 Task: Create new Company, with domain: 'boozallen.com' and type: 'Other'. Add new contact for this company, with mail Id: 'Mohan_Rao@boozallen.com', First Name: Mohan, Last name:  Rao, Job Title: 'Front-End Developer', Phone Number: '(702) 555-7890'. Change life cycle stage to  Lead and lead status to  In Progress. Logged in from softage.10@softage.net
Action: Mouse moved to (89, 71)
Screenshot: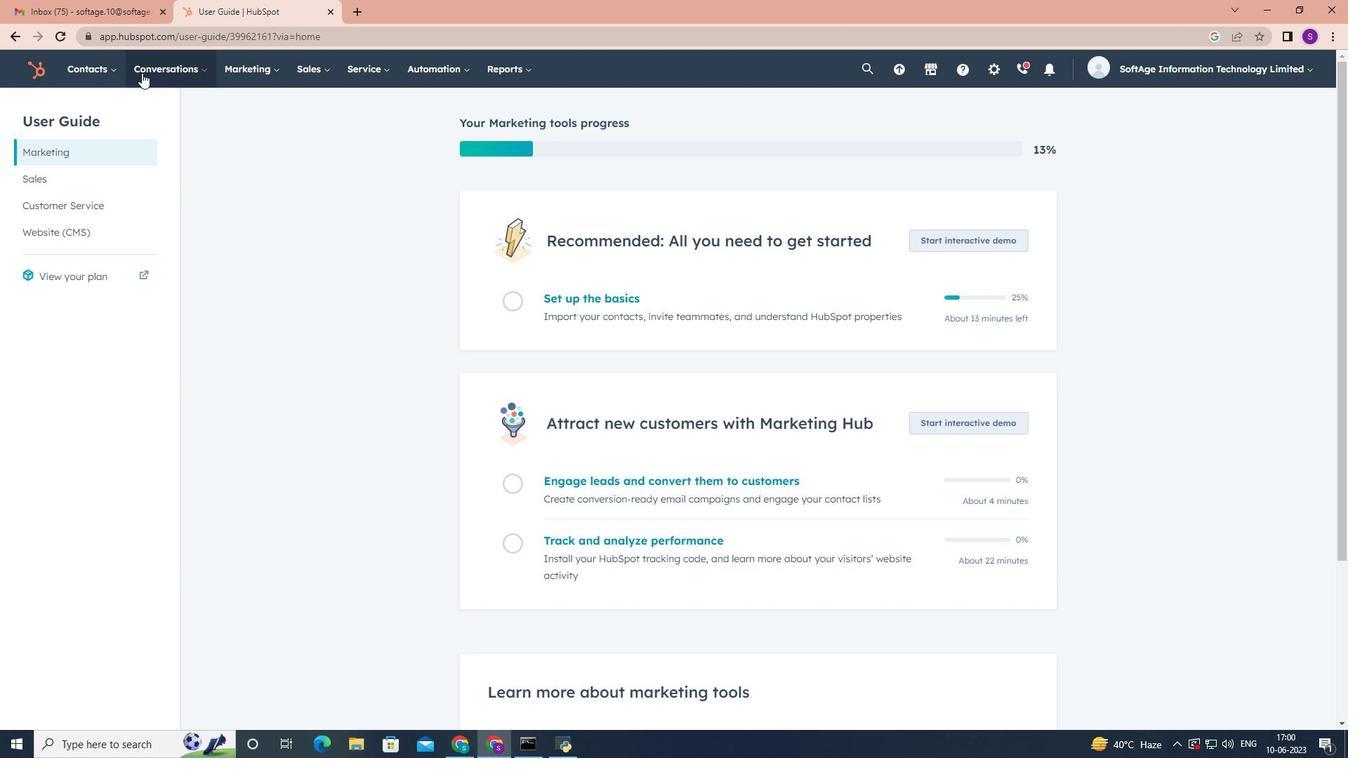 
Action: Mouse pressed left at (89, 71)
Screenshot: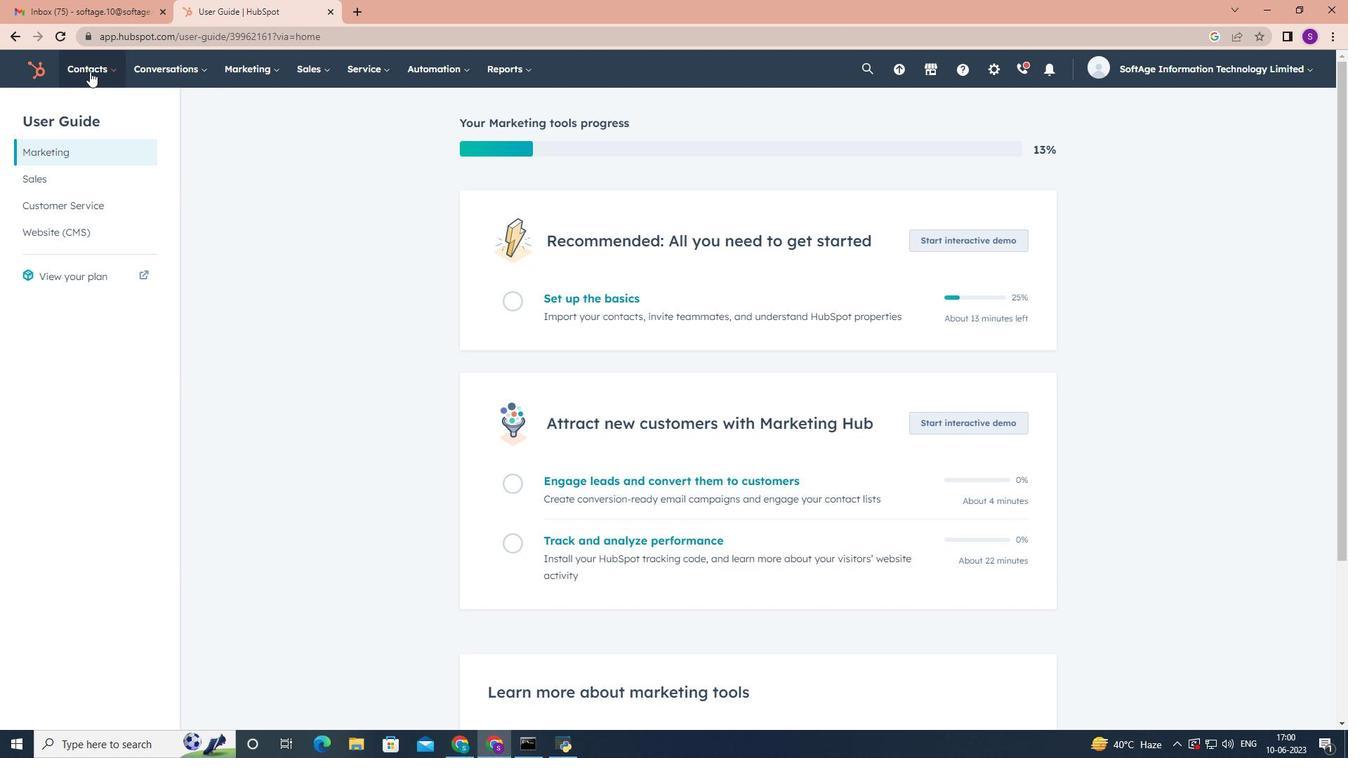 
Action: Mouse moved to (112, 141)
Screenshot: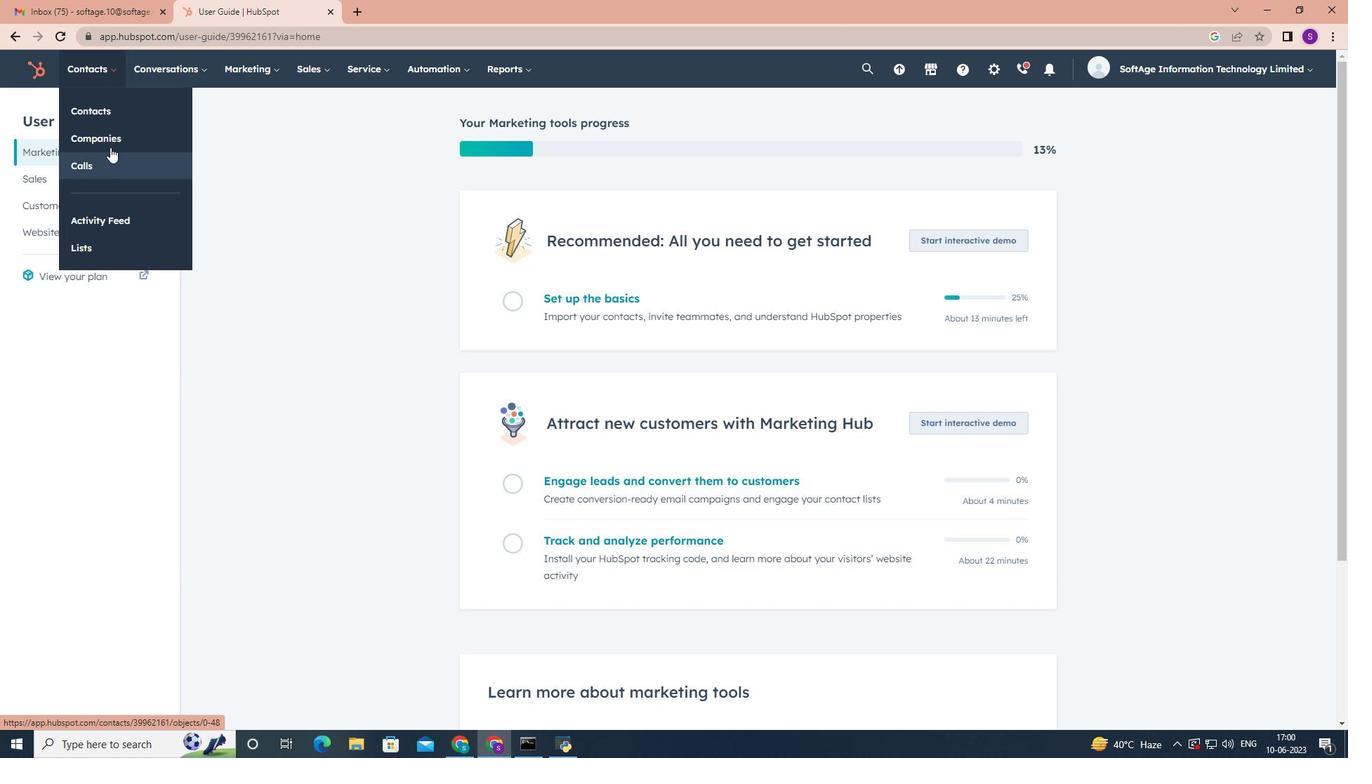 
Action: Mouse pressed left at (112, 141)
Screenshot: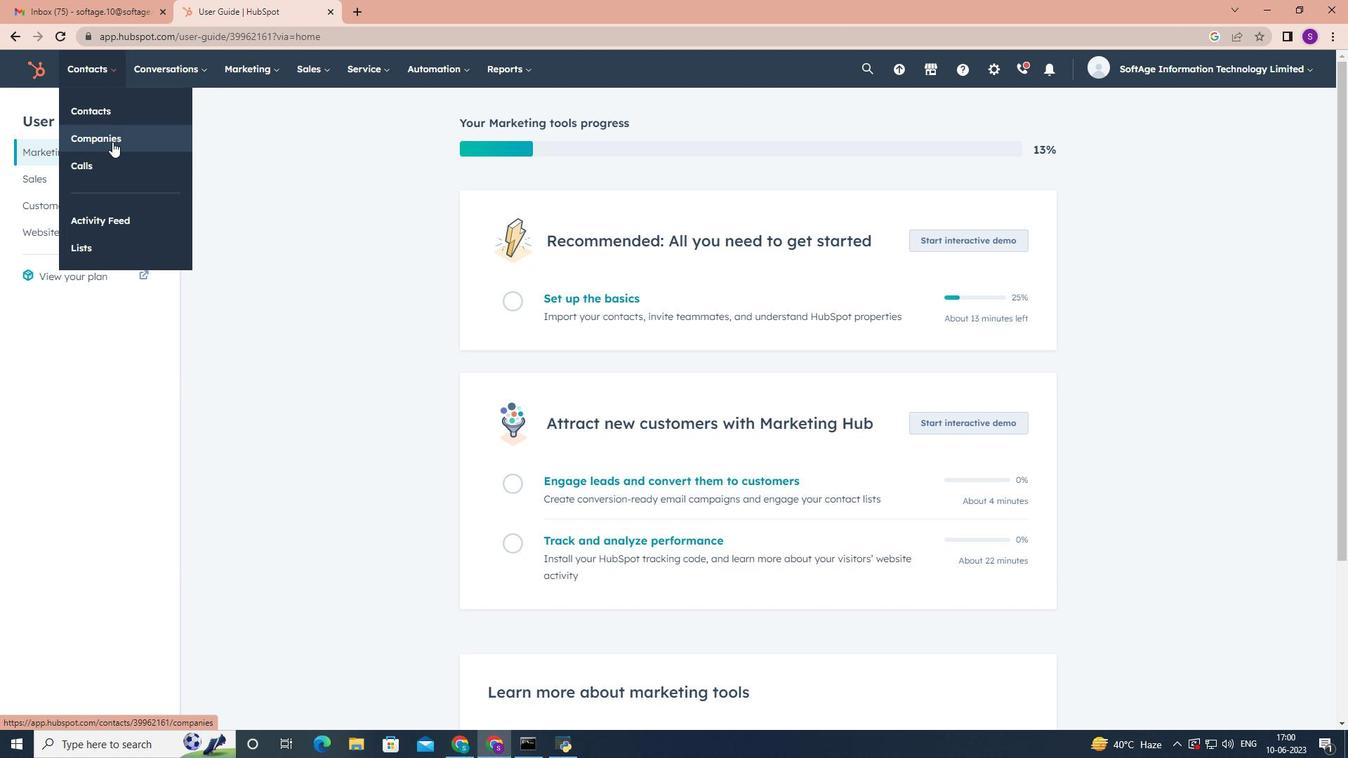 
Action: Mouse moved to (1248, 117)
Screenshot: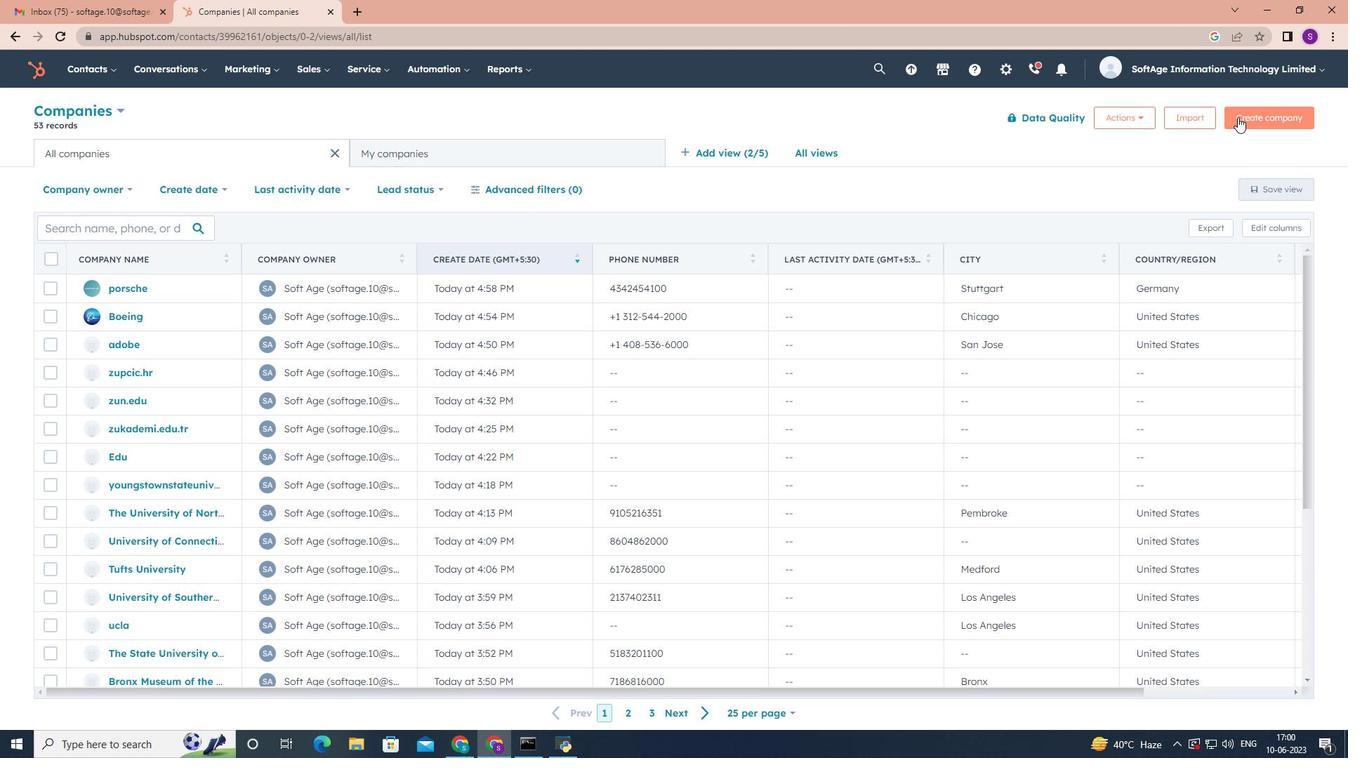 
Action: Mouse pressed left at (1248, 117)
Screenshot: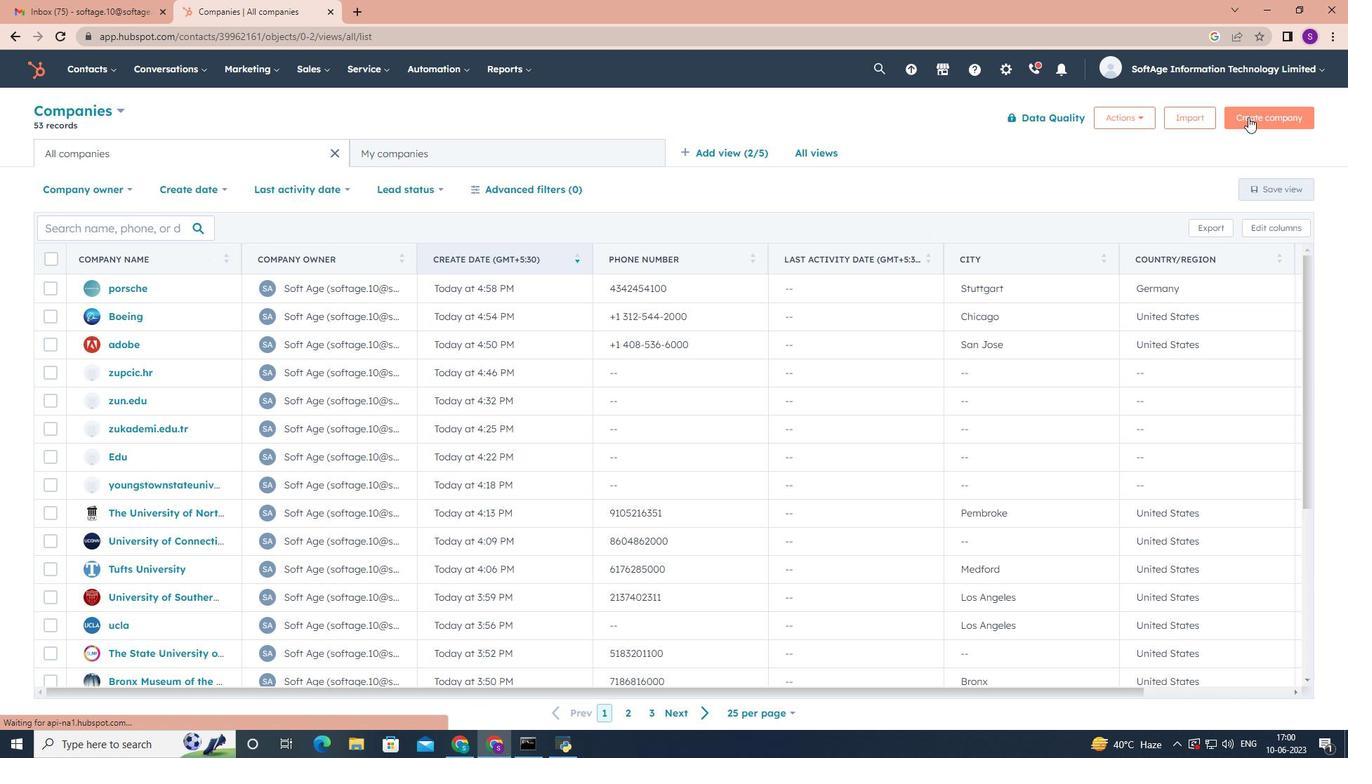 
Action: Mouse moved to (1076, 186)
Screenshot: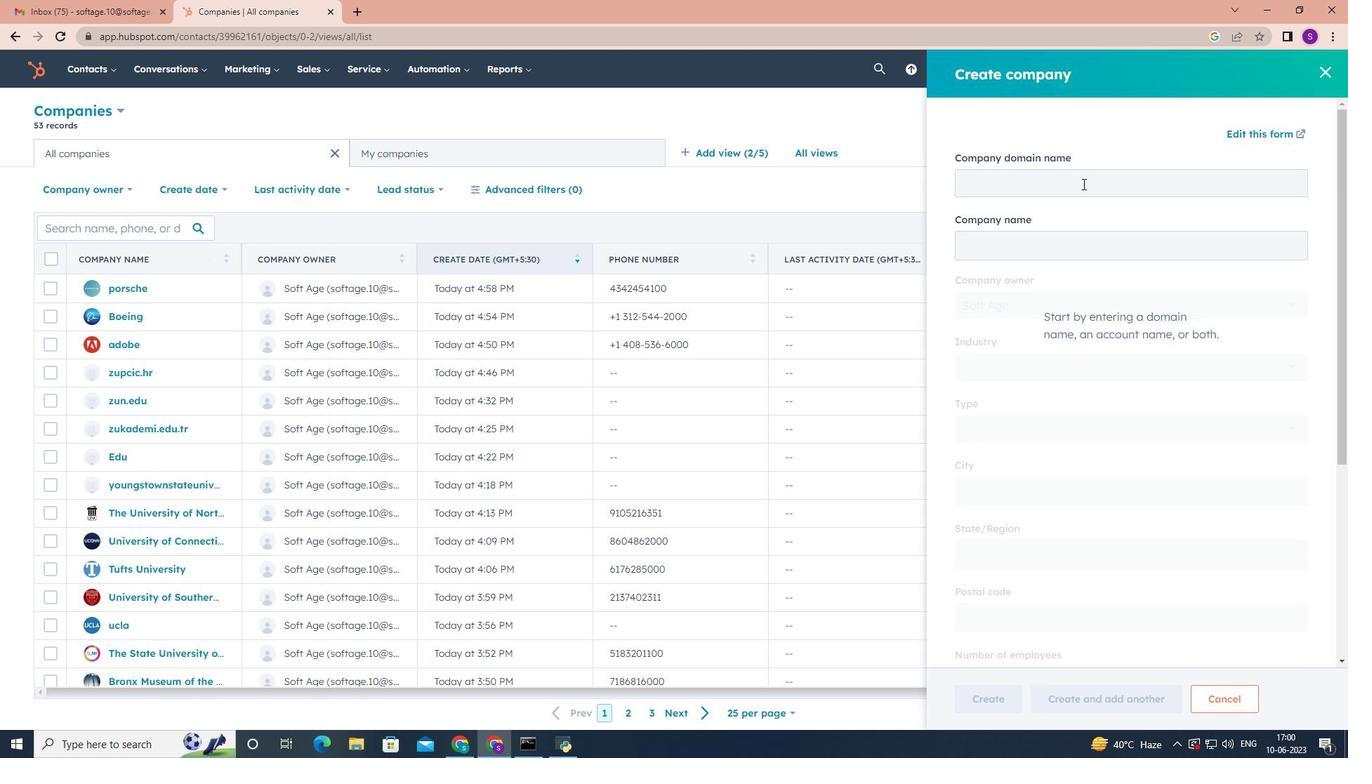 
Action: Mouse pressed left at (1076, 186)
Screenshot: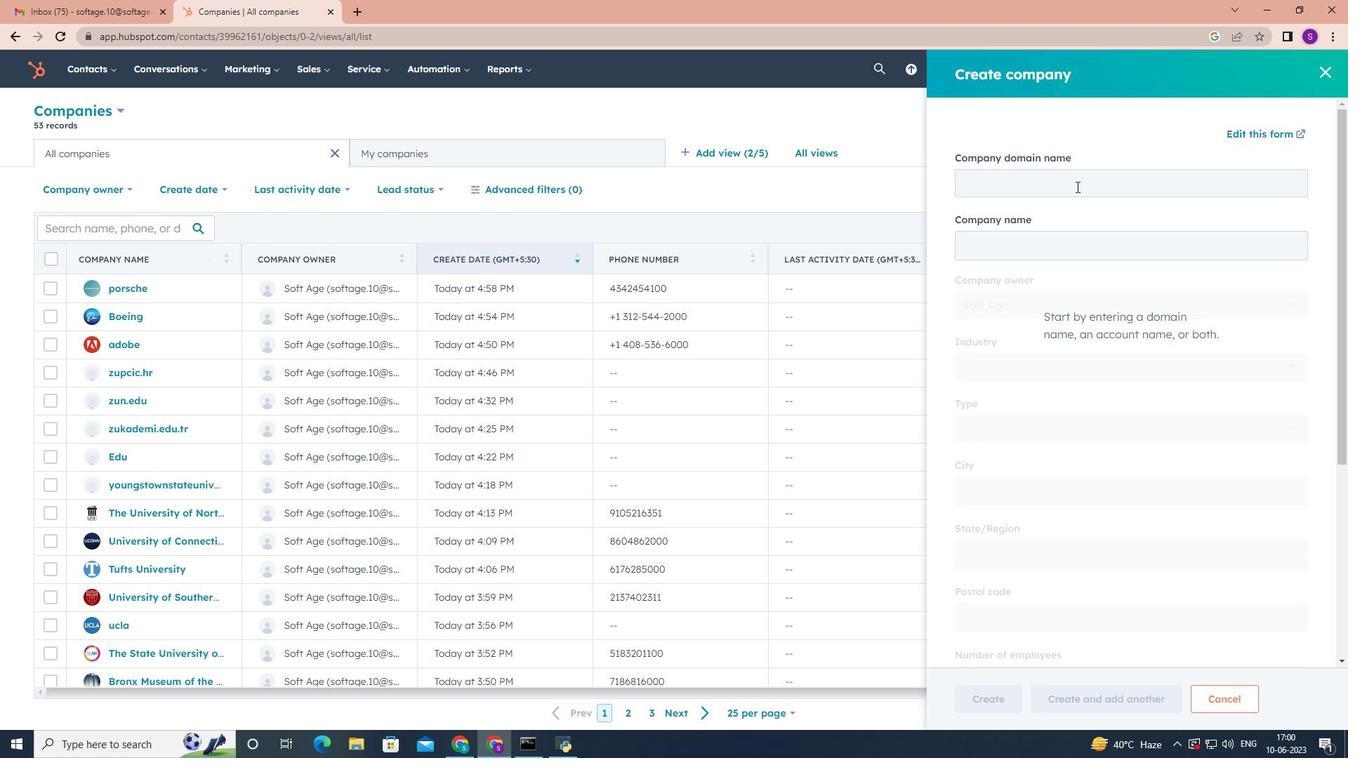 
Action: Key pressed boozallen.com
Screenshot: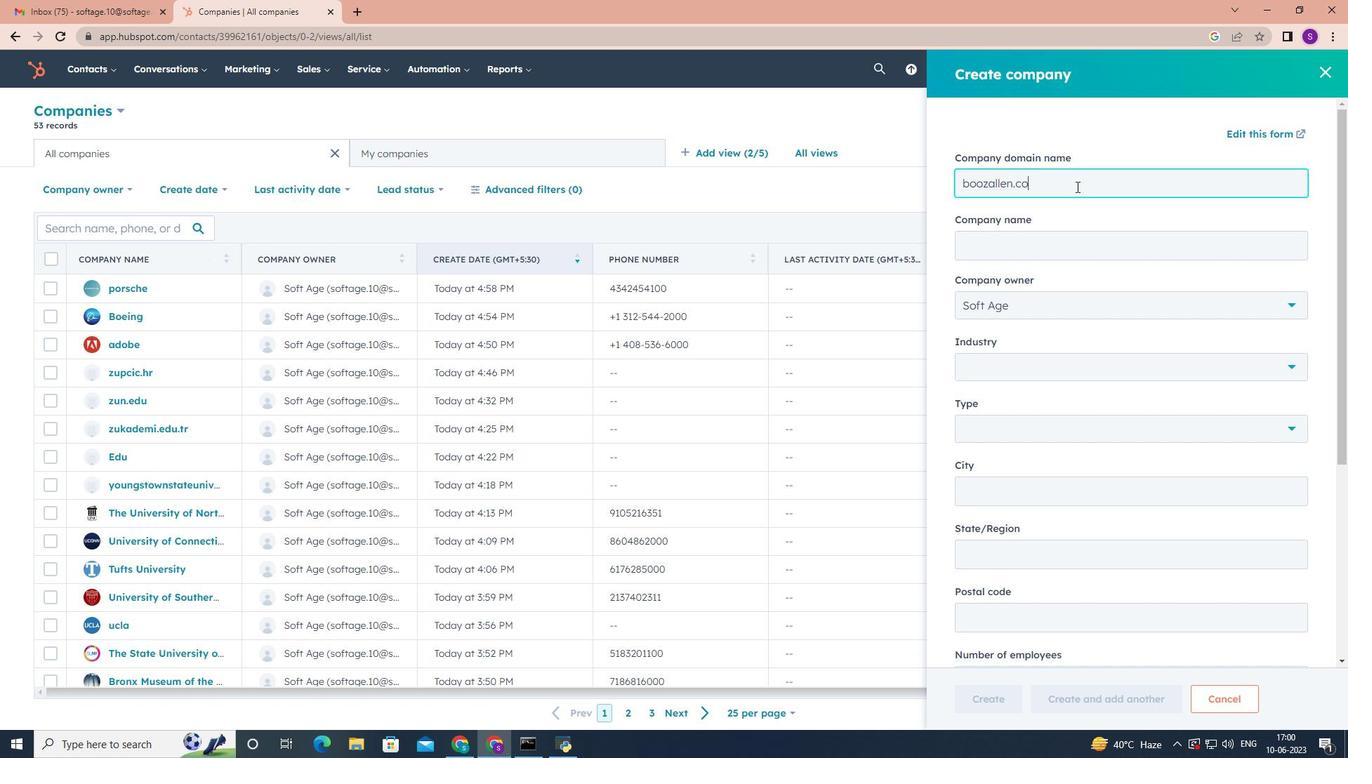 
Action: Mouse moved to (1085, 233)
Screenshot: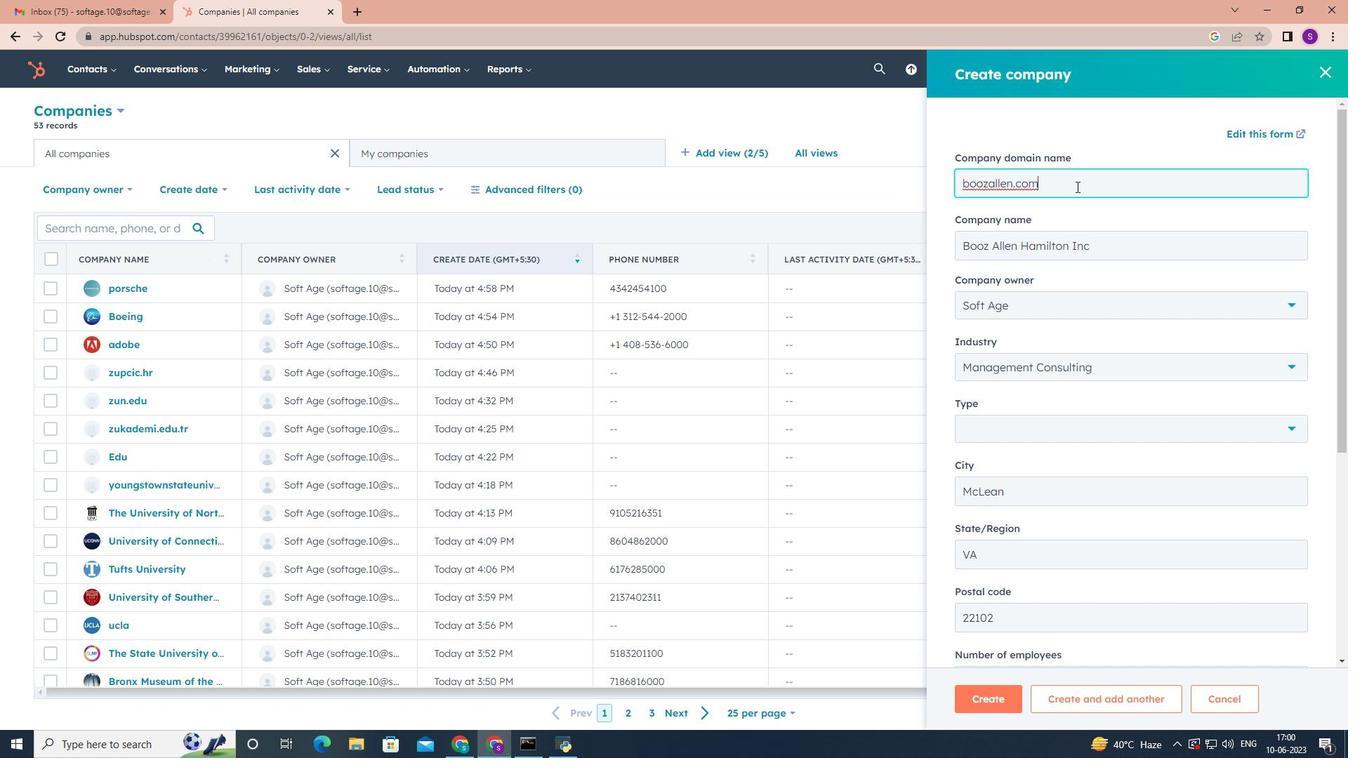 
Action: Mouse scrolled (1085, 232) with delta (0, 0)
Screenshot: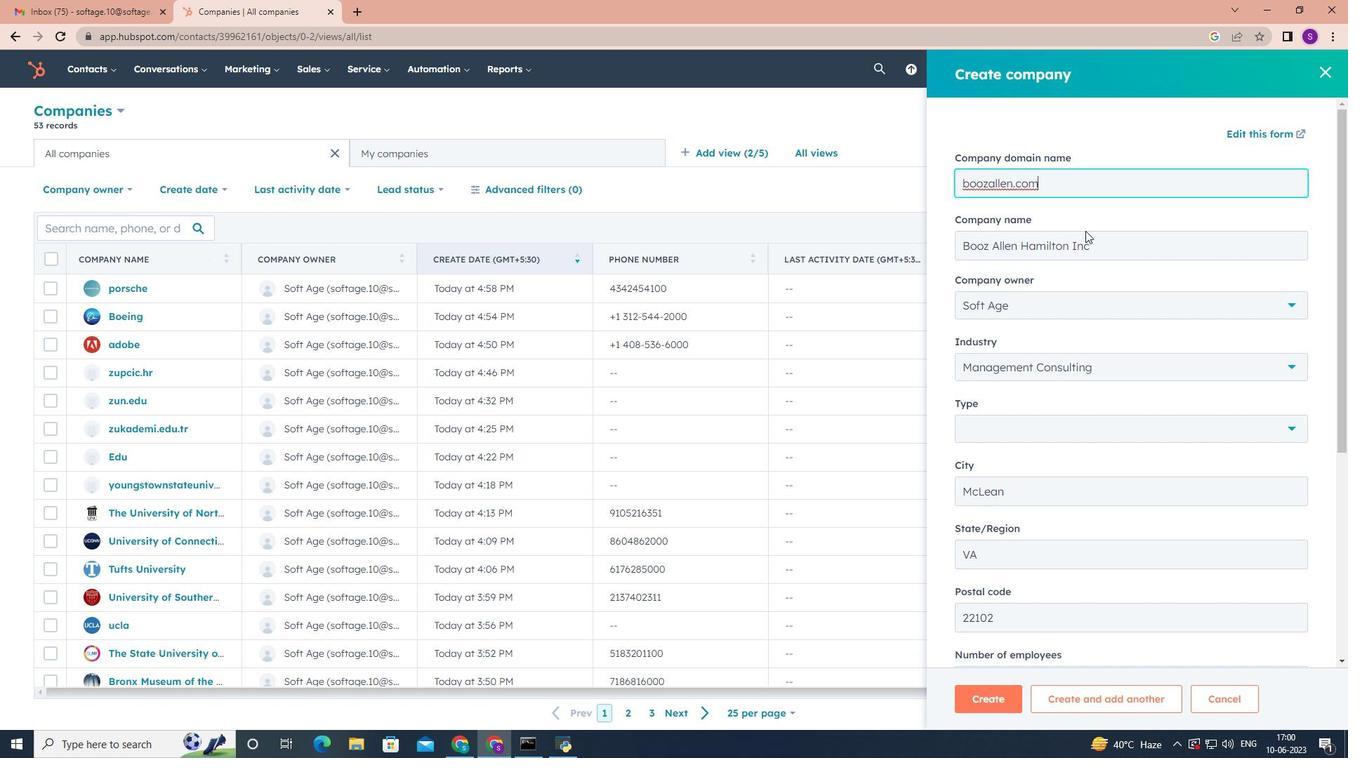 
Action: Mouse scrolled (1085, 232) with delta (0, 0)
Screenshot: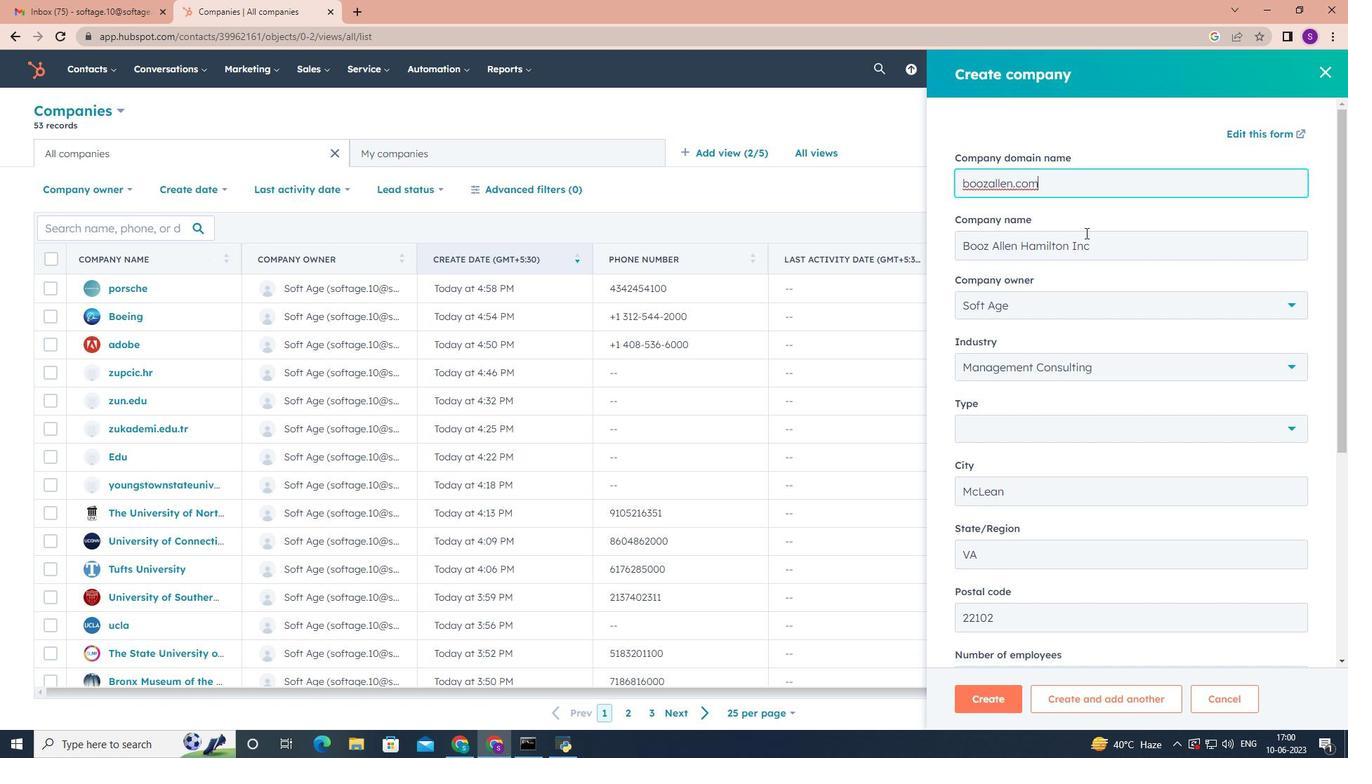
Action: Mouse moved to (1149, 286)
Screenshot: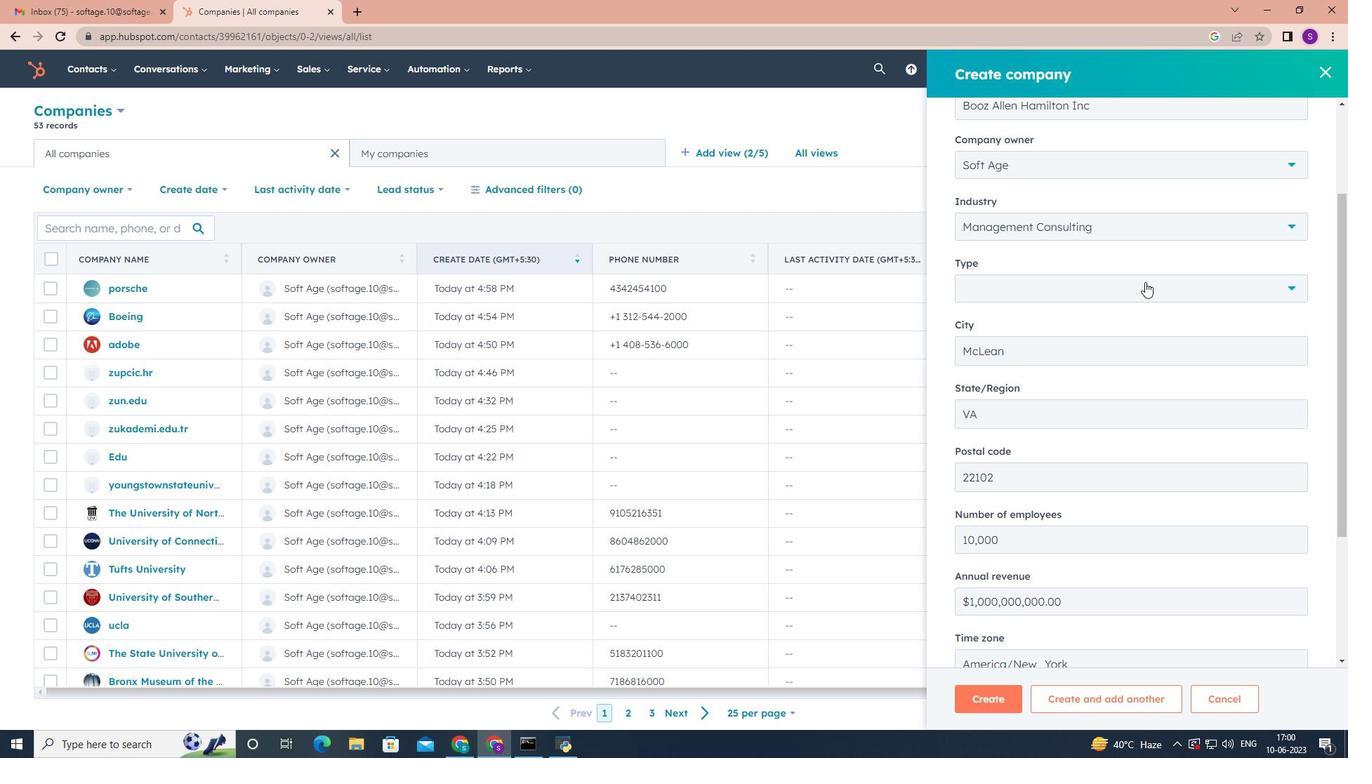 
Action: Mouse pressed left at (1149, 286)
Screenshot: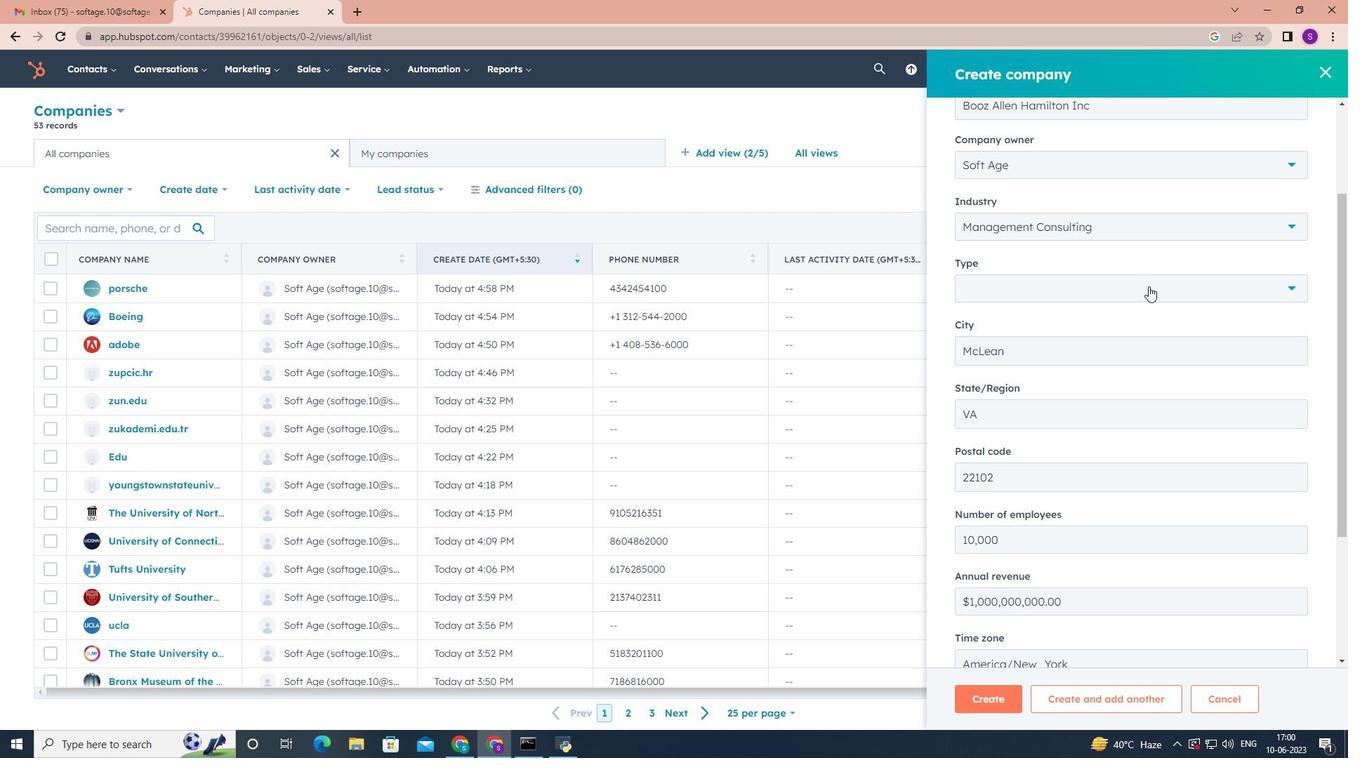 
Action: Mouse moved to (1030, 339)
Screenshot: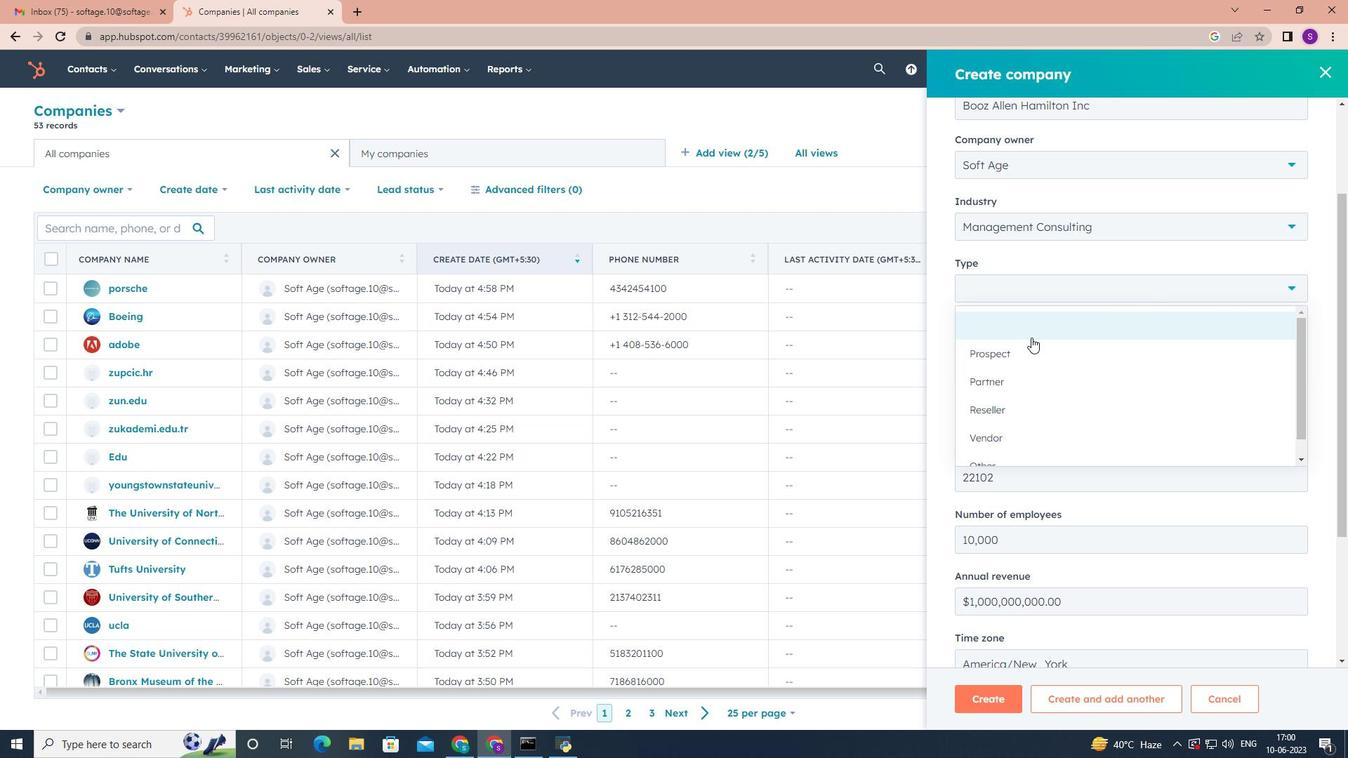 
Action: Mouse scrolled (1030, 338) with delta (0, 0)
Screenshot: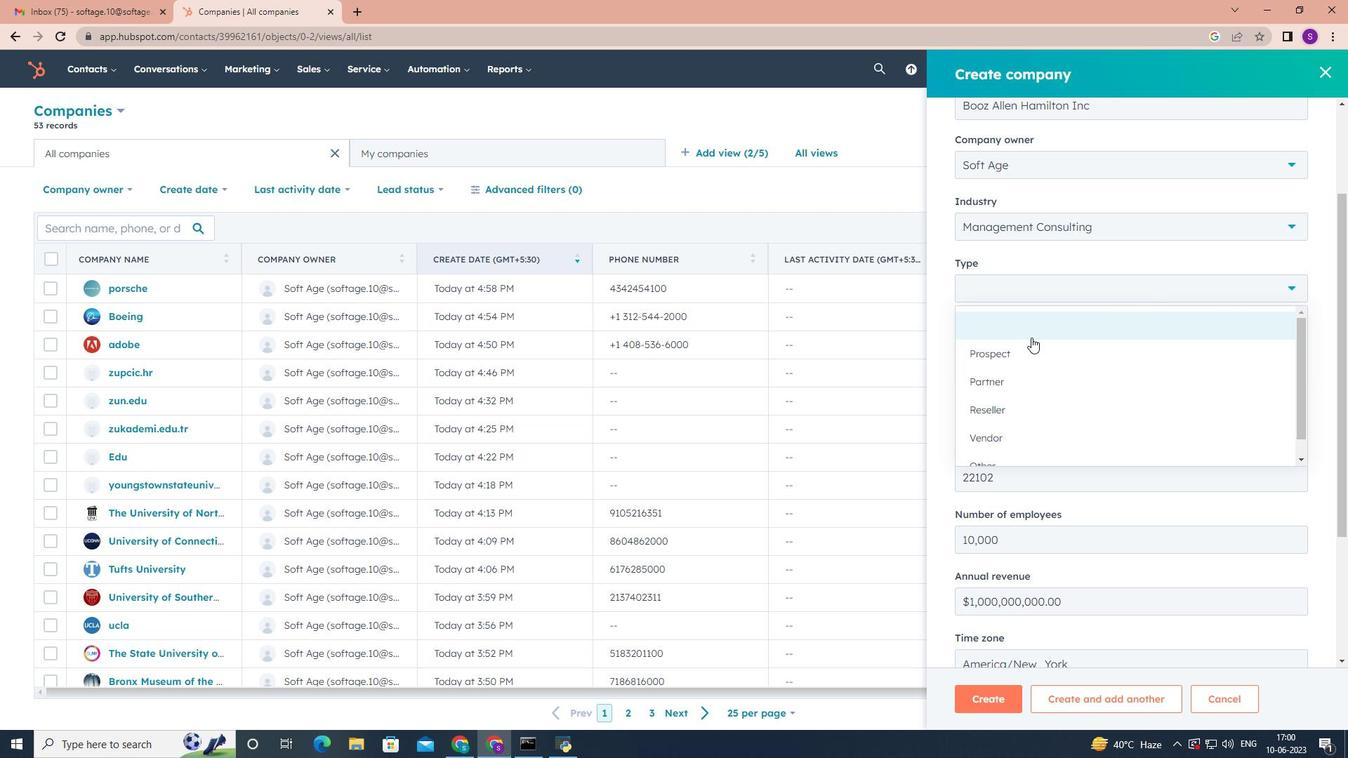 
Action: Mouse moved to (1030, 339)
Screenshot: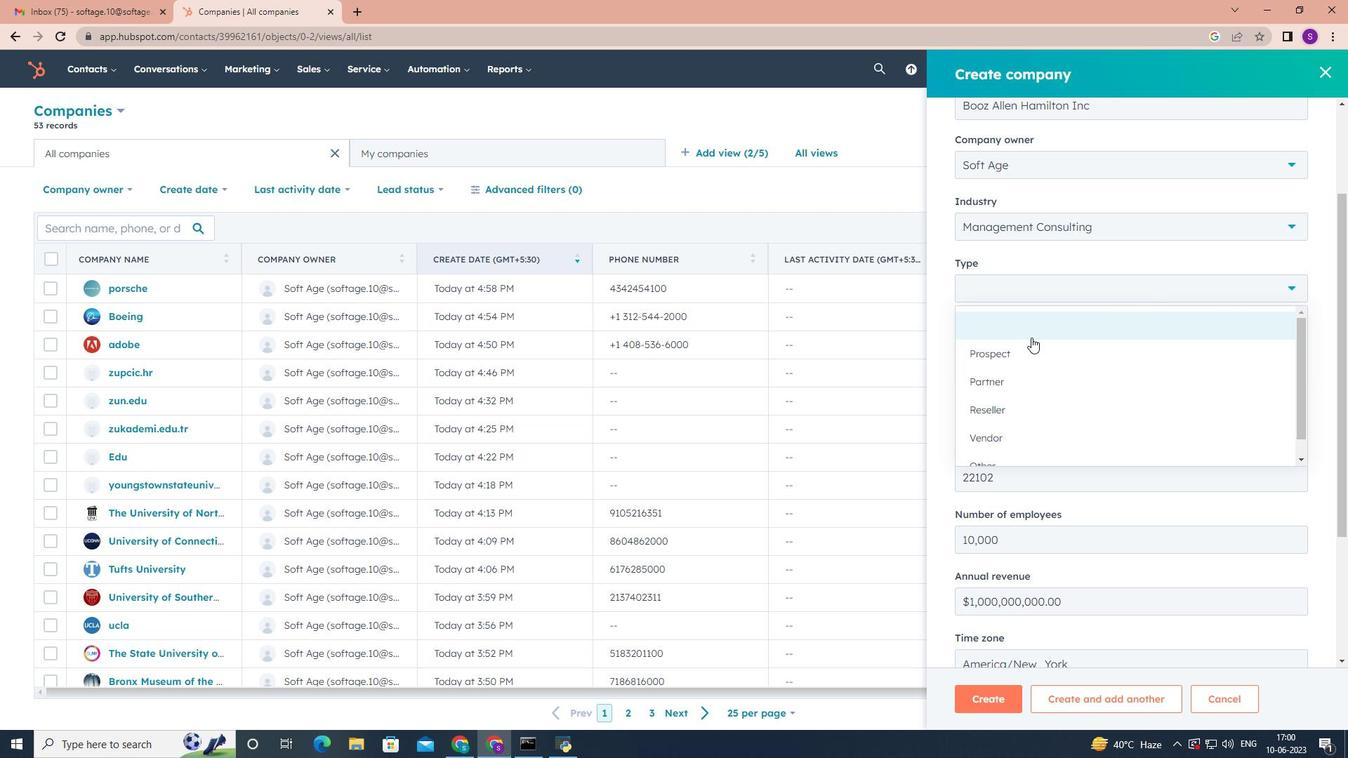 
Action: Mouse scrolled (1030, 338) with delta (0, 0)
Screenshot: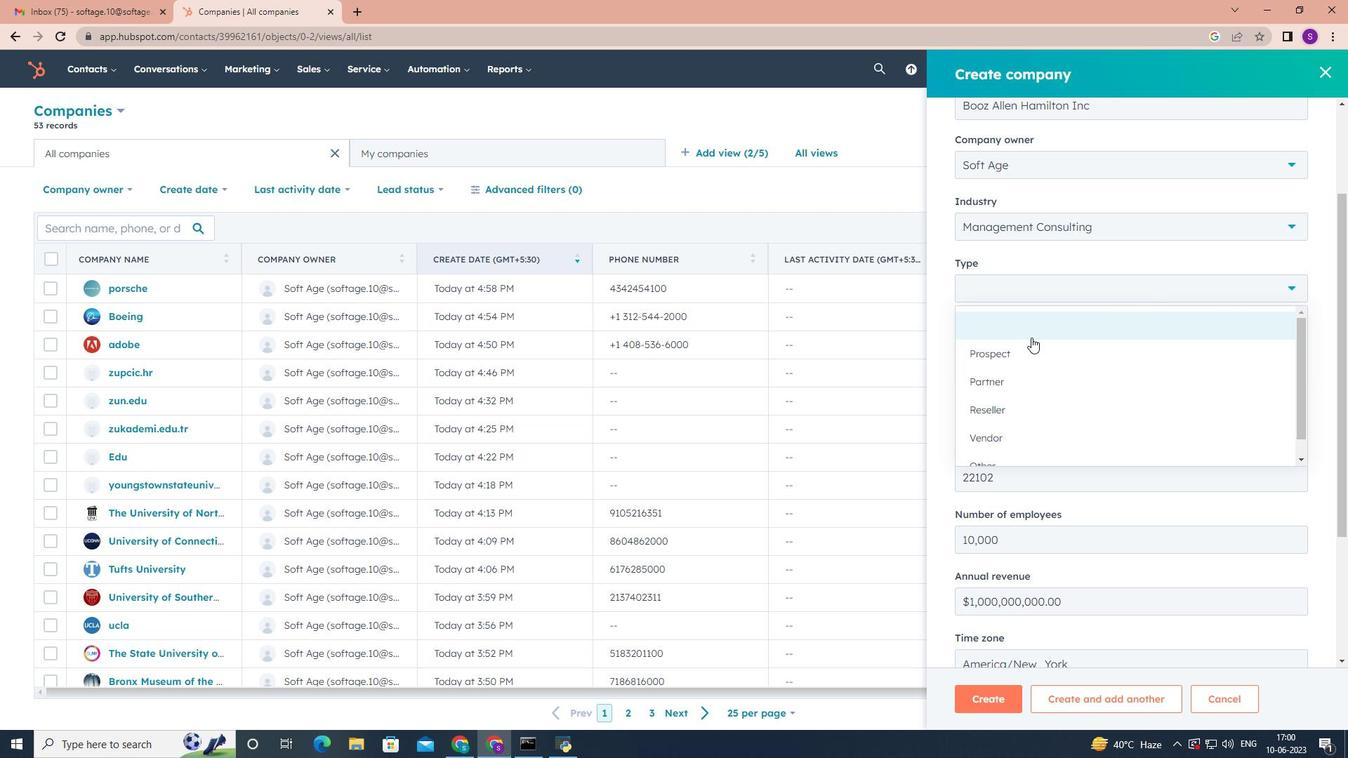 
Action: Mouse moved to (1030, 339)
Screenshot: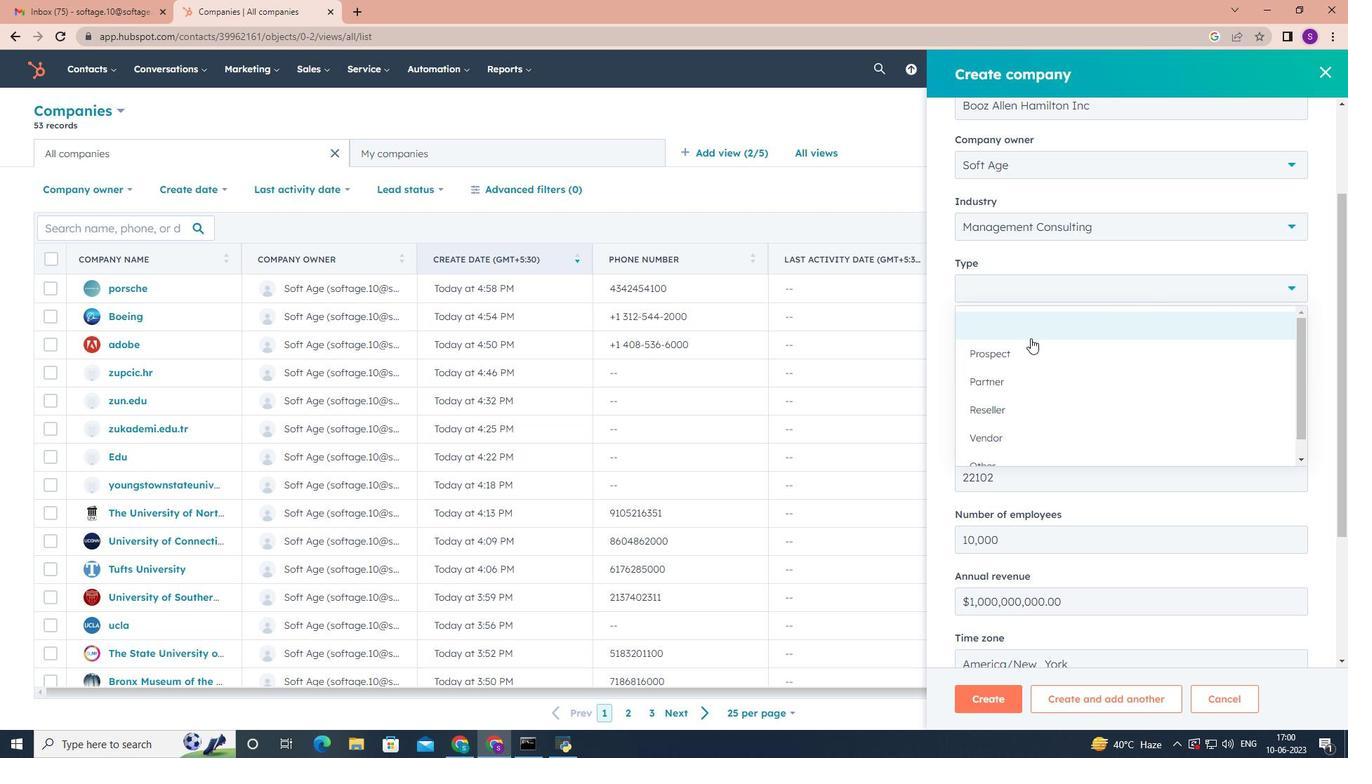 
Action: Mouse scrolled (1030, 339) with delta (0, 0)
Screenshot: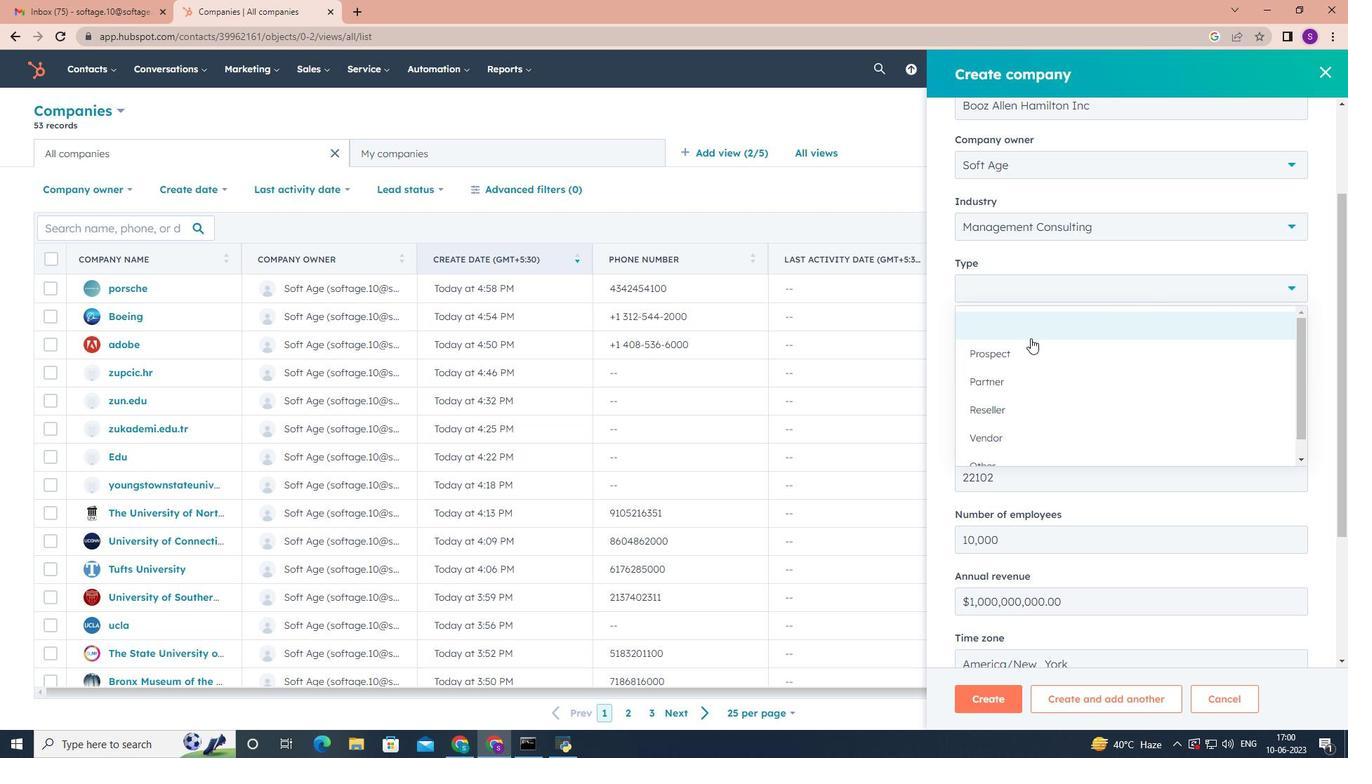 
Action: Mouse scrolled (1030, 339) with delta (0, 0)
Screenshot: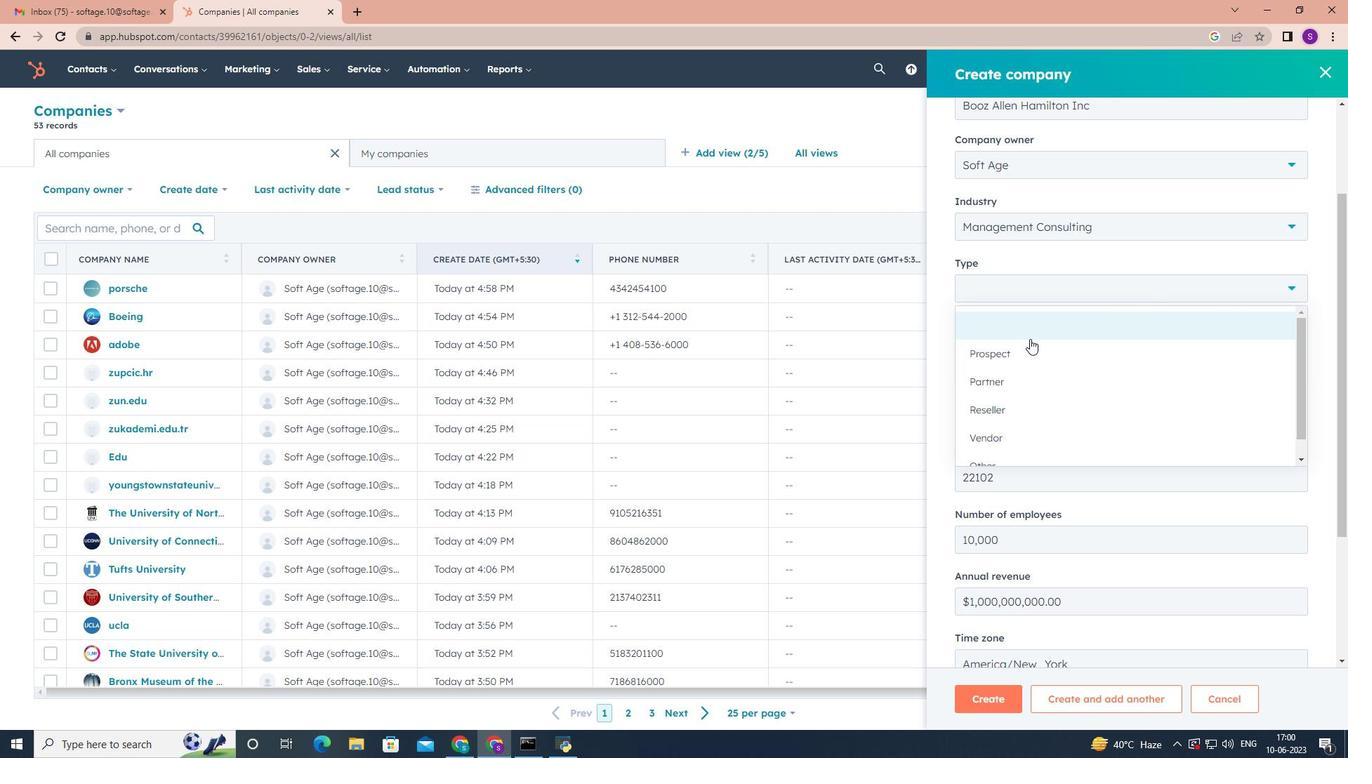 
Action: Mouse moved to (1030, 339)
Screenshot: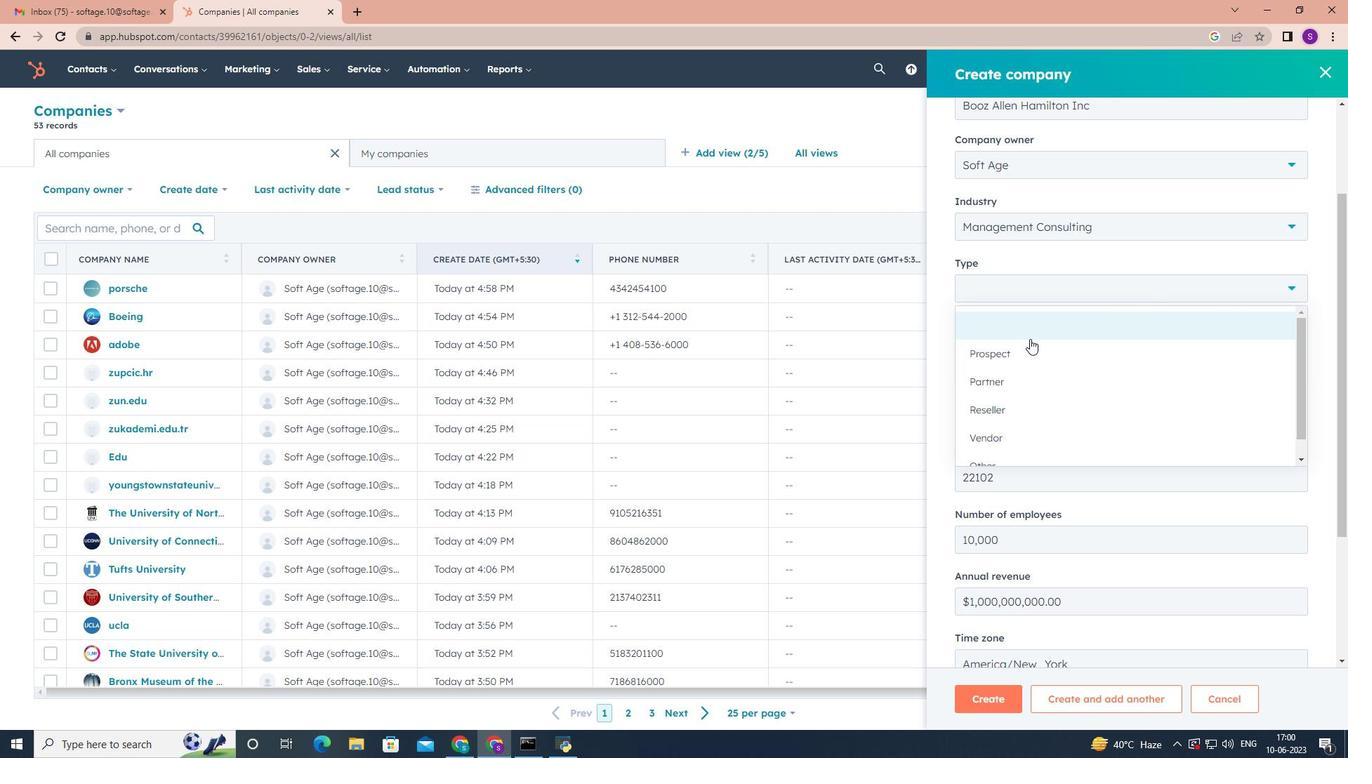 
Action: Mouse scrolled (1030, 339) with delta (0, 0)
Screenshot: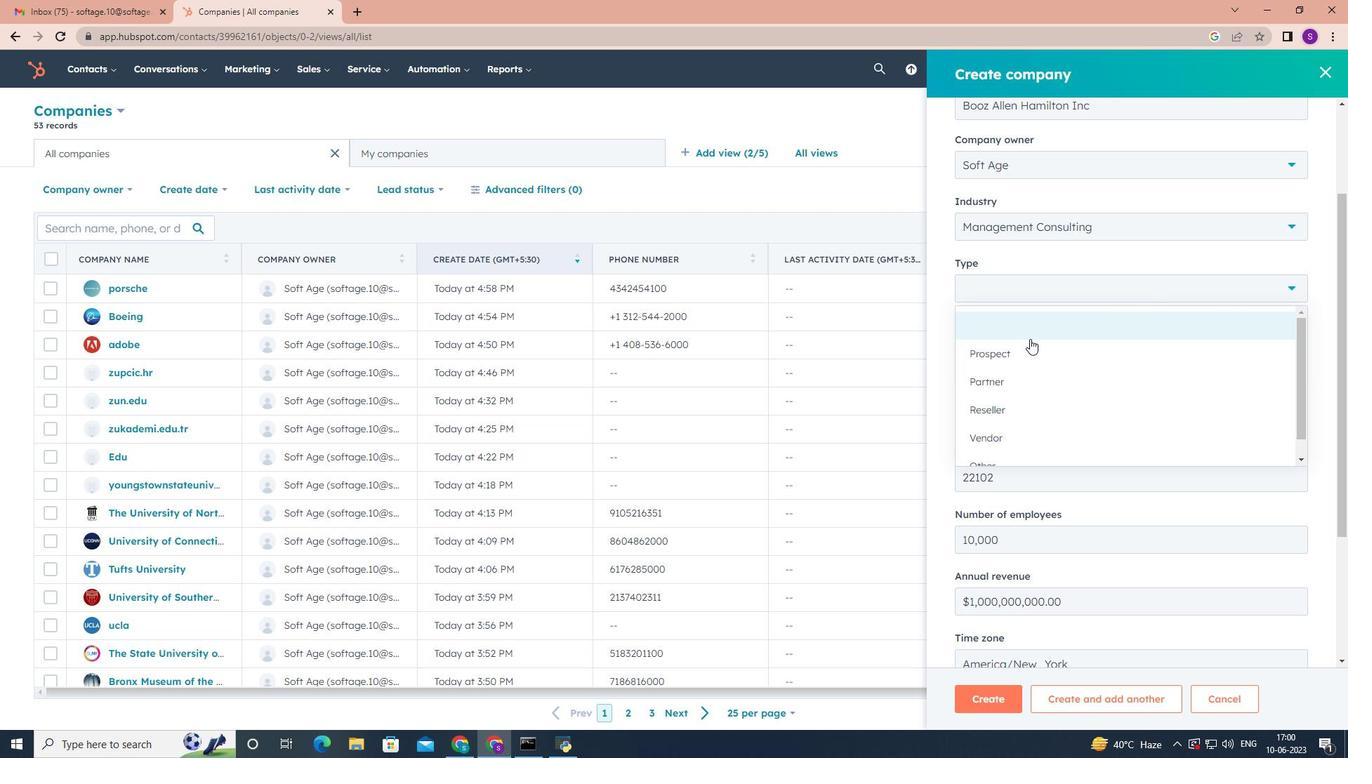 
Action: Mouse moved to (1010, 440)
Screenshot: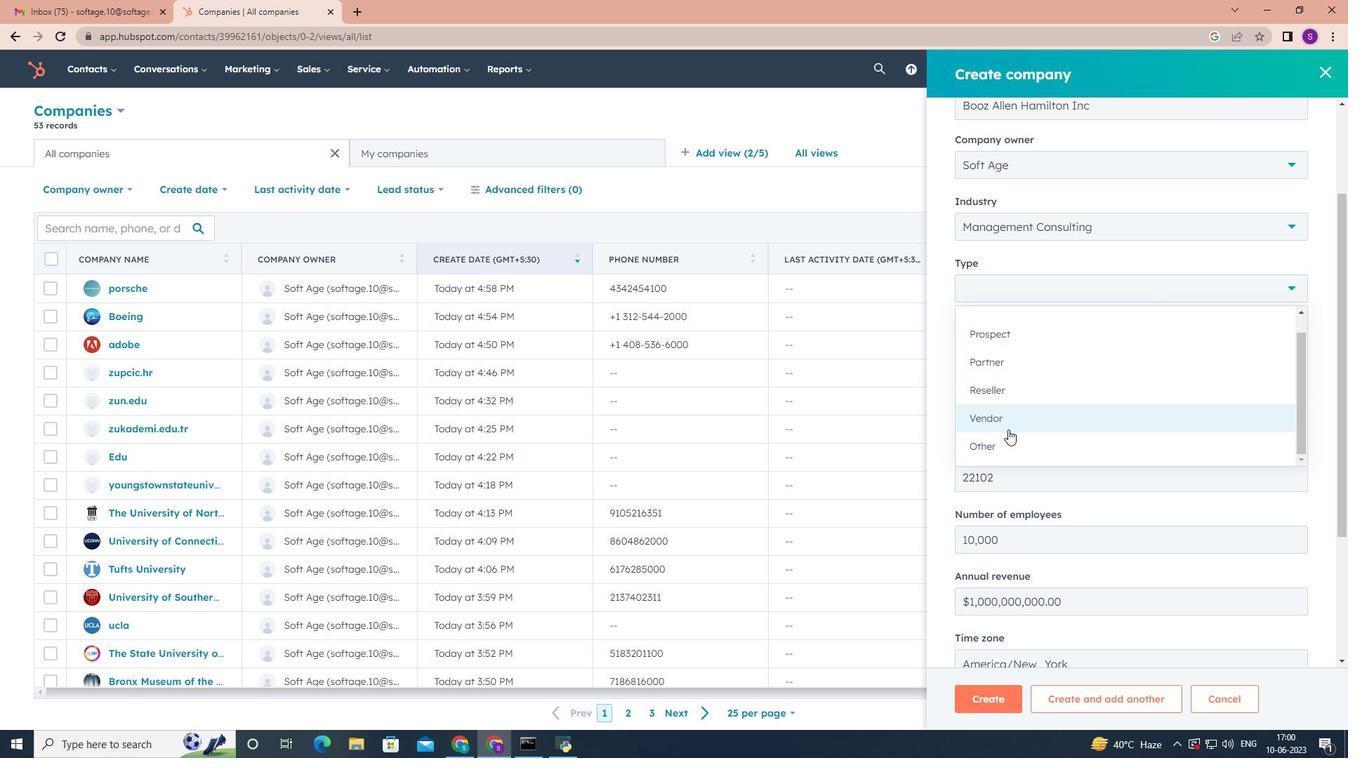 
Action: Mouse pressed left at (1010, 440)
Screenshot: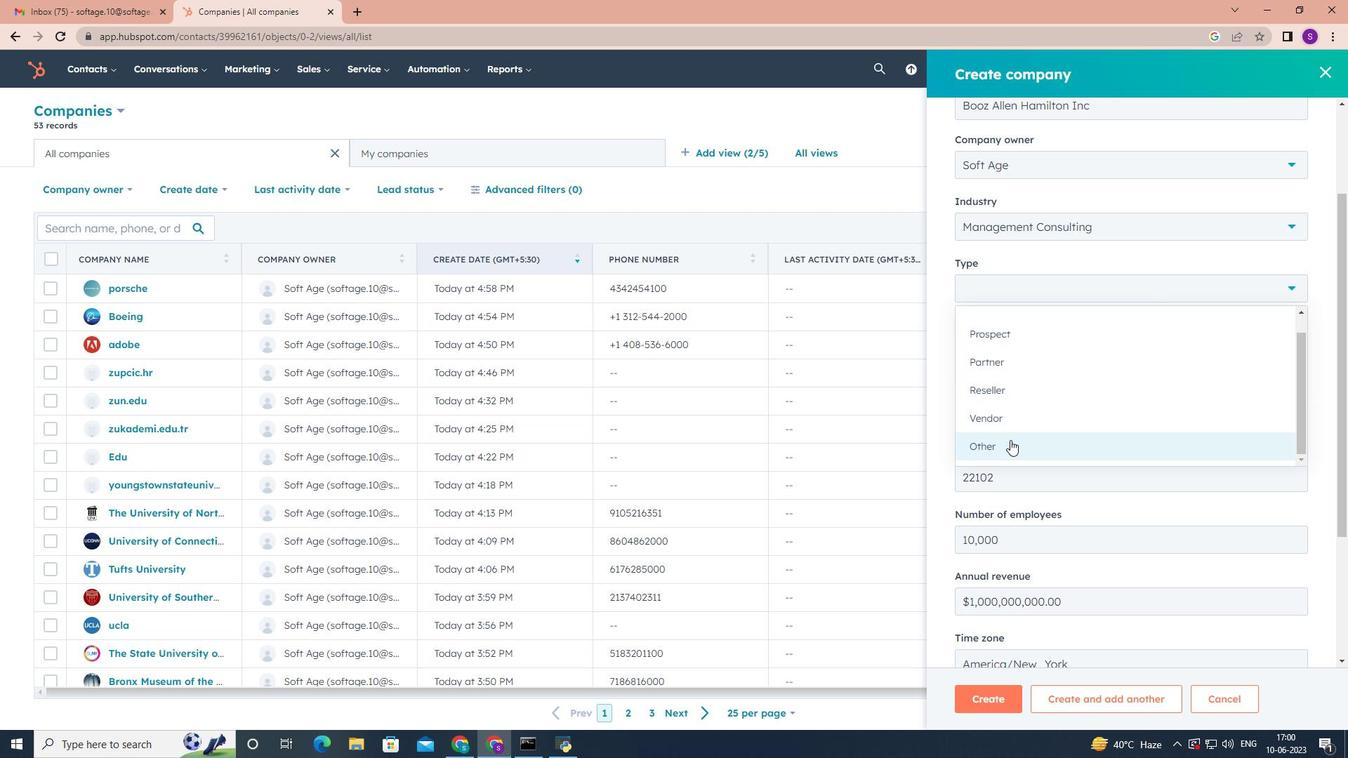 
Action: Mouse moved to (1022, 391)
Screenshot: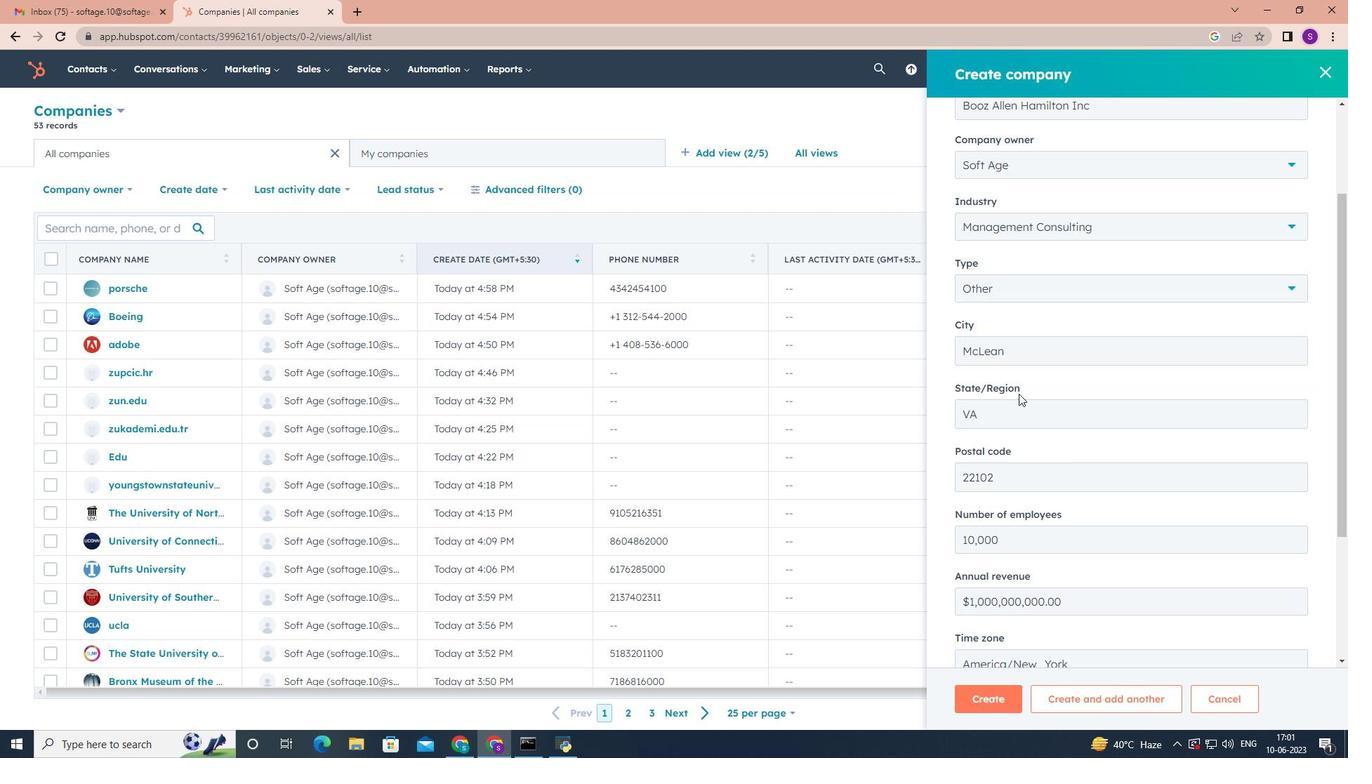 
Action: Mouse scrolled (1022, 391) with delta (0, 0)
Screenshot: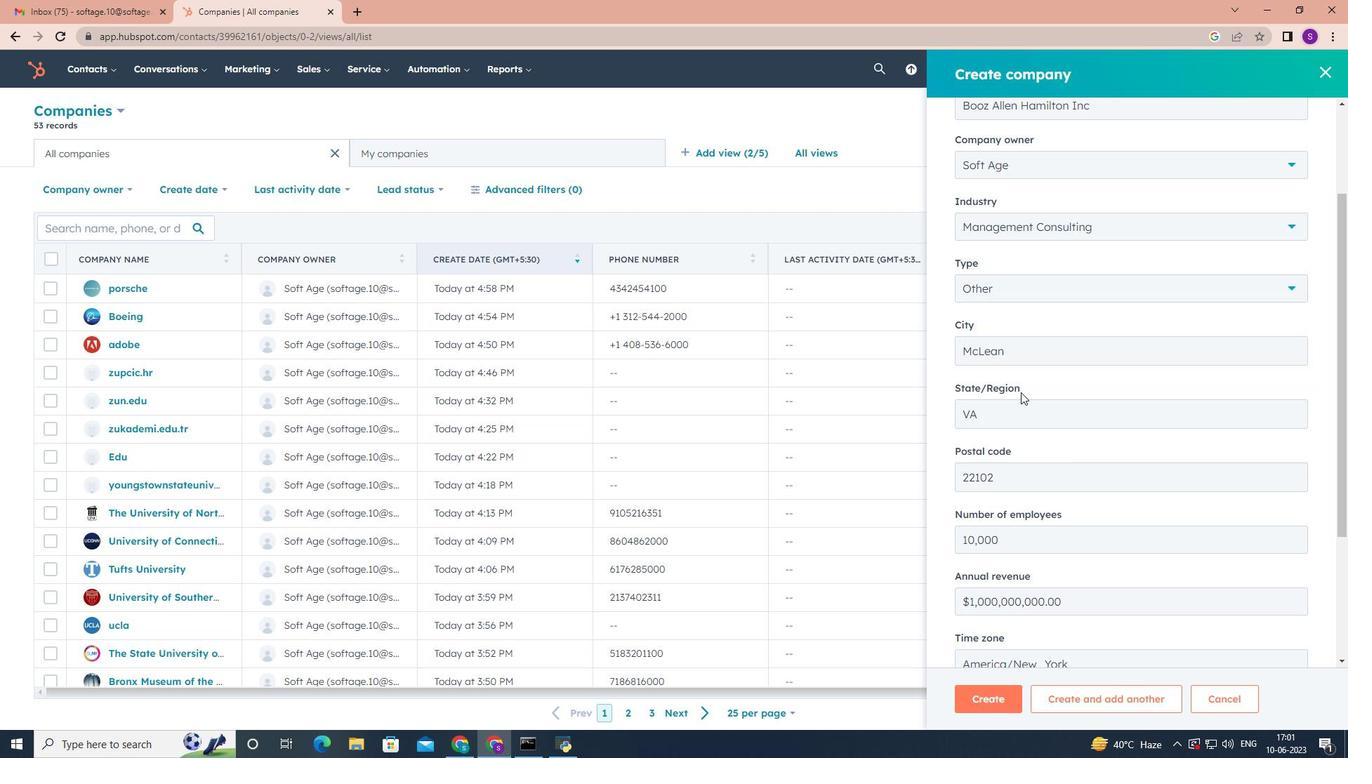 
Action: Mouse scrolled (1022, 391) with delta (0, 0)
Screenshot: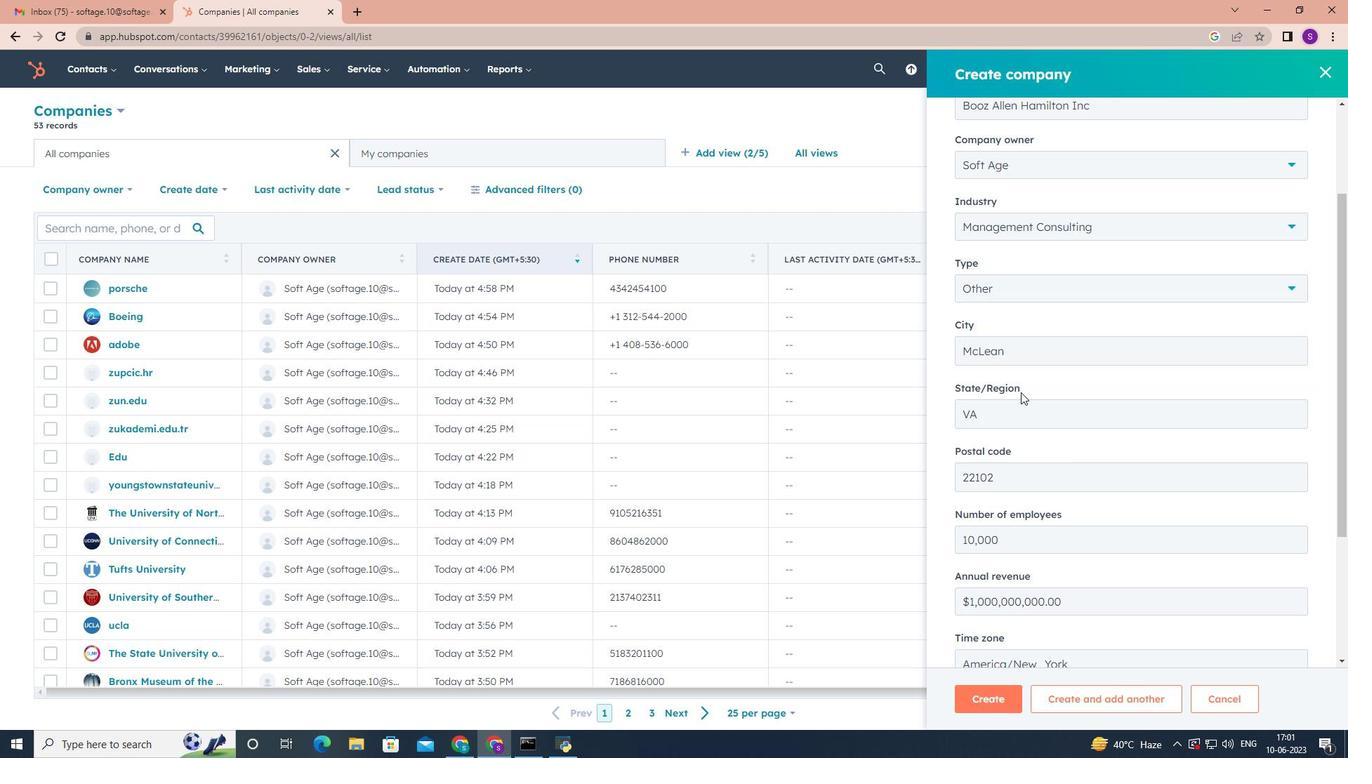 
Action: Mouse scrolled (1022, 391) with delta (0, 0)
Screenshot: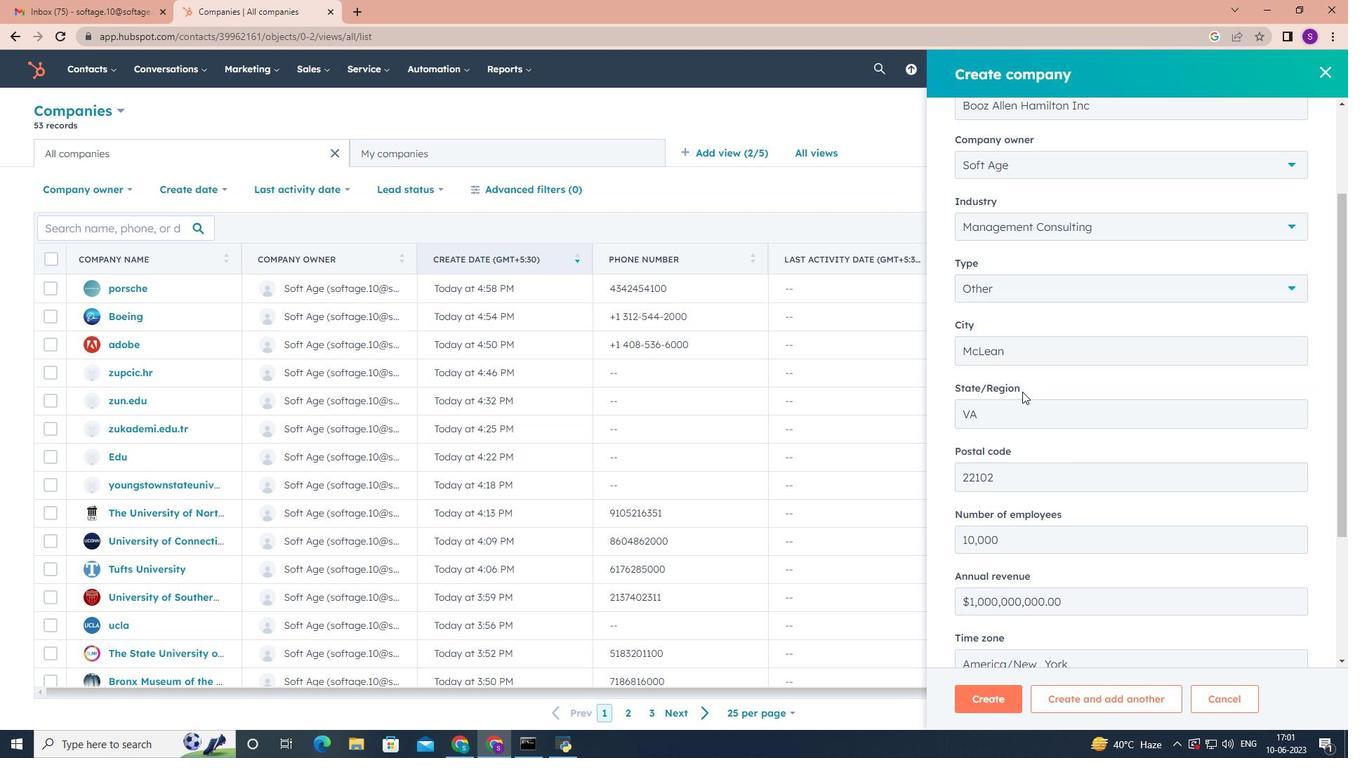 
Action: Mouse scrolled (1022, 391) with delta (0, 0)
Screenshot: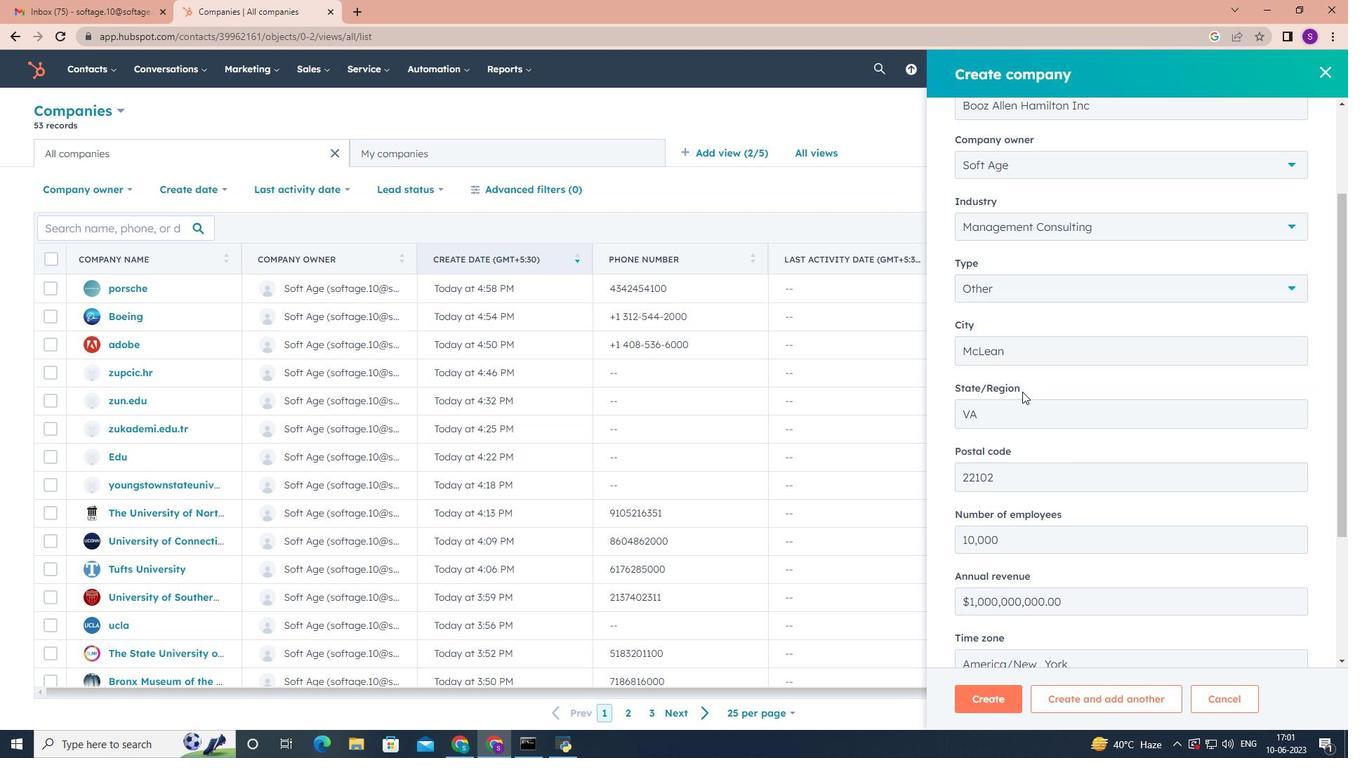 
Action: Mouse scrolled (1022, 391) with delta (0, 0)
Screenshot: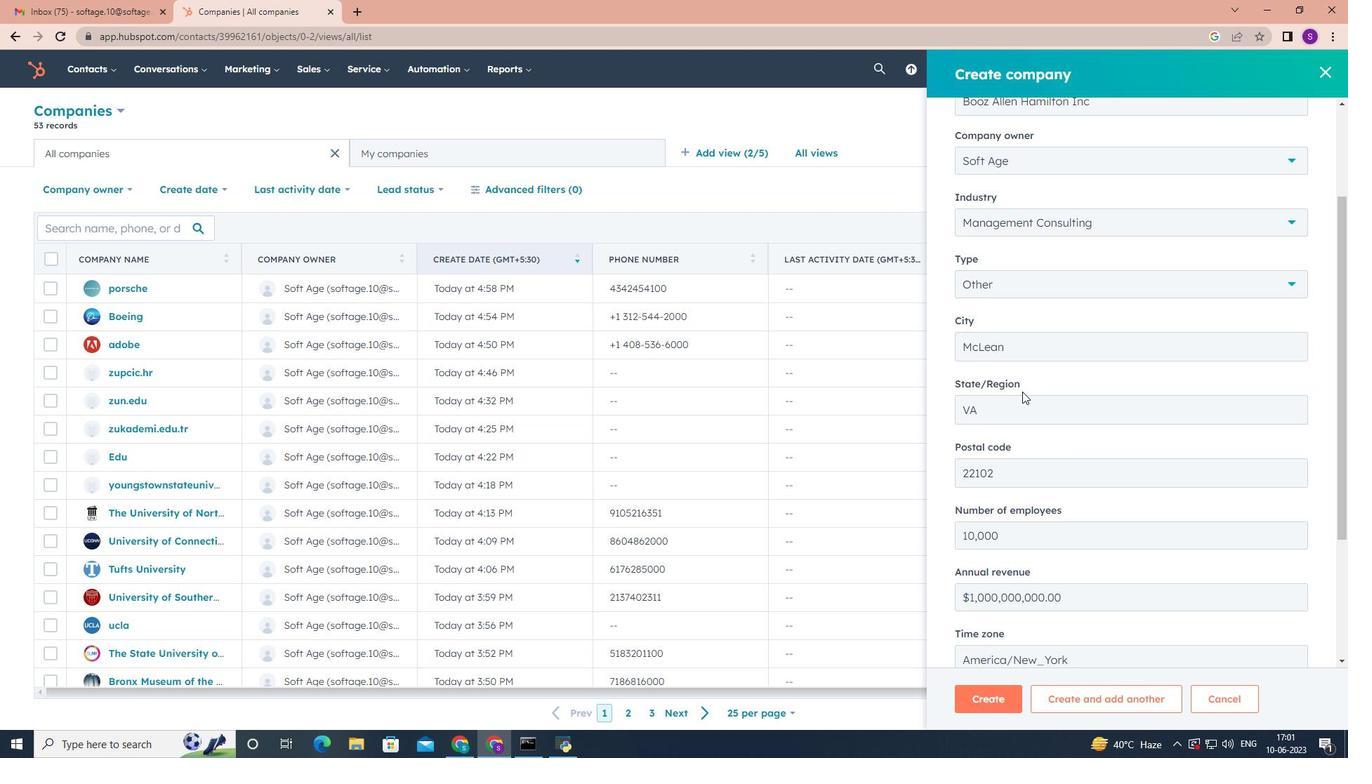 
Action: Mouse scrolled (1022, 391) with delta (0, 0)
Screenshot: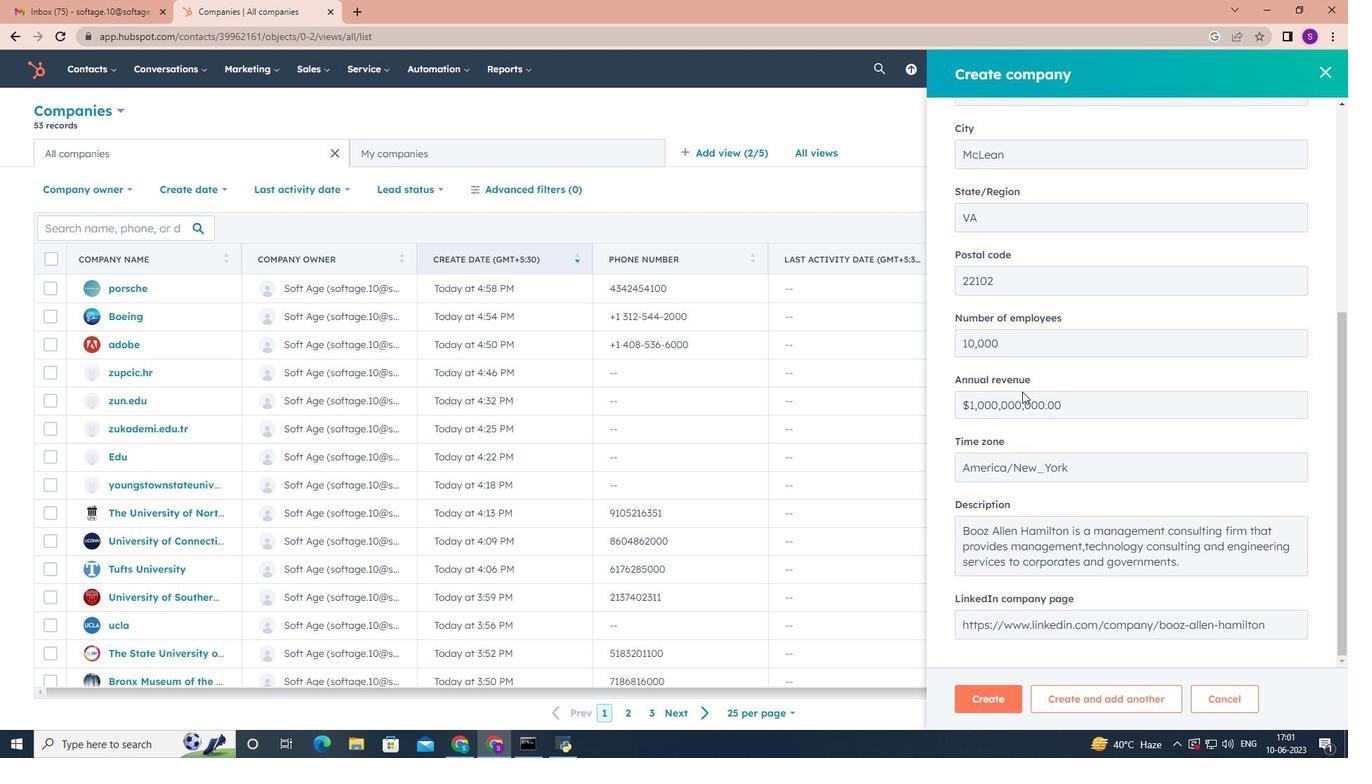 
Action: Mouse scrolled (1022, 391) with delta (0, 0)
Screenshot: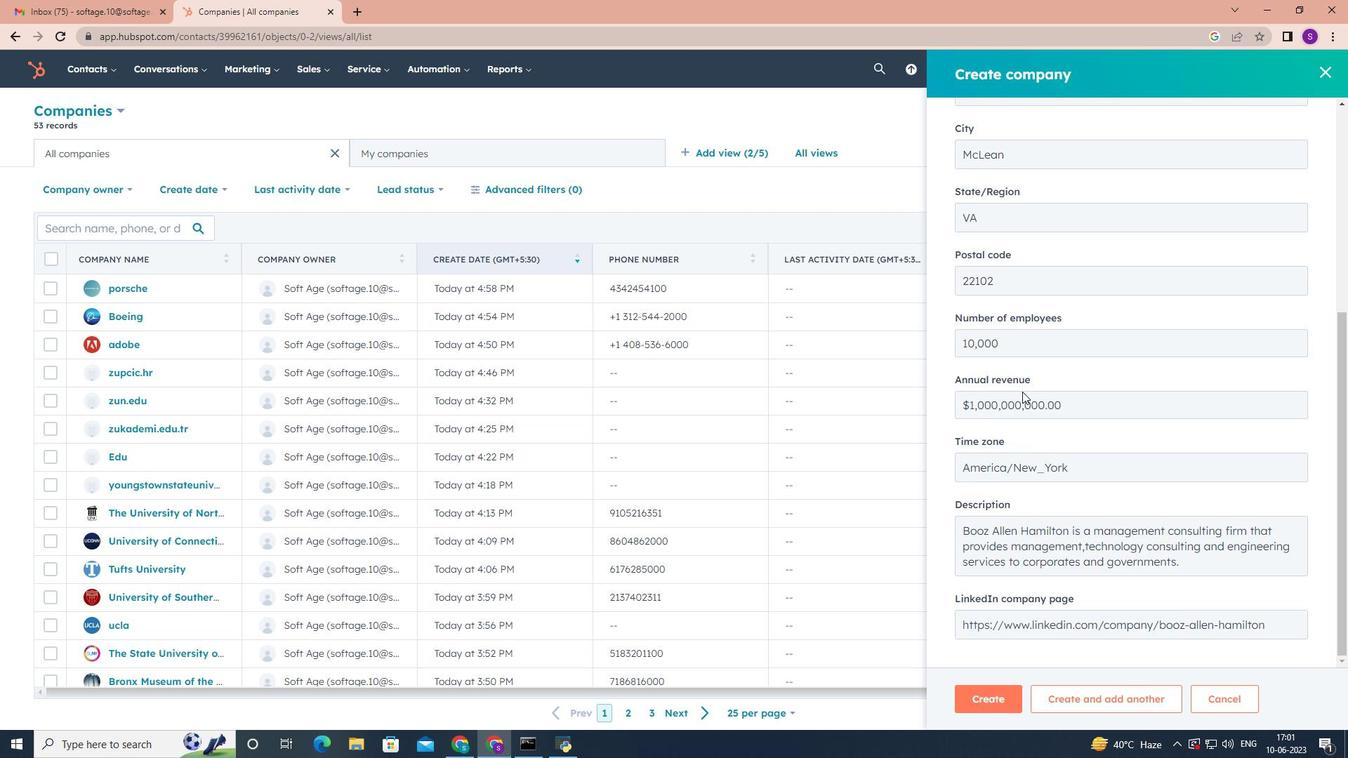 
Action: Mouse scrolled (1022, 392) with delta (0, 0)
Screenshot: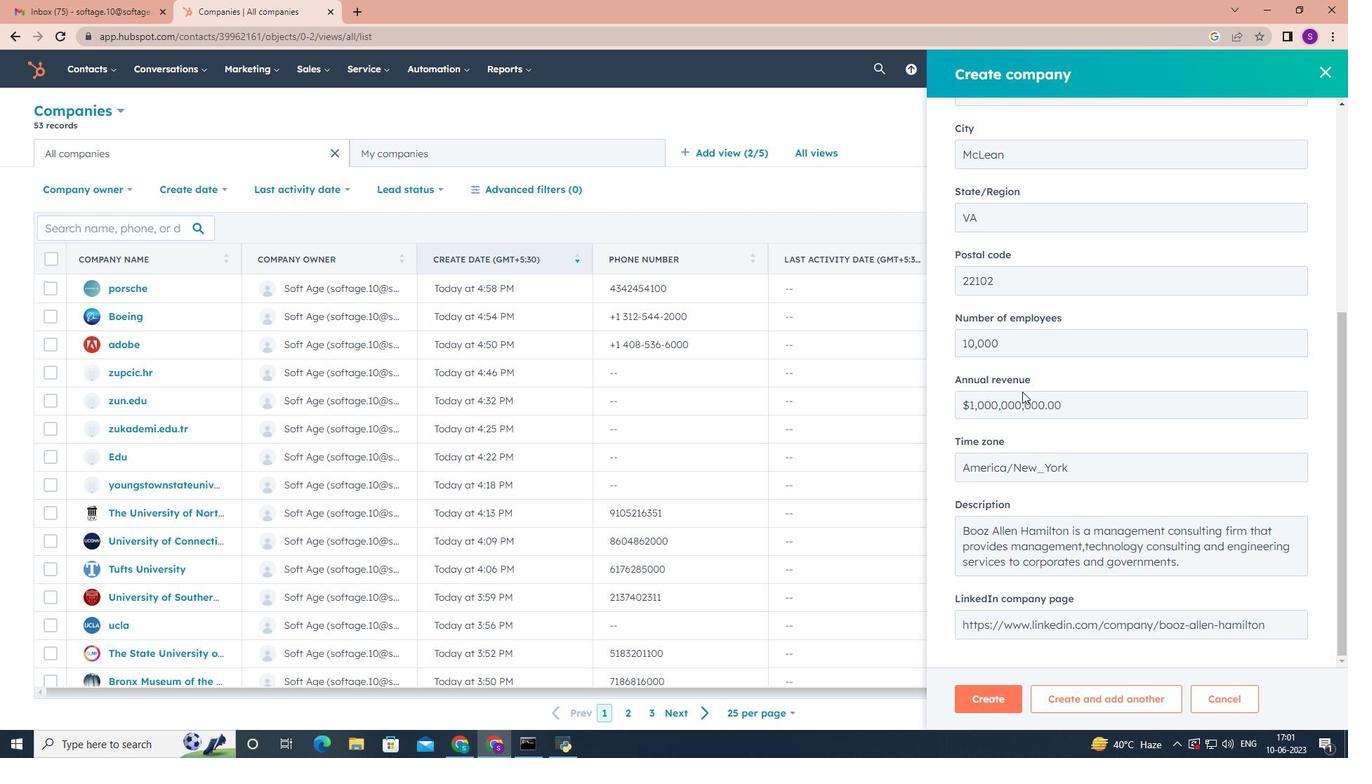 
Action: Mouse scrolled (1022, 391) with delta (0, 0)
Screenshot: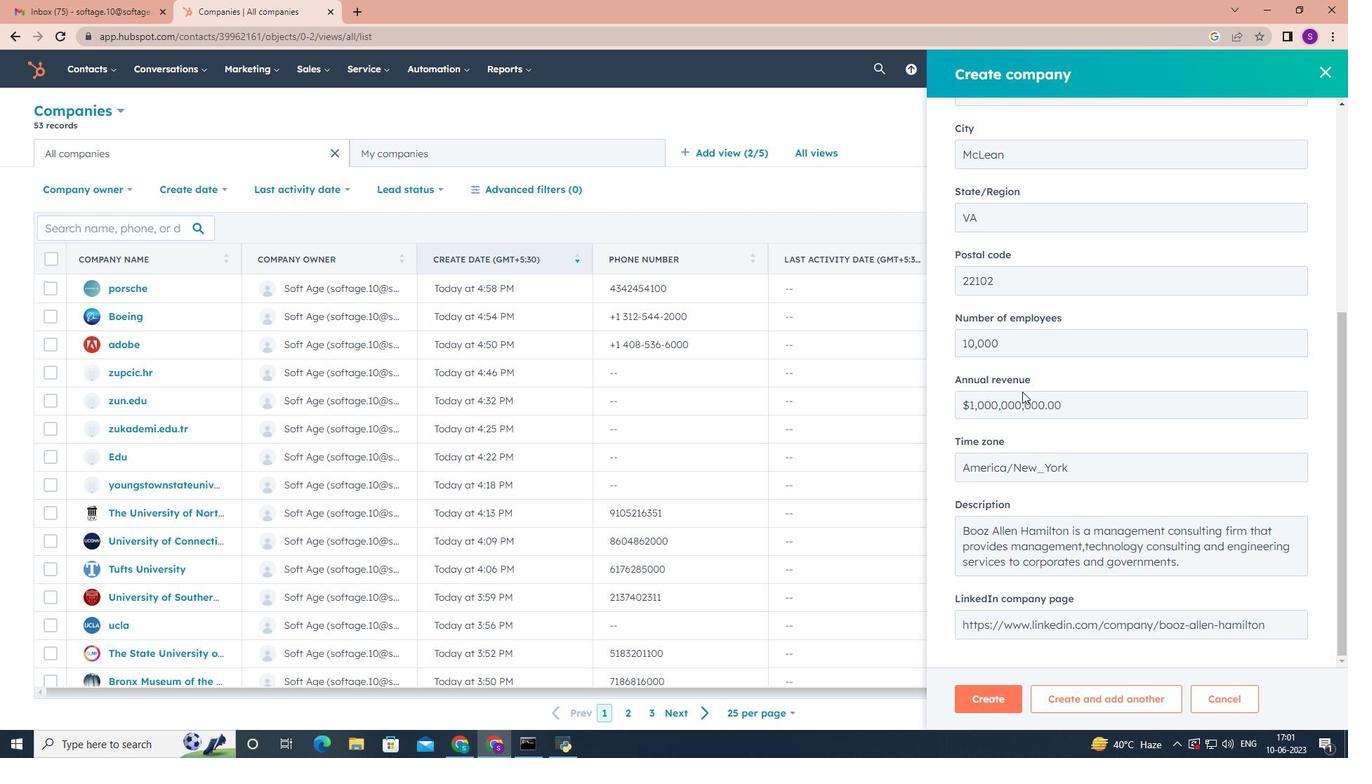 
Action: Mouse scrolled (1022, 391) with delta (0, 0)
Screenshot: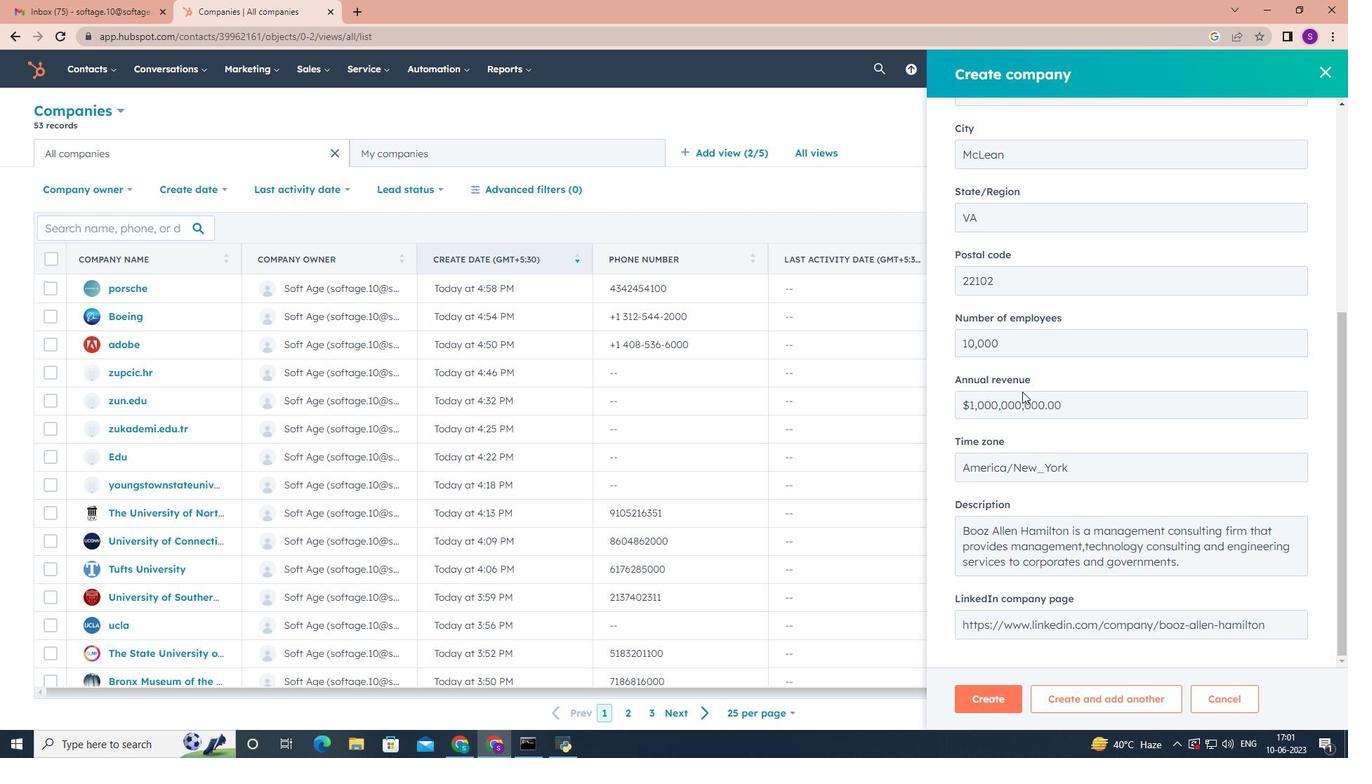 
Action: Mouse moved to (993, 697)
Screenshot: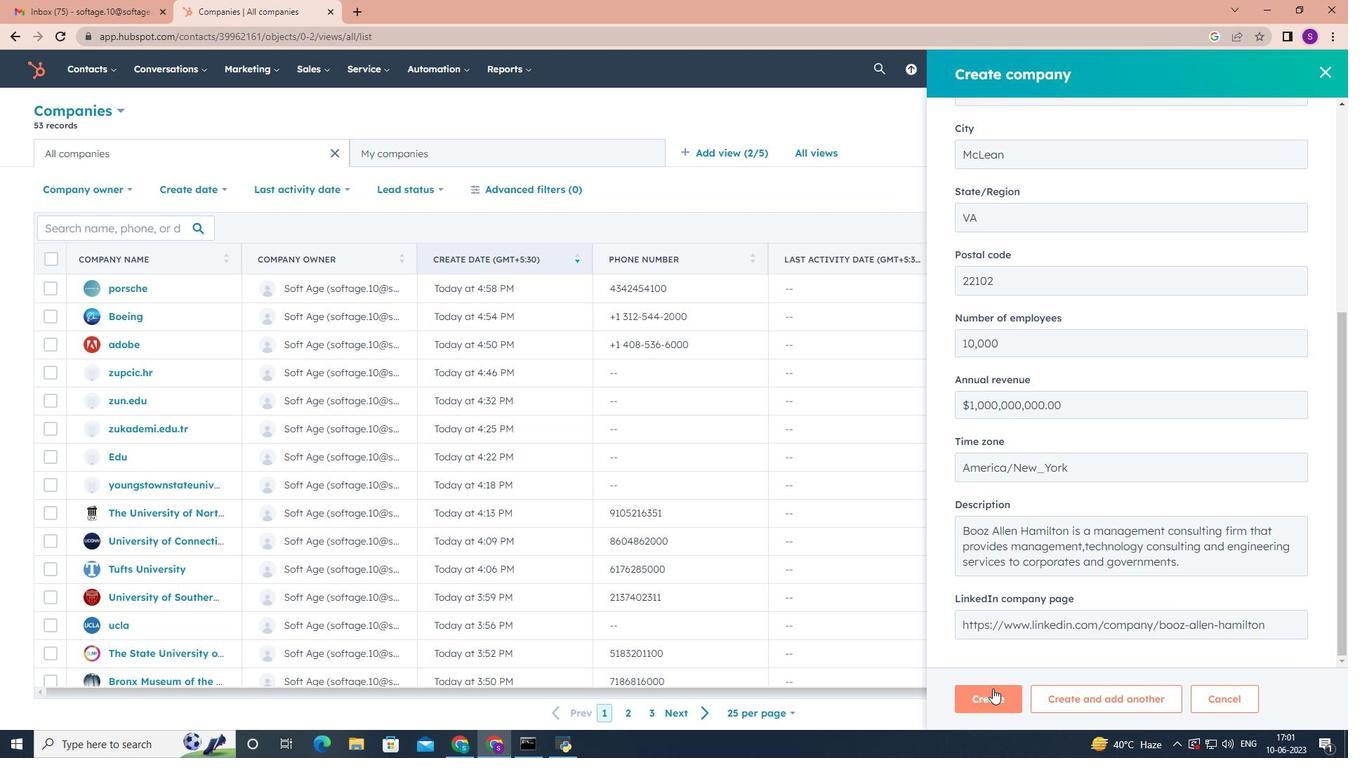 
Action: Mouse pressed left at (993, 697)
Screenshot: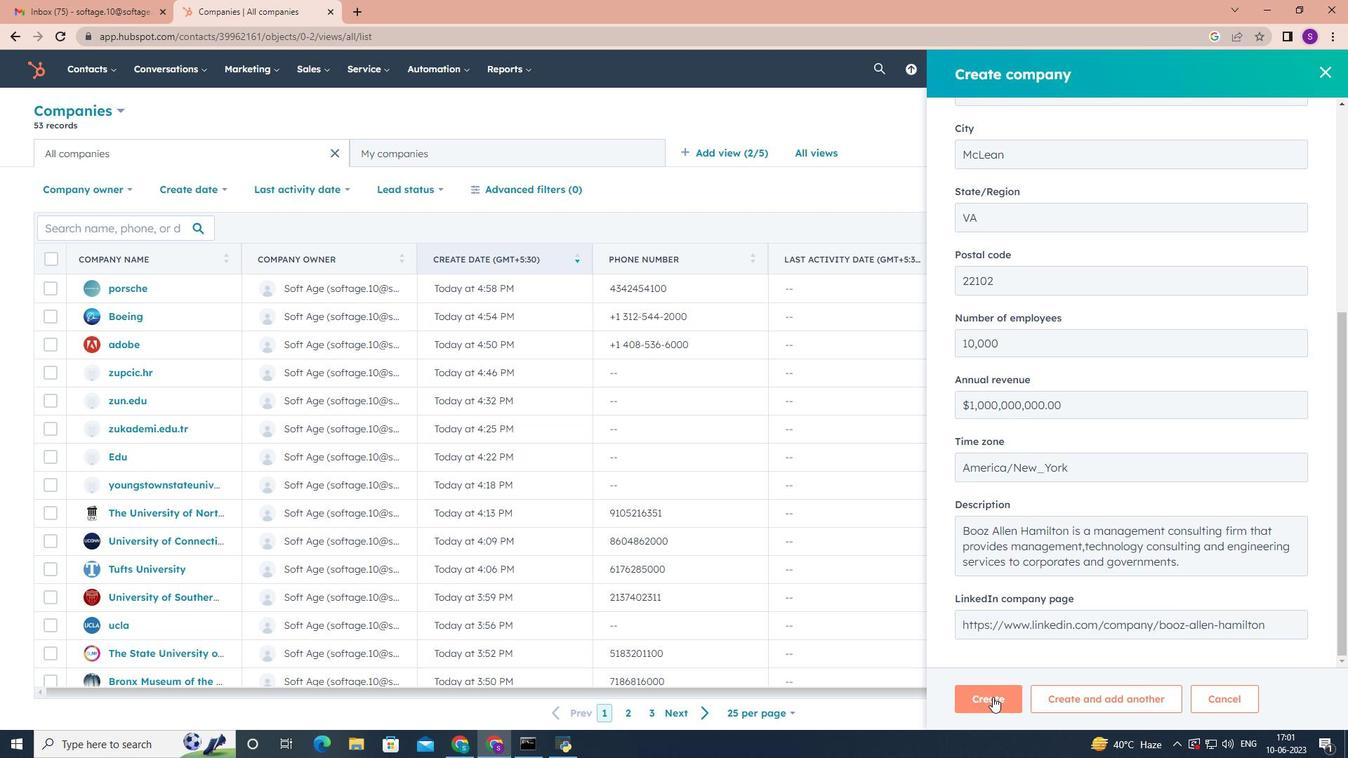 
Action: Mouse moved to (955, 453)
Screenshot: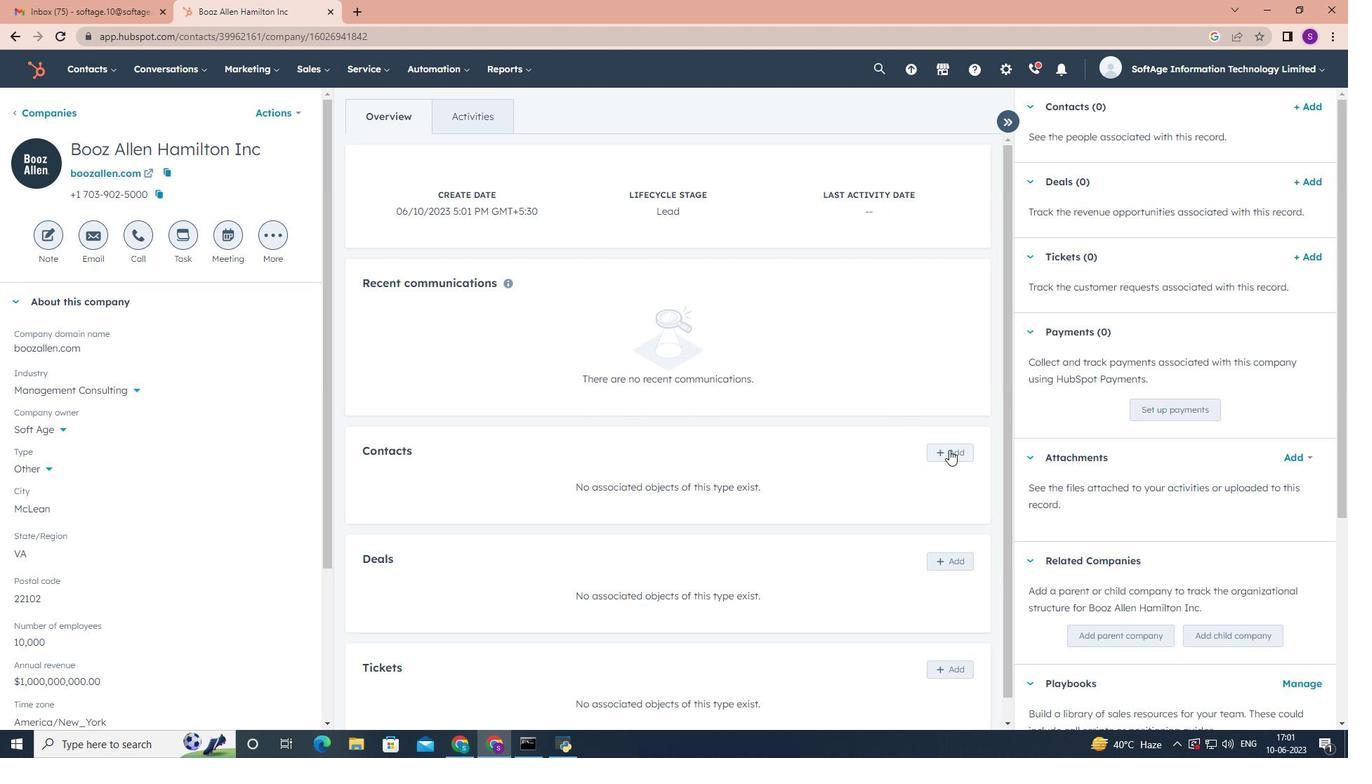 
Action: Mouse pressed left at (955, 453)
Screenshot: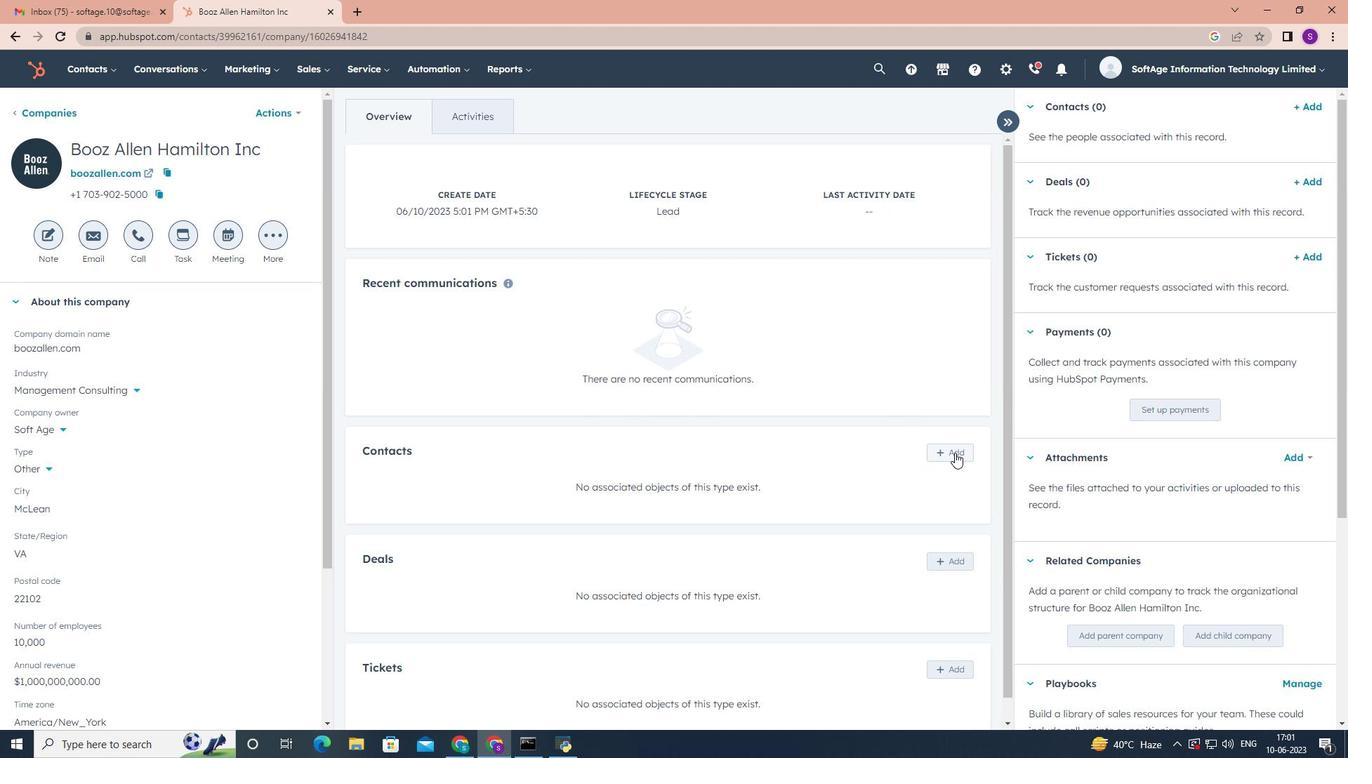 
Action: Mouse moved to (1073, 145)
Screenshot: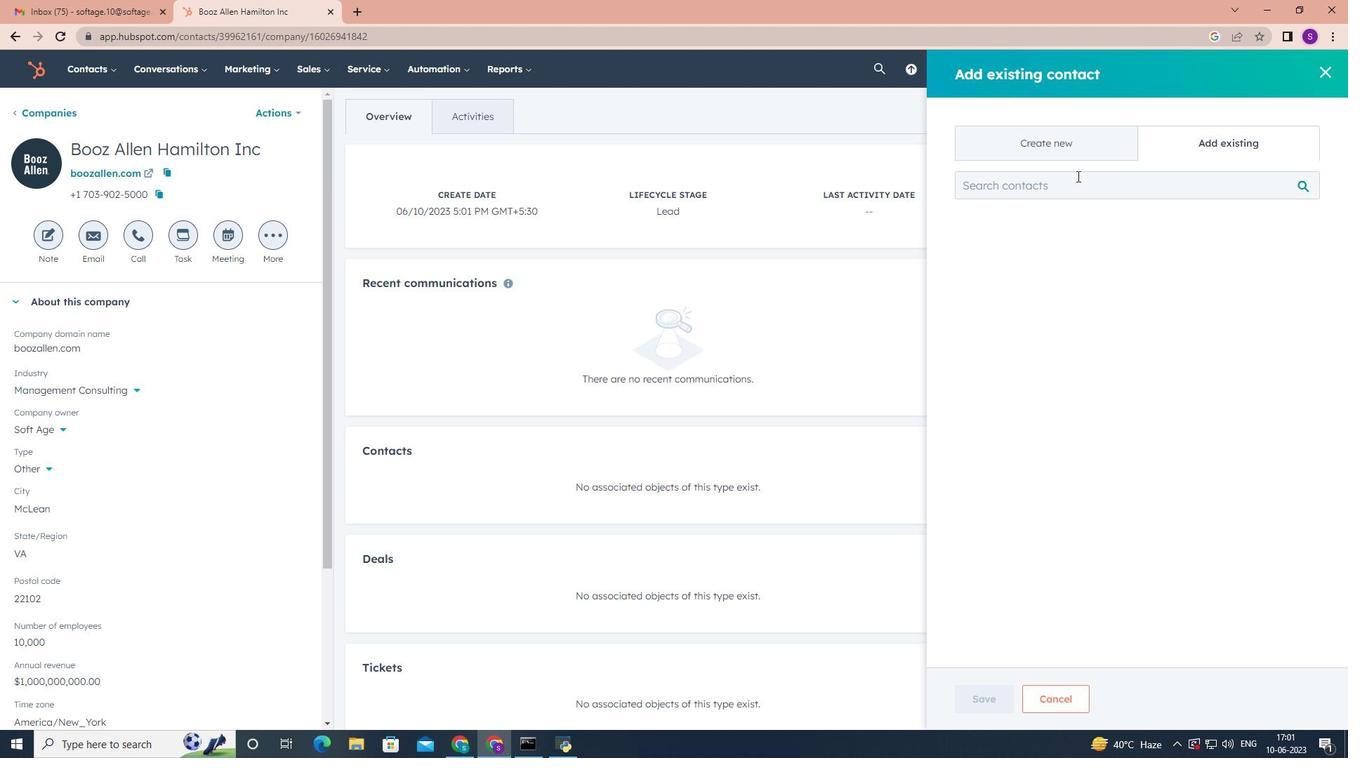 
Action: Mouse pressed left at (1073, 145)
Screenshot: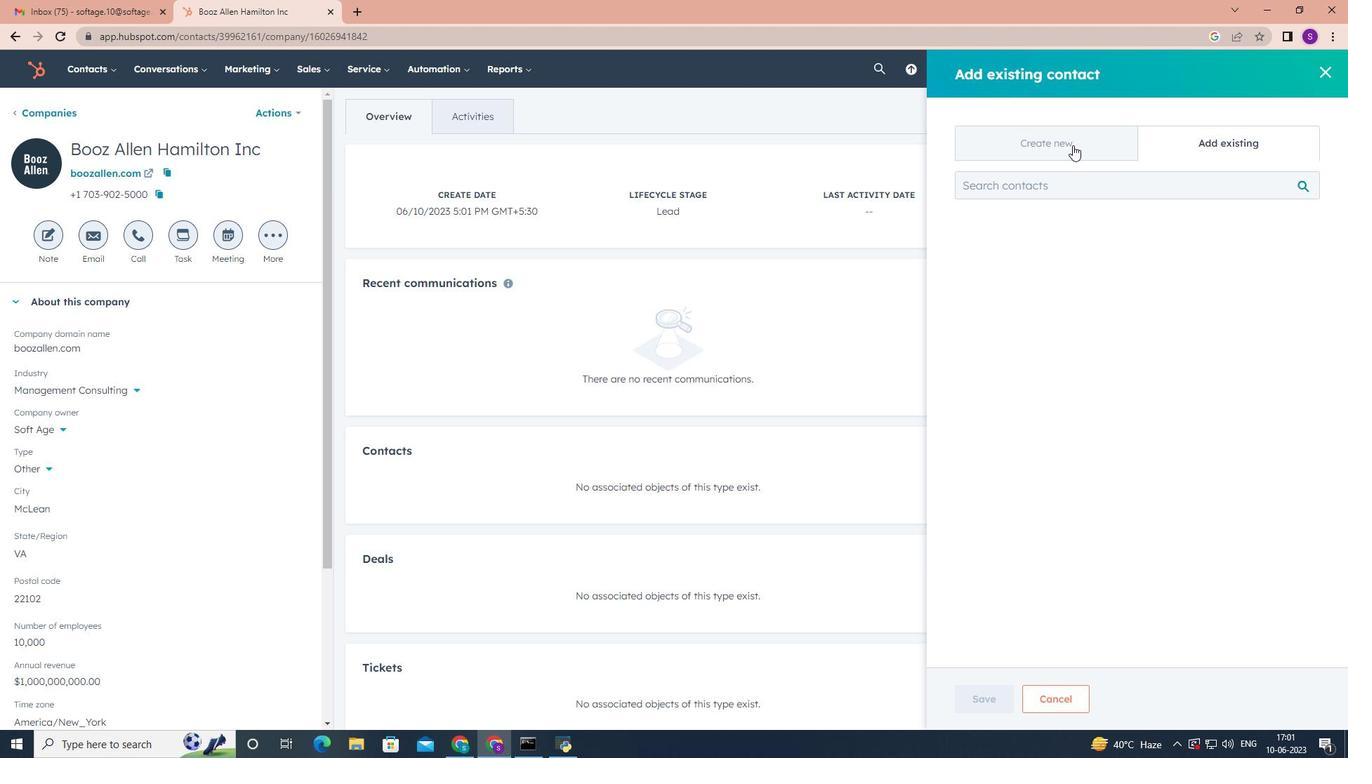 
Action: Mouse moved to (1050, 226)
Screenshot: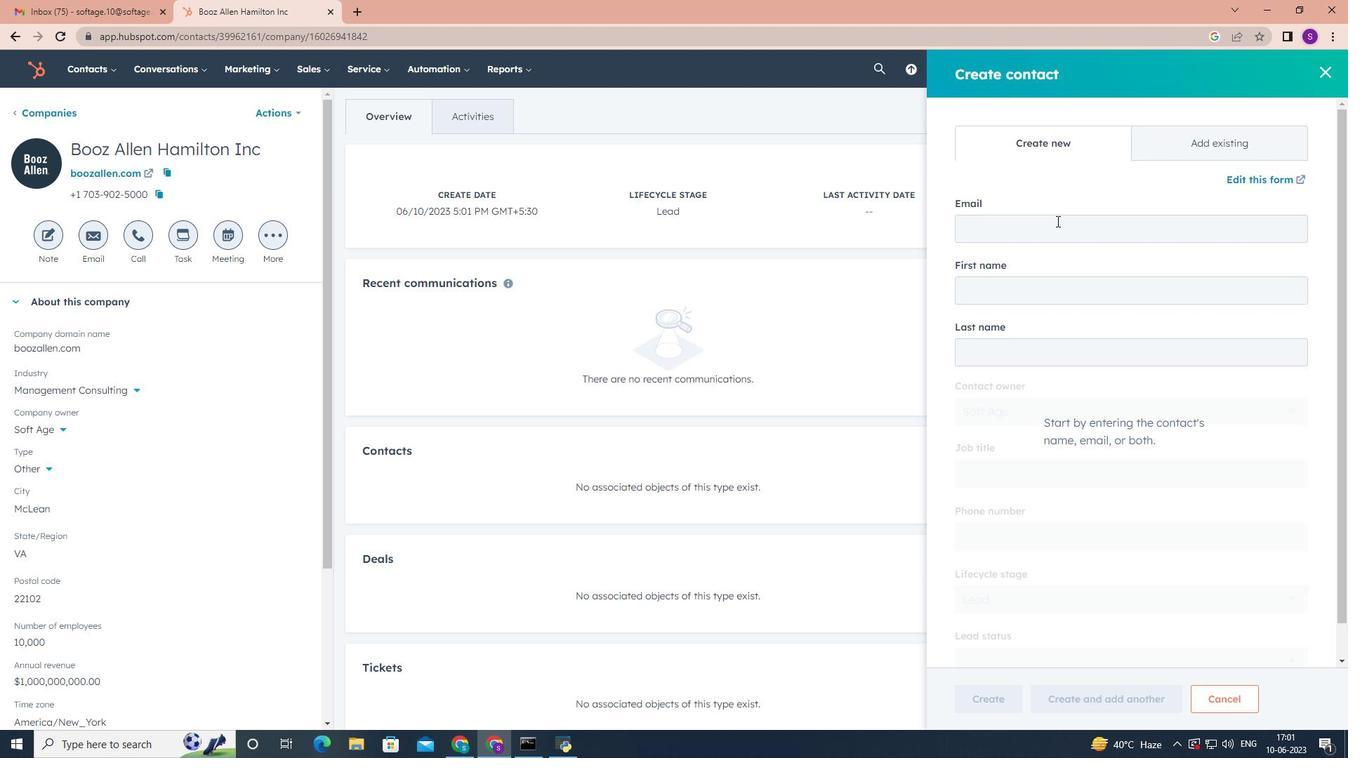 
Action: Mouse pressed left at (1050, 226)
Screenshot: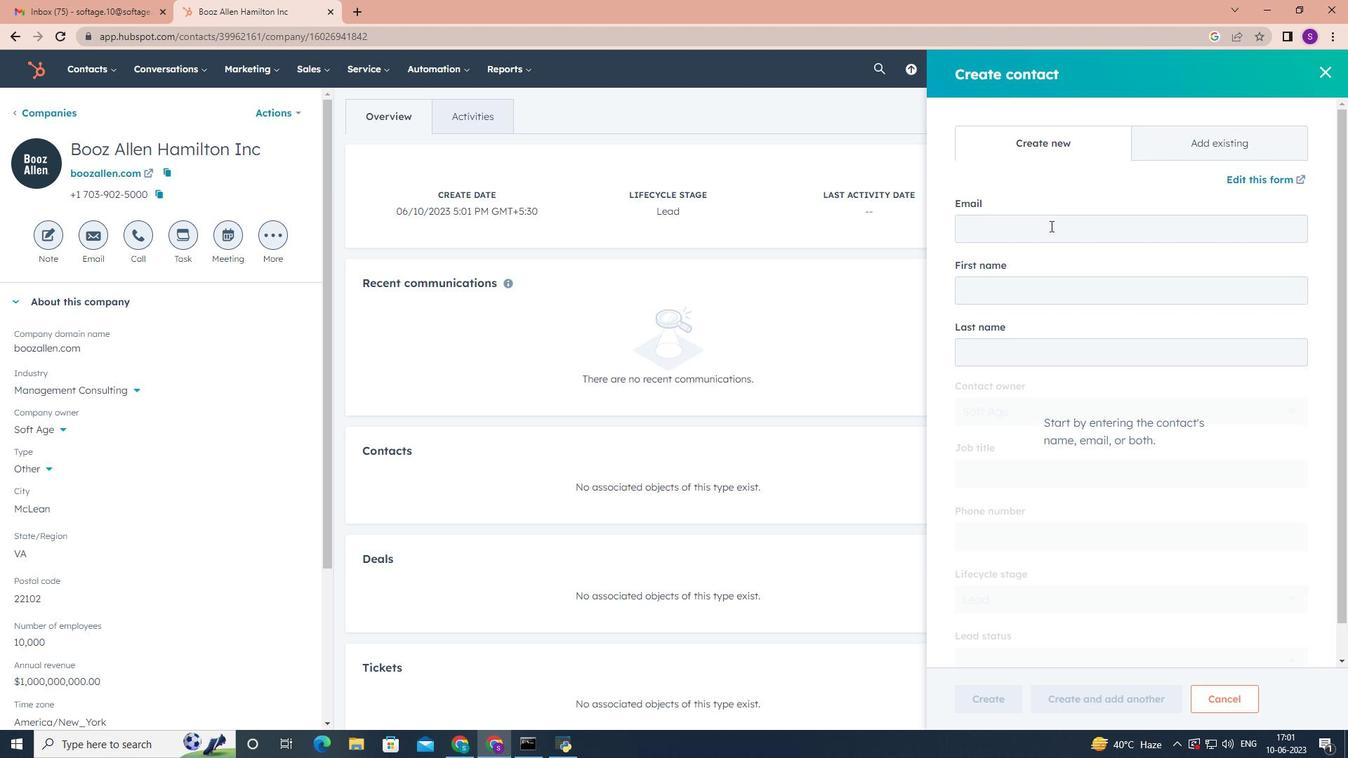
Action: Key pressed <Key.shift>Mohan<Key.shift>_<Key.shift>Rao<Key.shift>@boozallen.com<Key.tab><Key.shift>Mohan<Key.tab><Key.shift><Key.shift><Key.shift><Key.shift><Key.shift><Key.shift><Key.shift><Key.shift><Key.shift><Key.shift><Key.shift><Key.shift><Key.shift><Key.shift><Key.shift><Key.shift><Key.shift>Rao<Key.tab><Key.tab><Key.shift><Key.shift><Key.shift>Front-<Key.shift>End<Key.space><Key.shift>Developer<Key.tab>7025557890
Screenshot: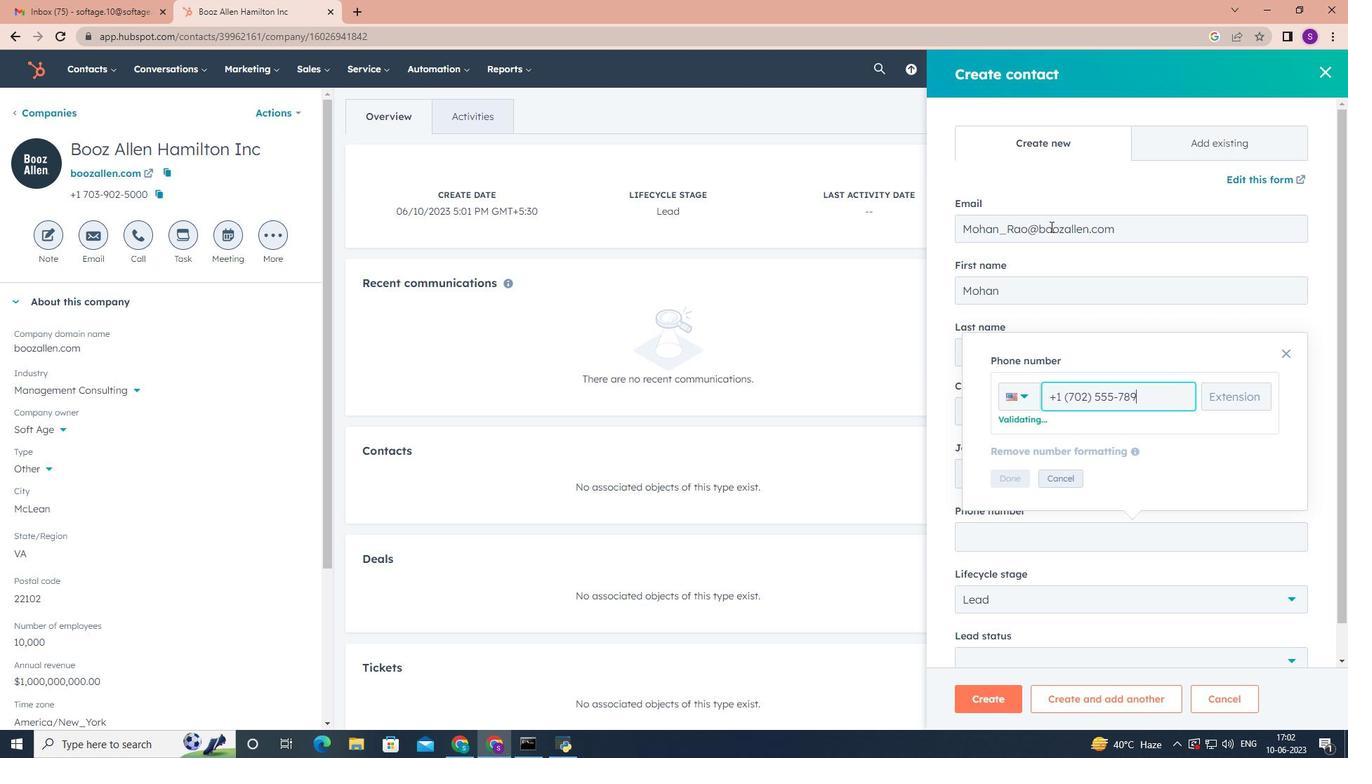 
Action: Mouse moved to (1016, 484)
Screenshot: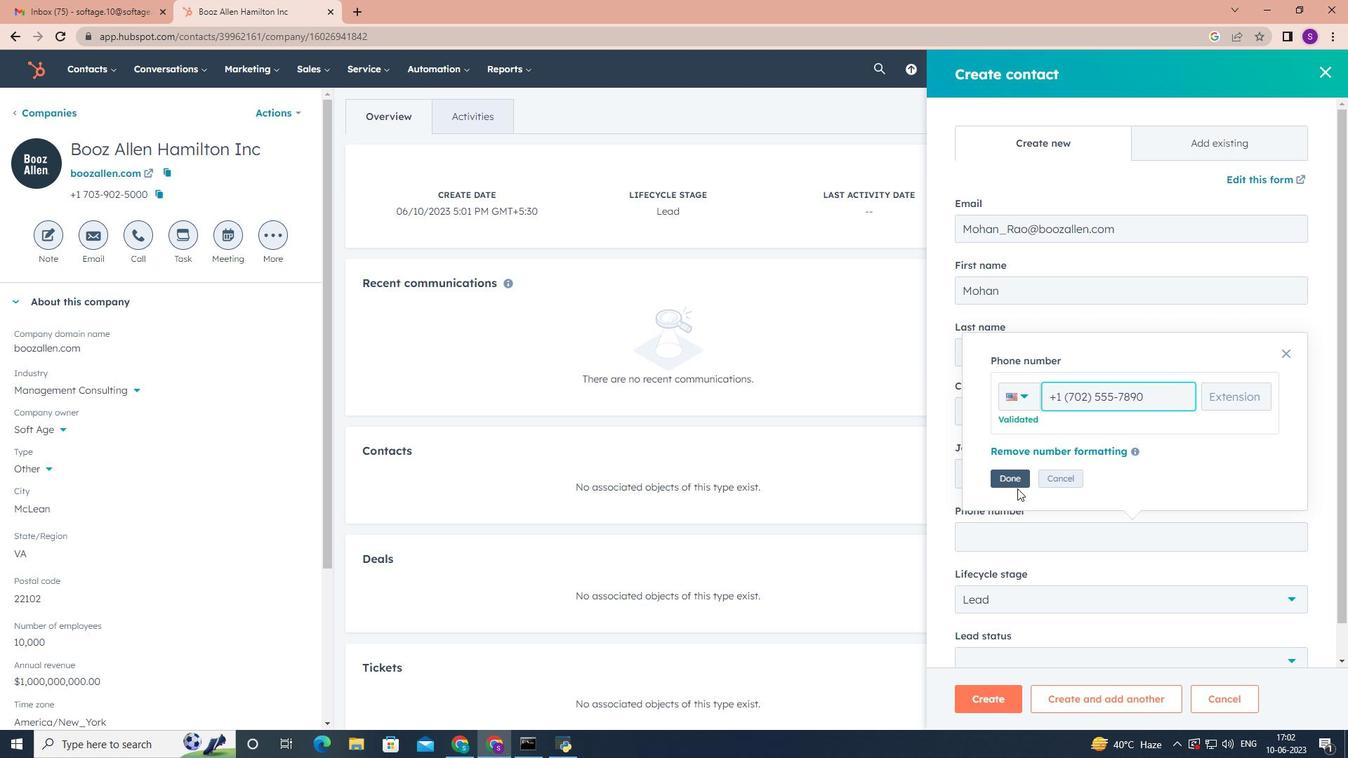 
Action: Mouse pressed left at (1016, 484)
Screenshot: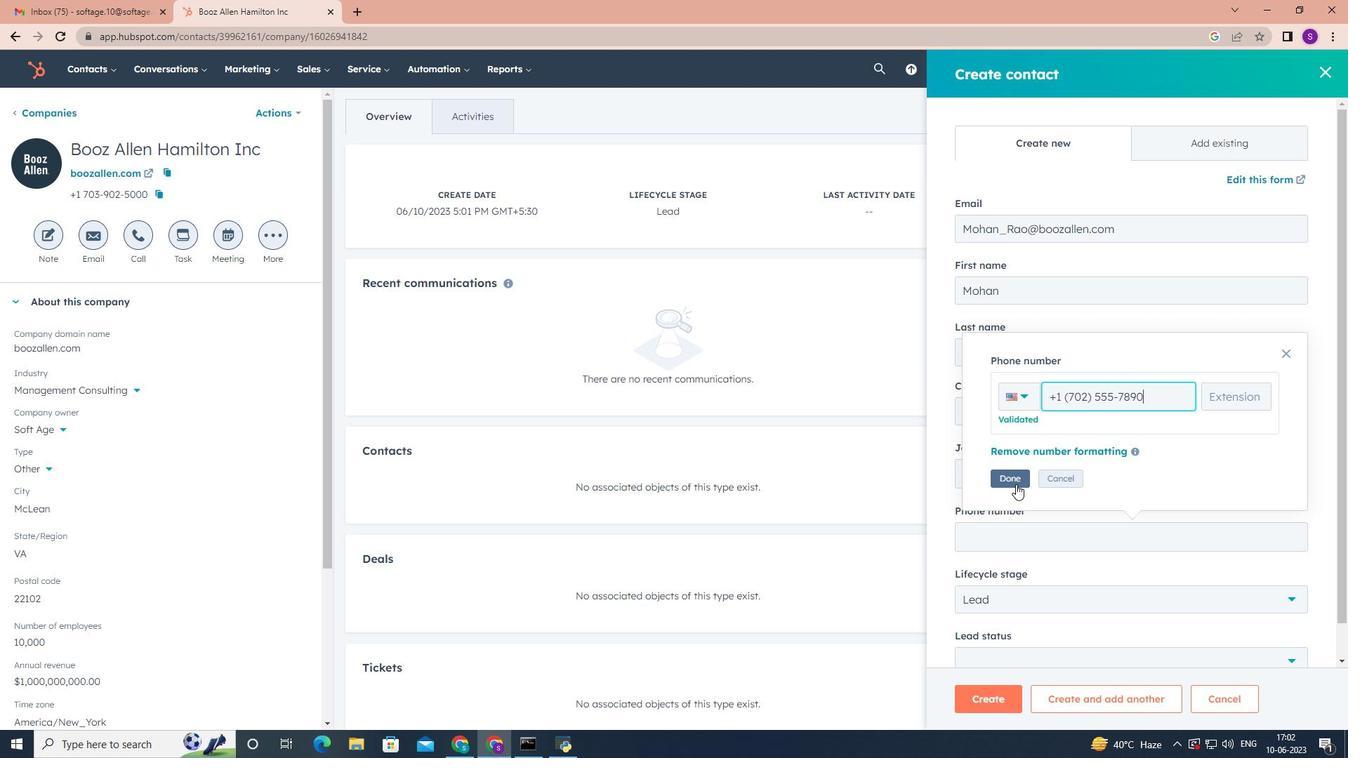 
Action: Mouse scrolled (1016, 483) with delta (0, 0)
Screenshot: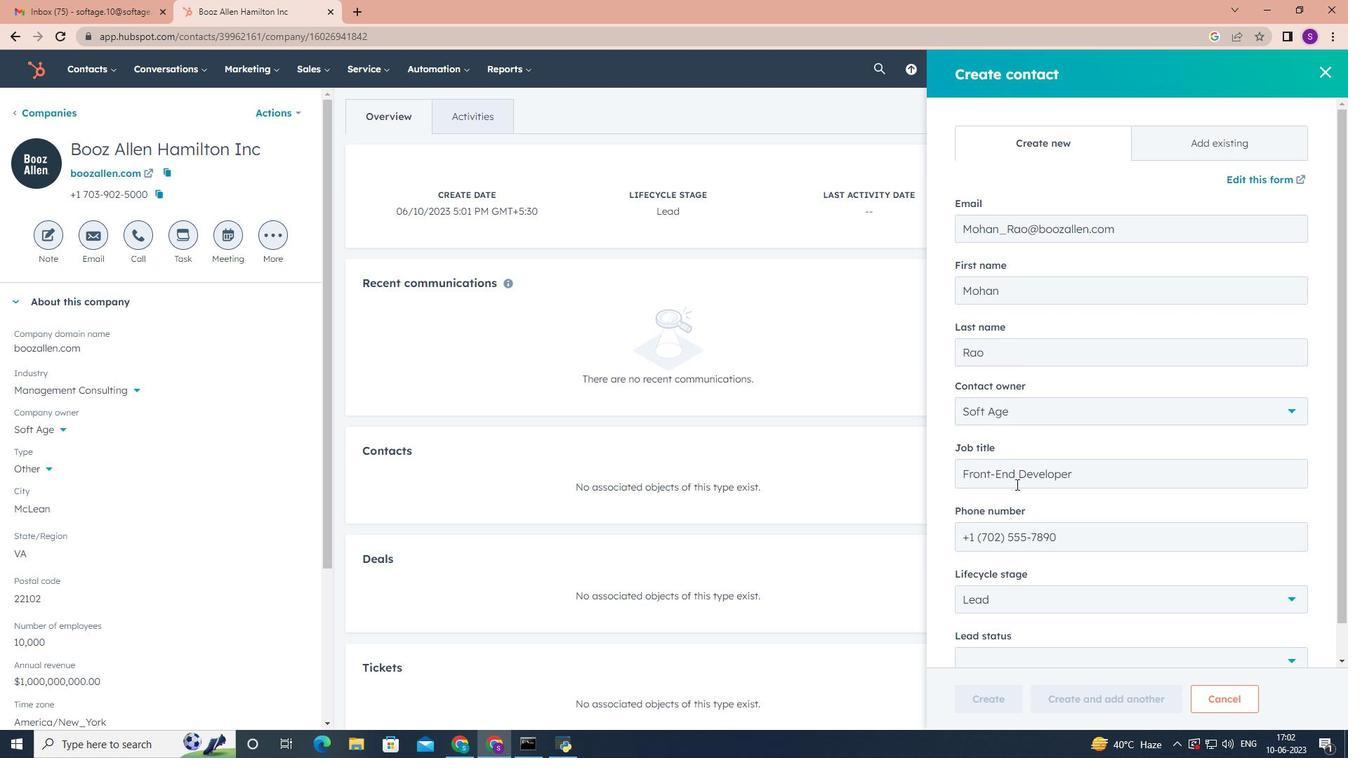 
Action: Mouse scrolled (1016, 483) with delta (0, 0)
Screenshot: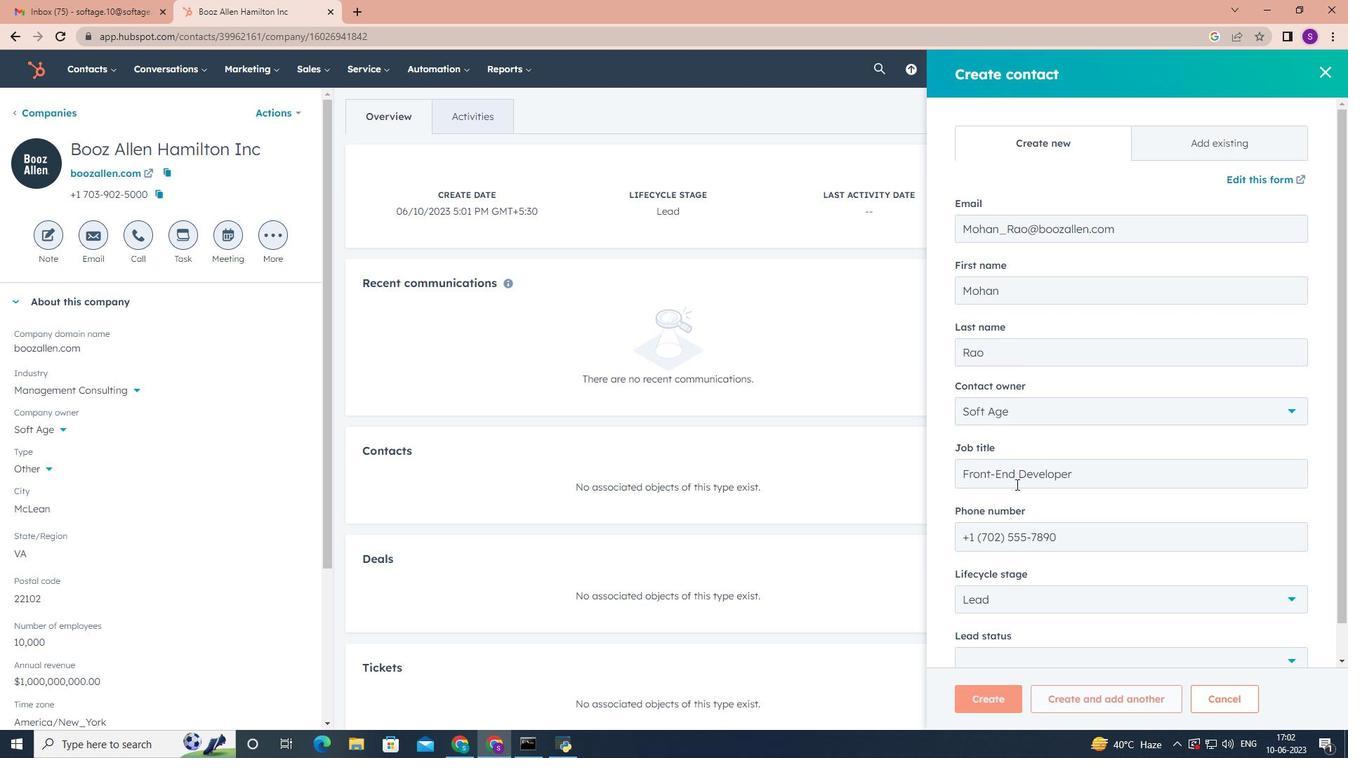 
Action: Mouse scrolled (1016, 483) with delta (0, 0)
Screenshot: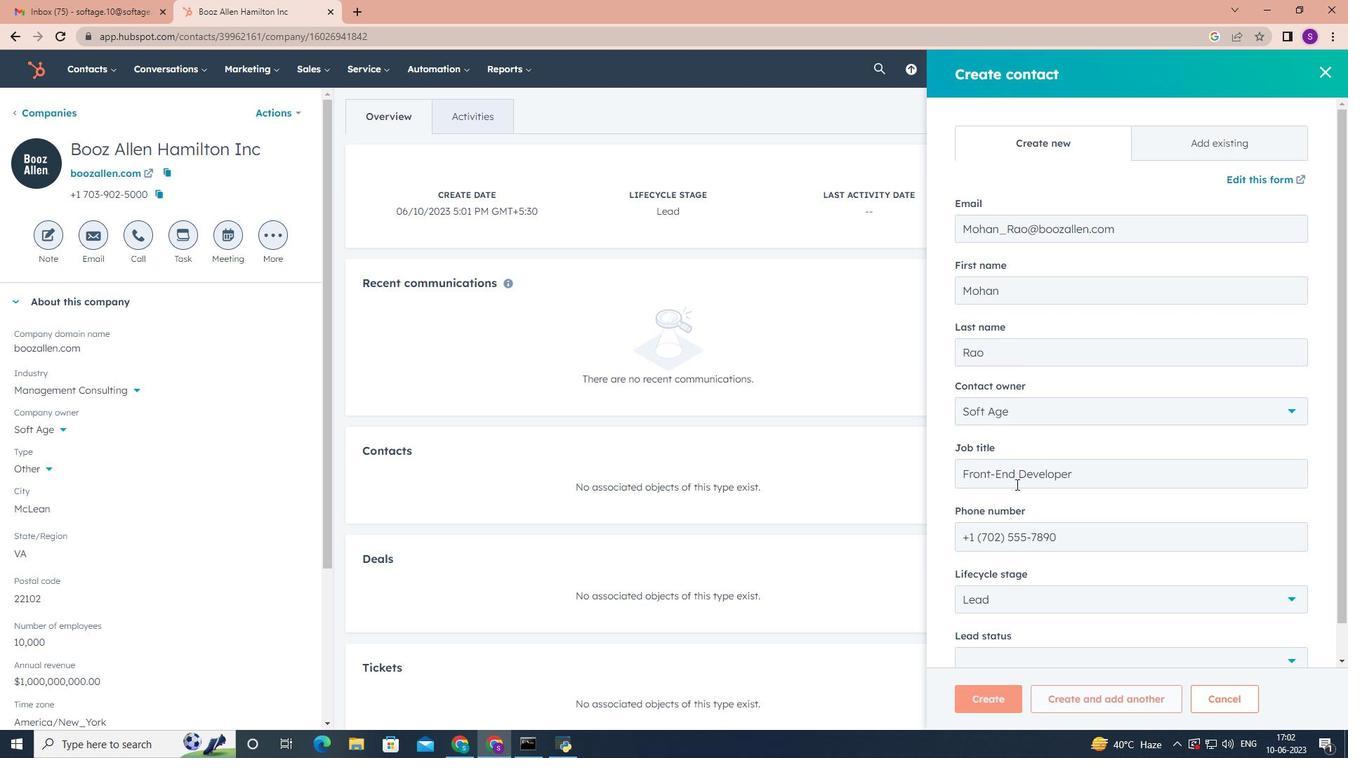 
Action: Mouse scrolled (1016, 483) with delta (0, 0)
Screenshot: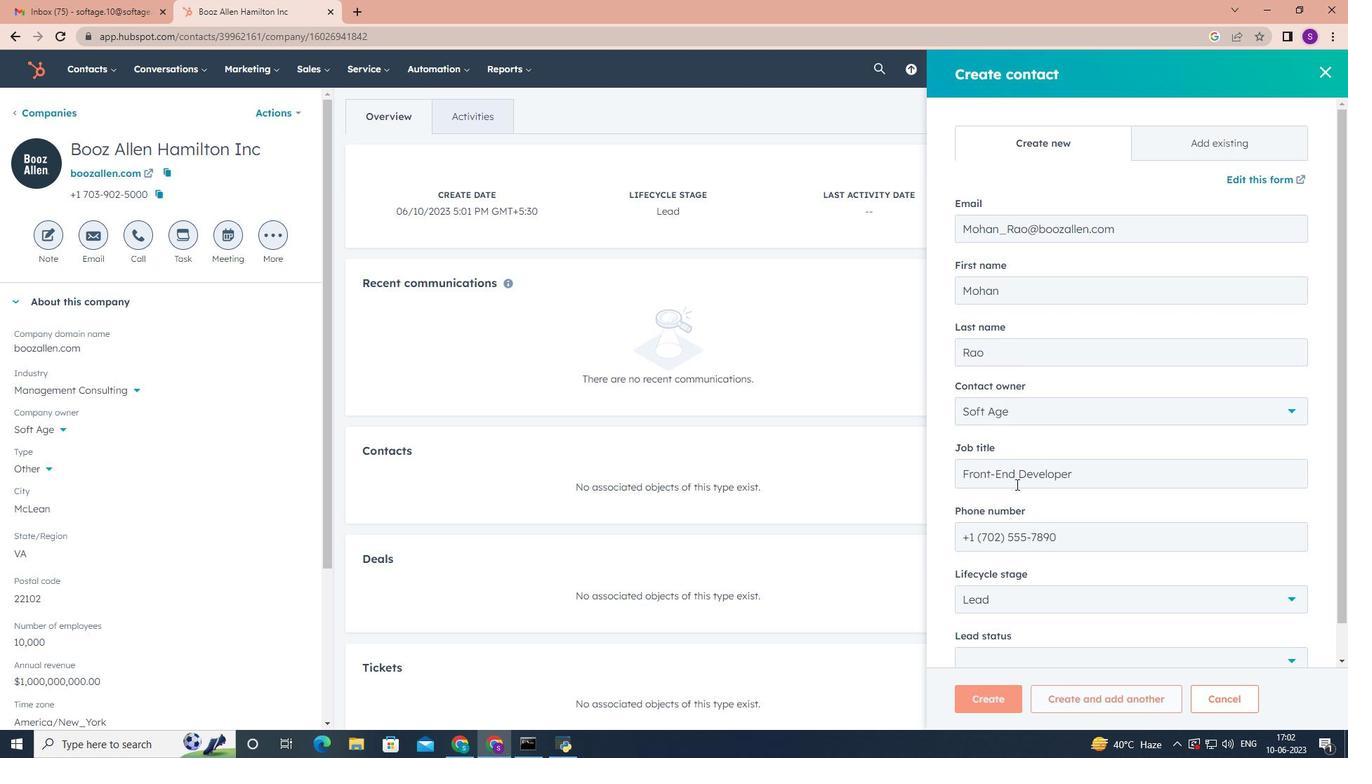 
Action: Mouse moved to (1055, 568)
Screenshot: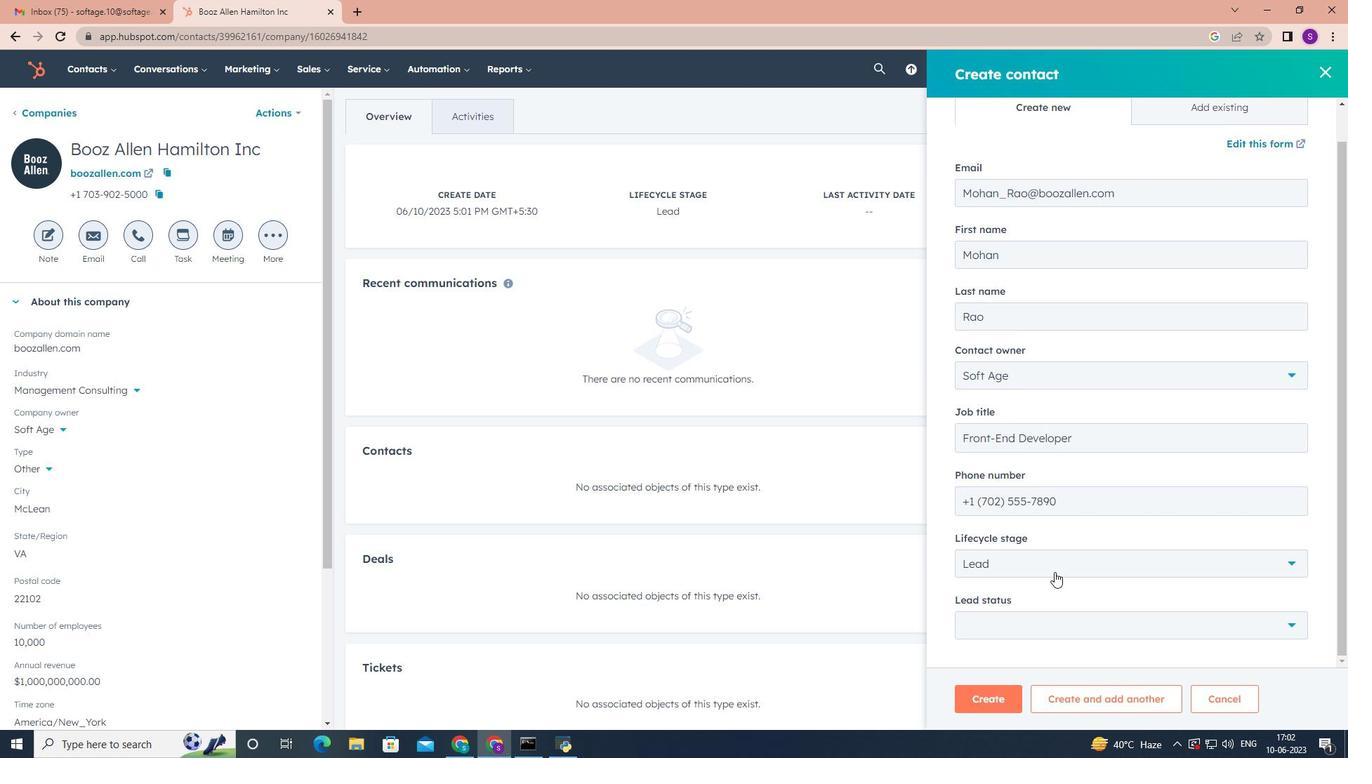 
Action: Mouse pressed left at (1055, 568)
Screenshot: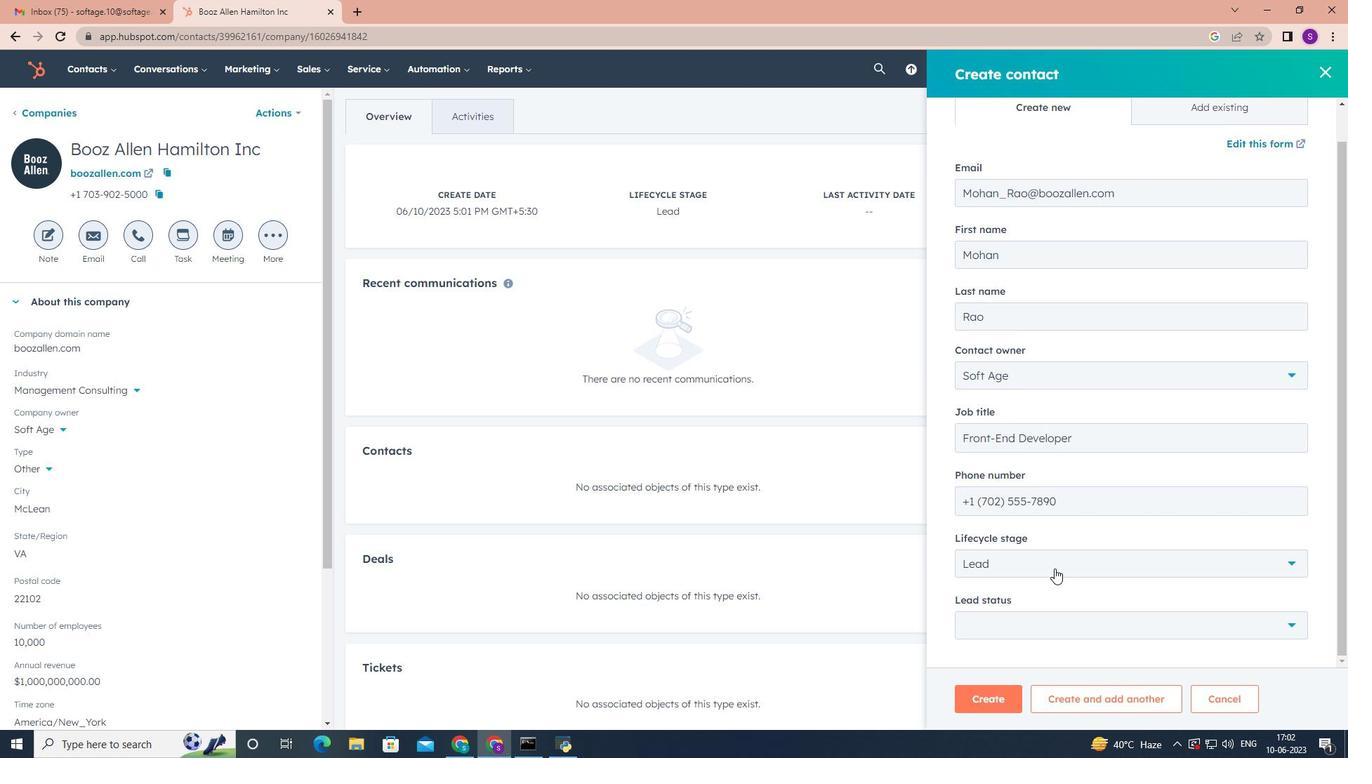 
Action: Mouse moved to (1022, 441)
Screenshot: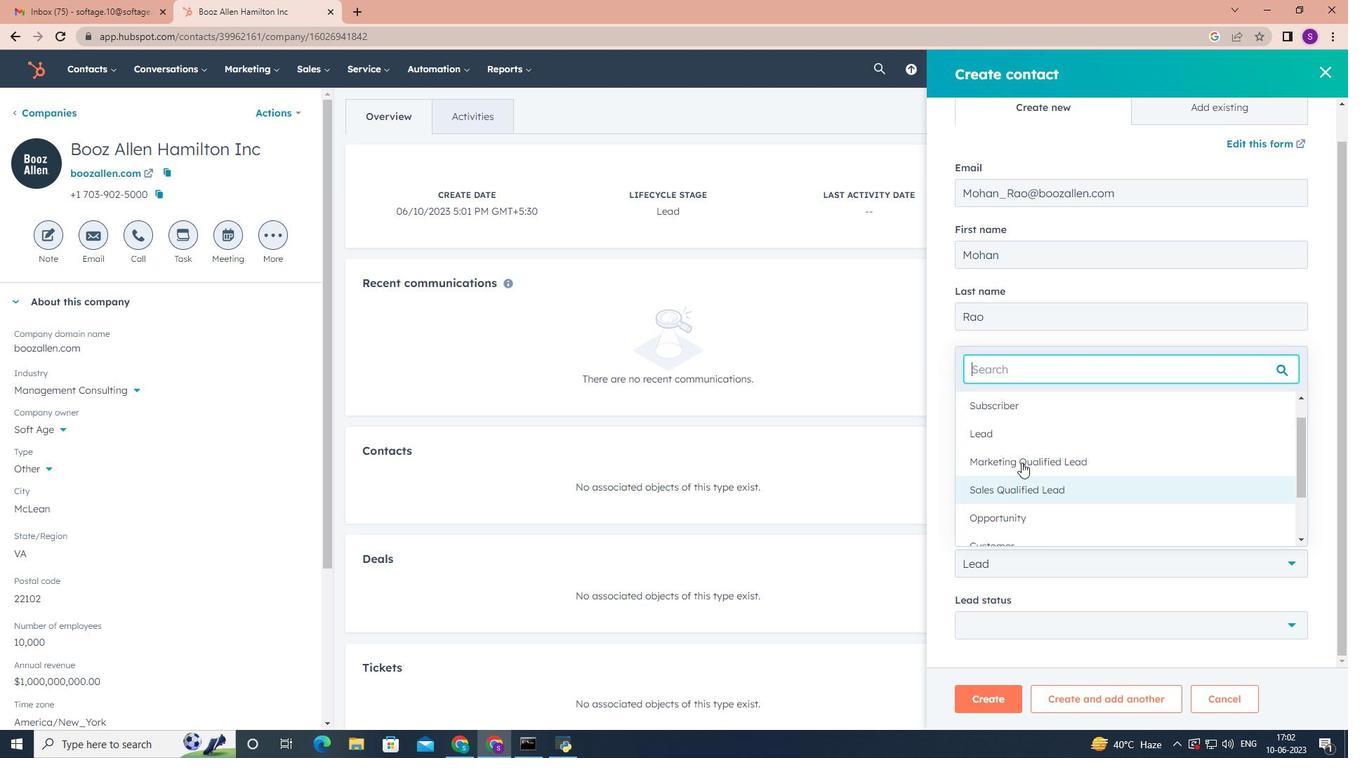 
Action: Mouse pressed left at (1022, 441)
Screenshot: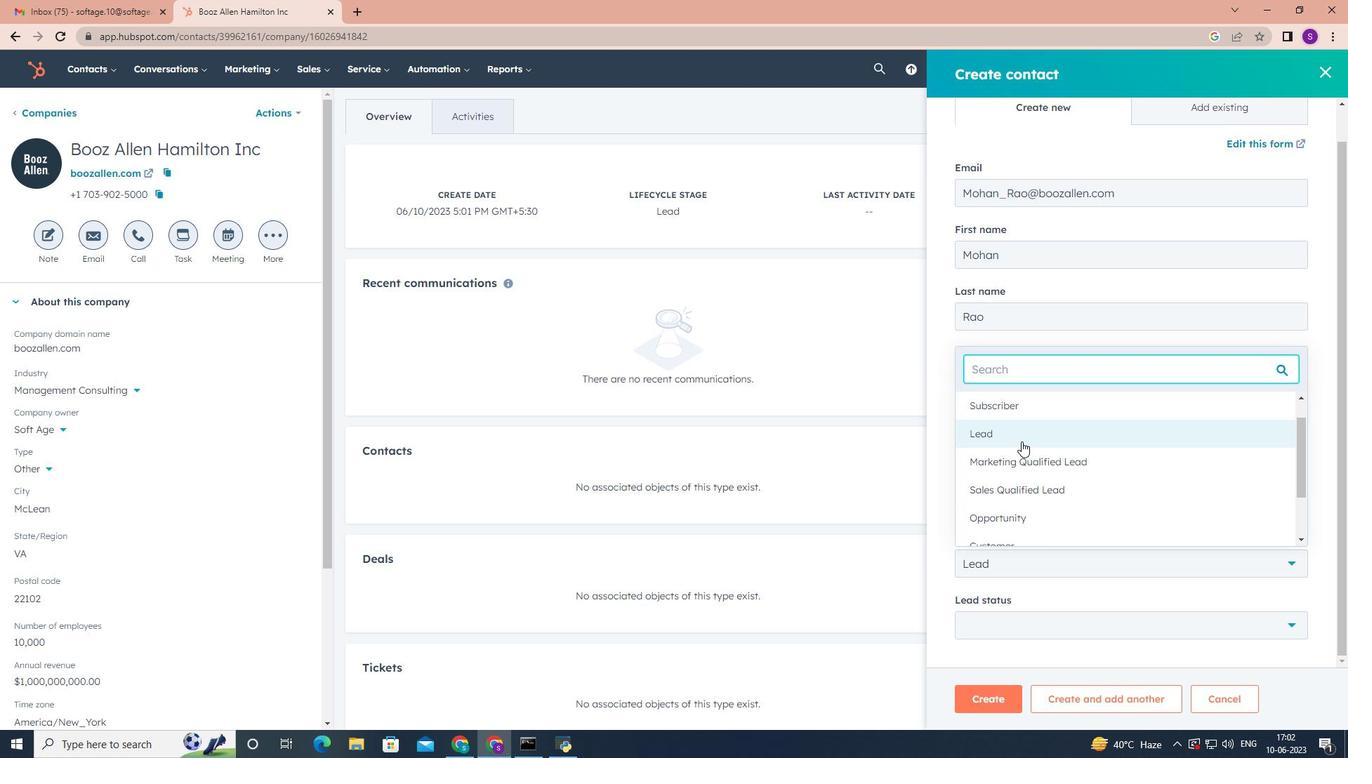 
Action: Mouse moved to (1050, 577)
Screenshot: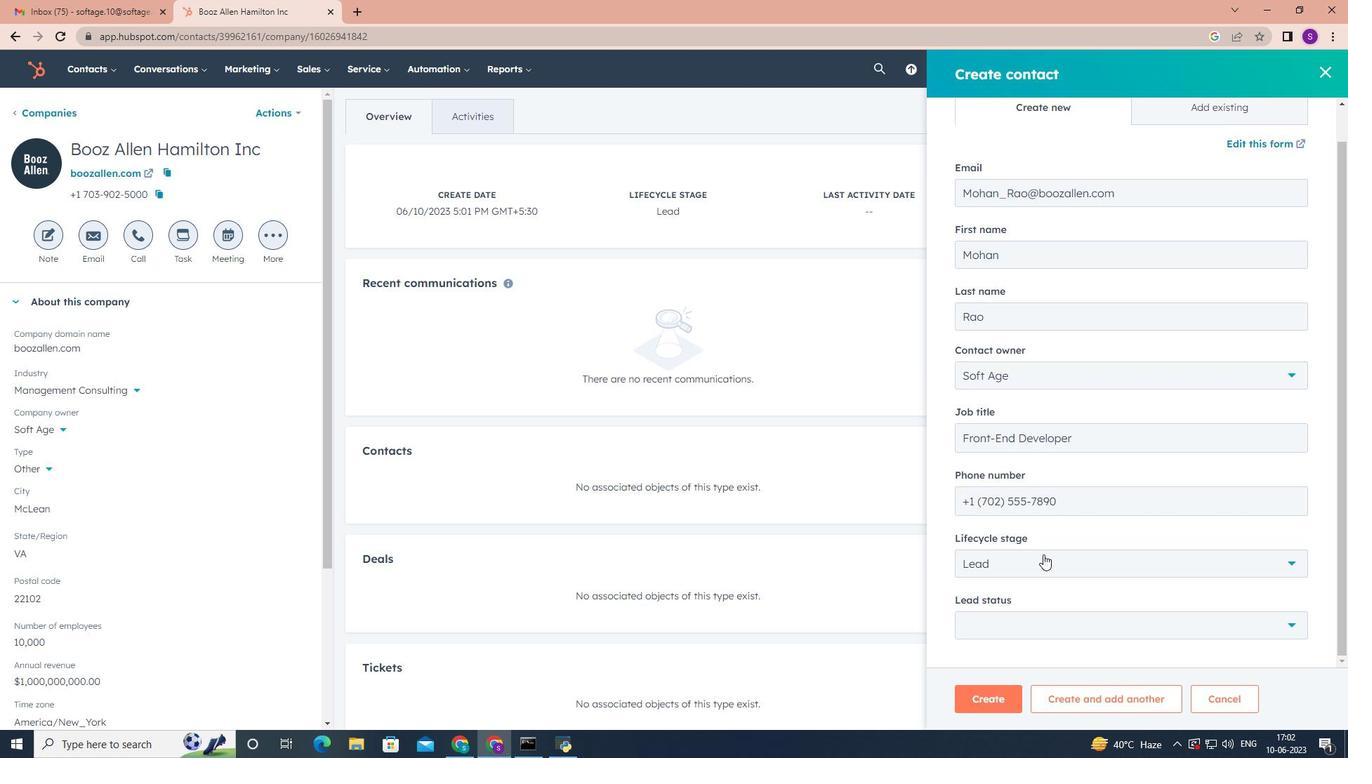 
Action: Mouse scrolled (1050, 576) with delta (0, 0)
Screenshot: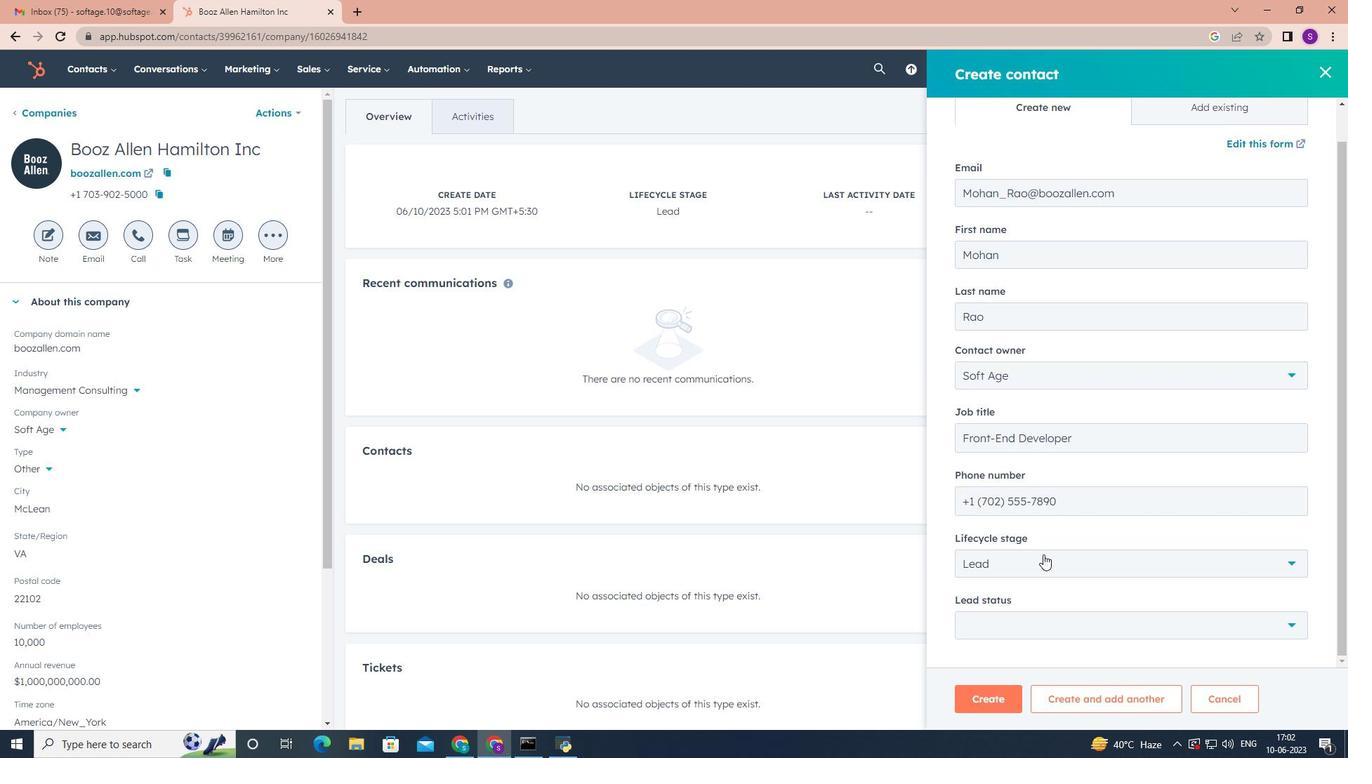 
Action: Mouse moved to (1052, 583)
Screenshot: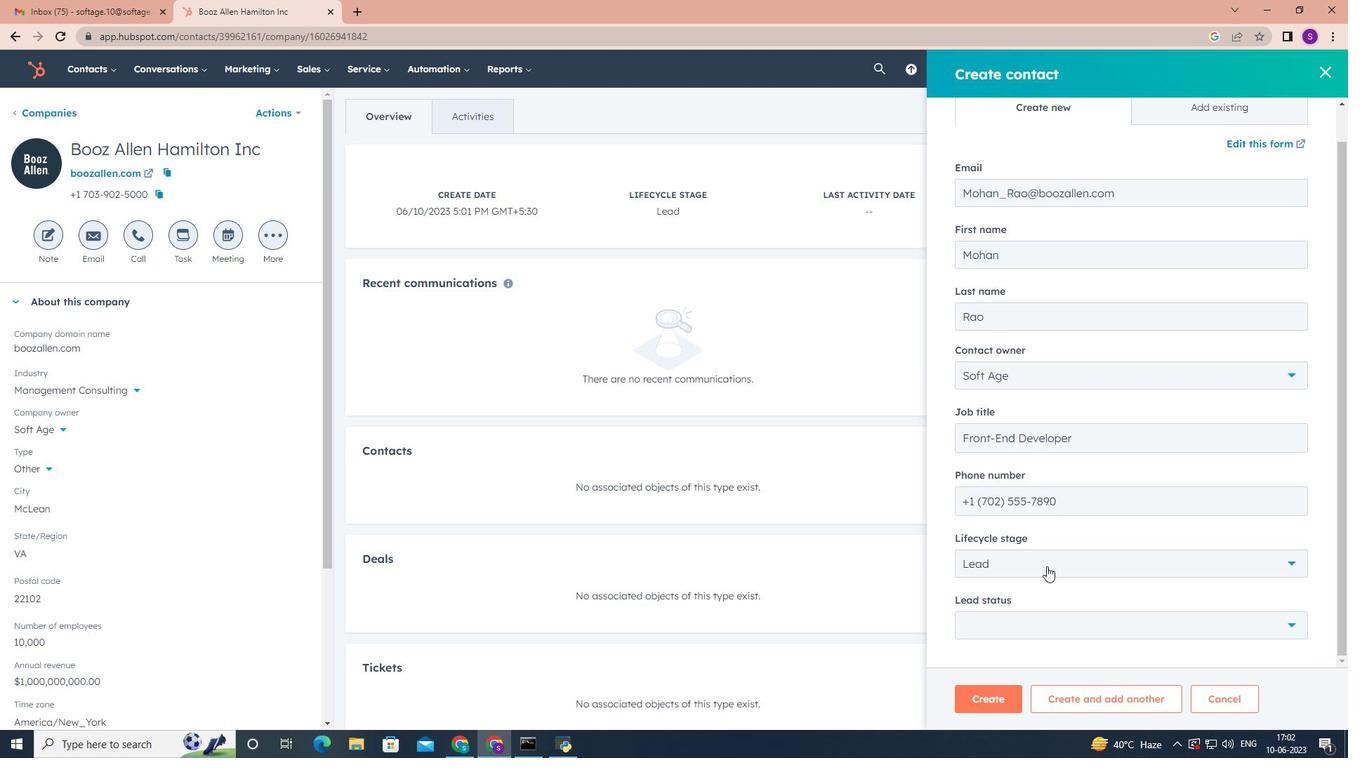 
Action: Mouse scrolled (1052, 582) with delta (0, 0)
Screenshot: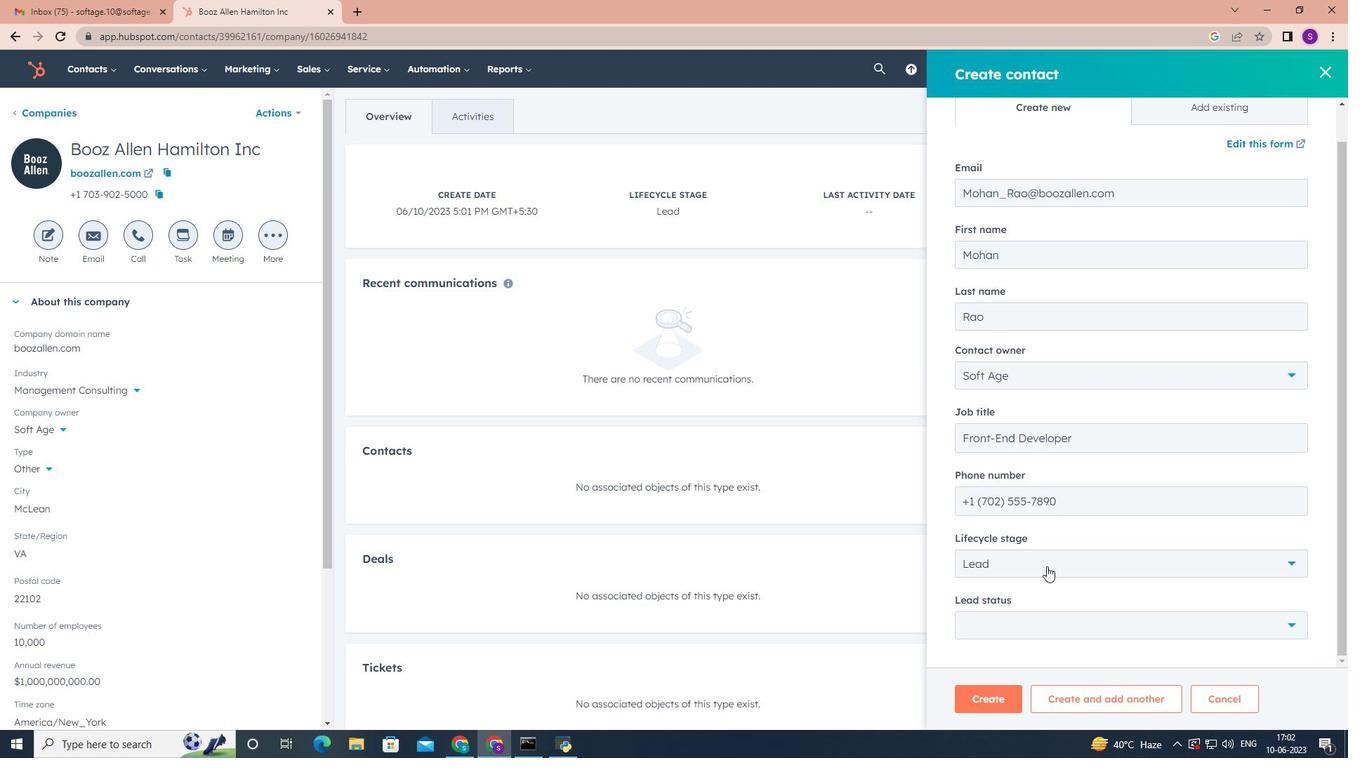 
Action: Mouse scrolled (1052, 582) with delta (0, 0)
Screenshot: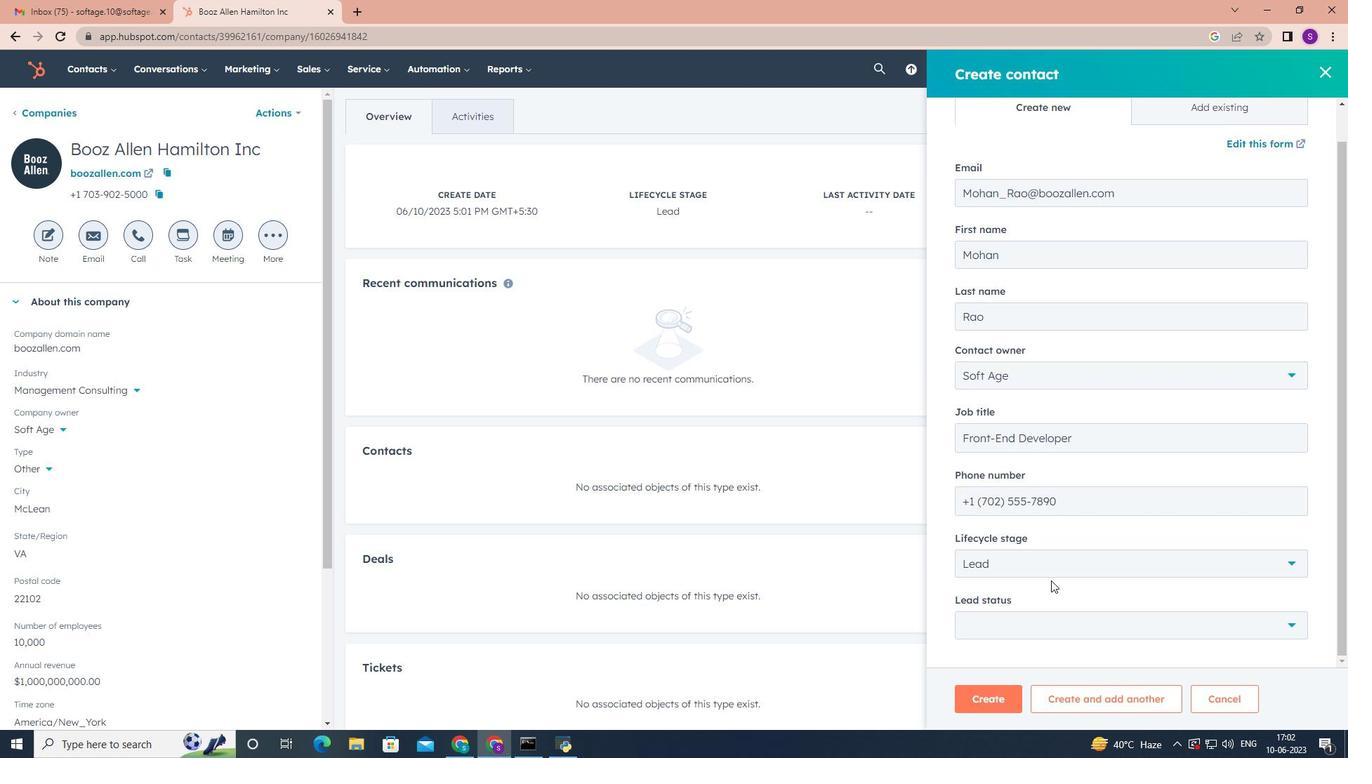 
Action: Mouse moved to (1052, 584)
Screenshot: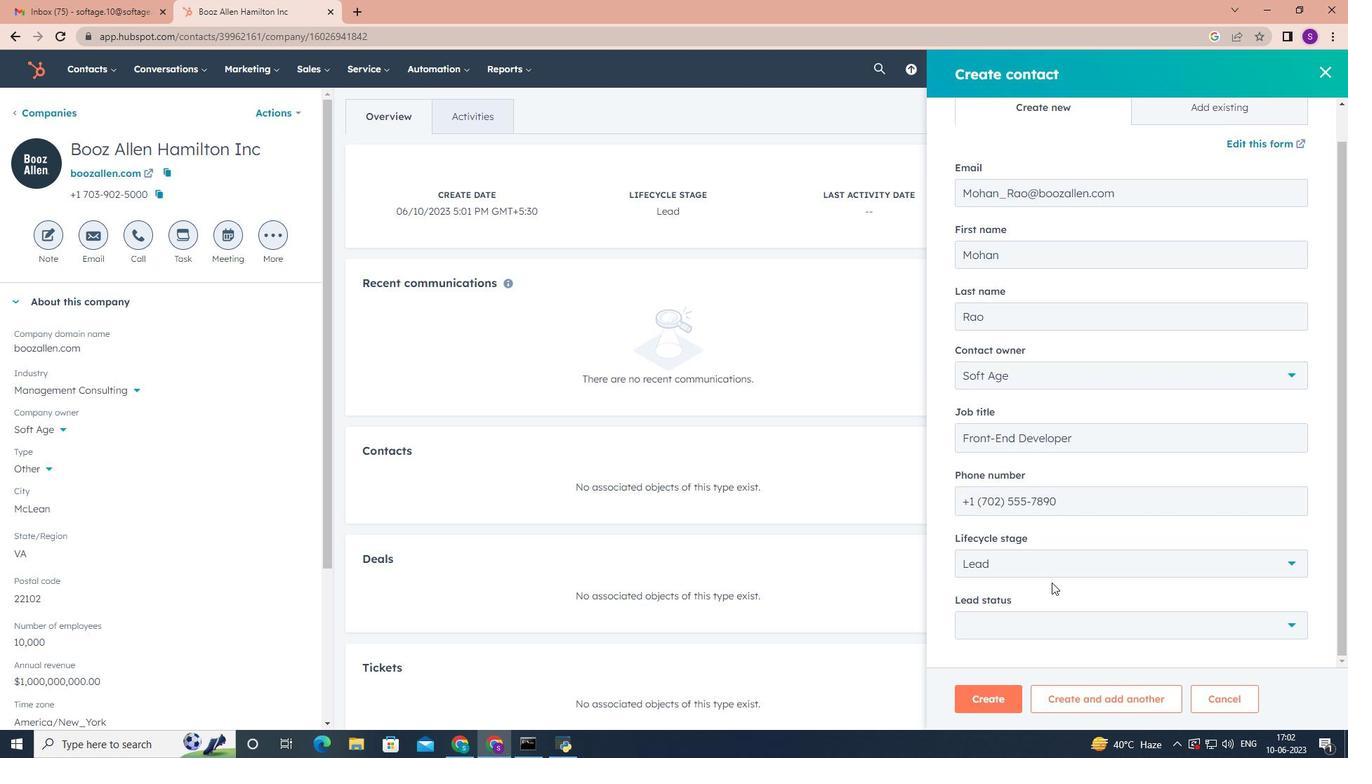 
Action: Mouse scrolled (1052, 583) with delta (0, 0)
Screenshot: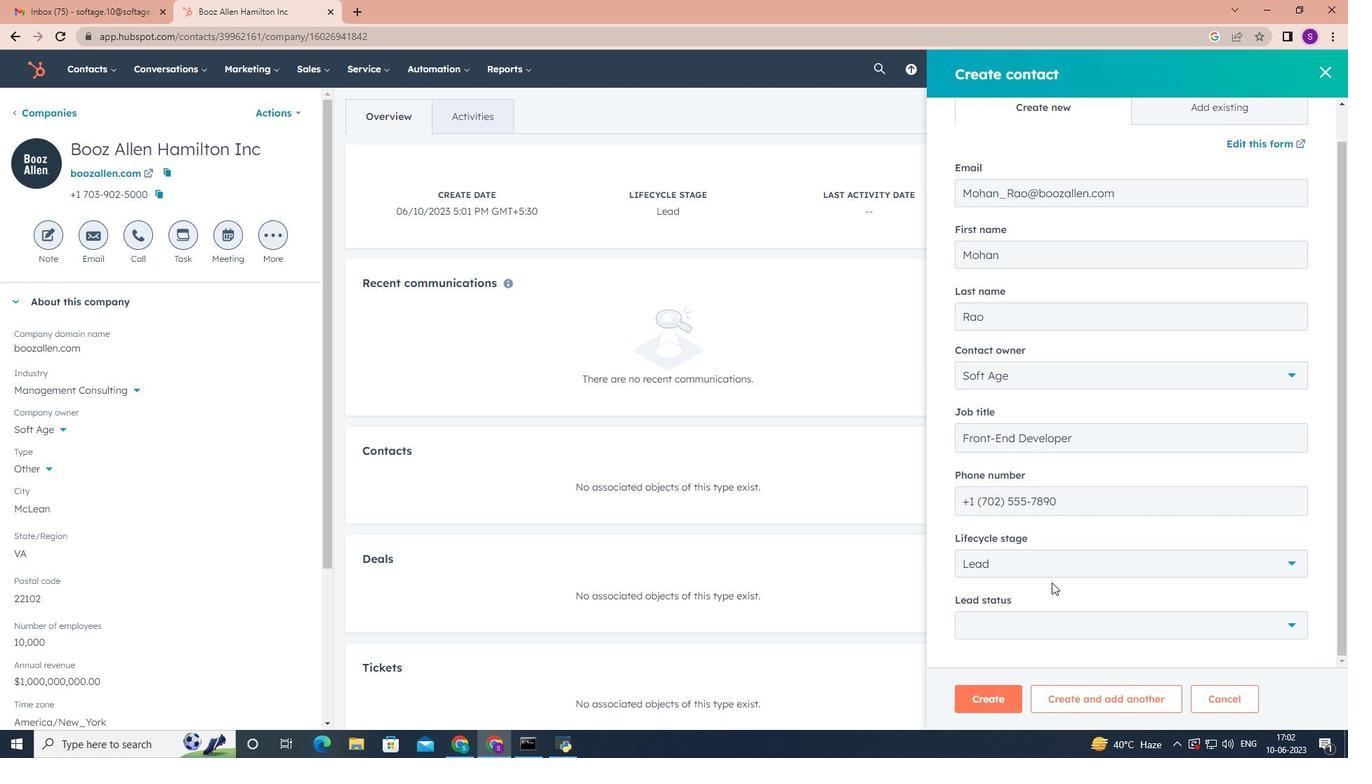
Action: Mouse moved to (1059, 618)
Screenshot: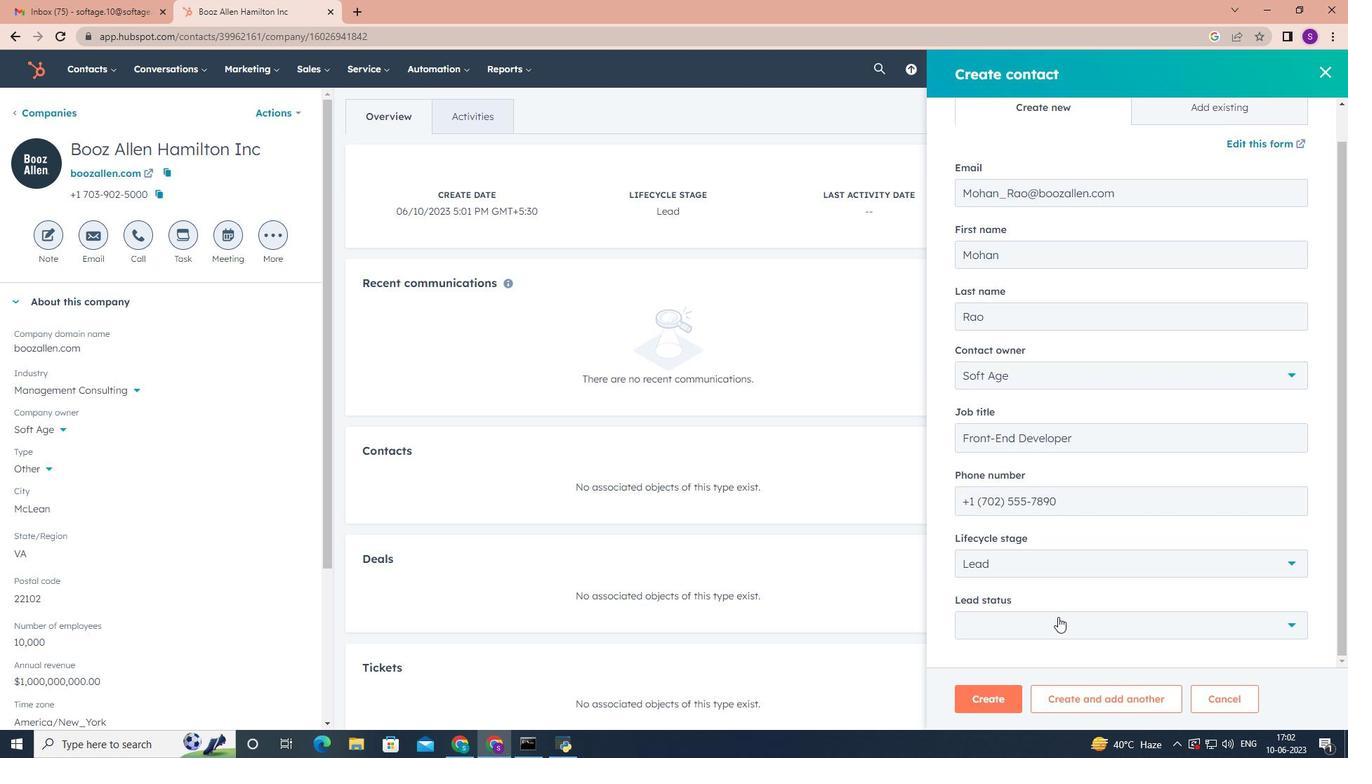 
Action: Mouse pressed left at (1059, 618)
Screenshot: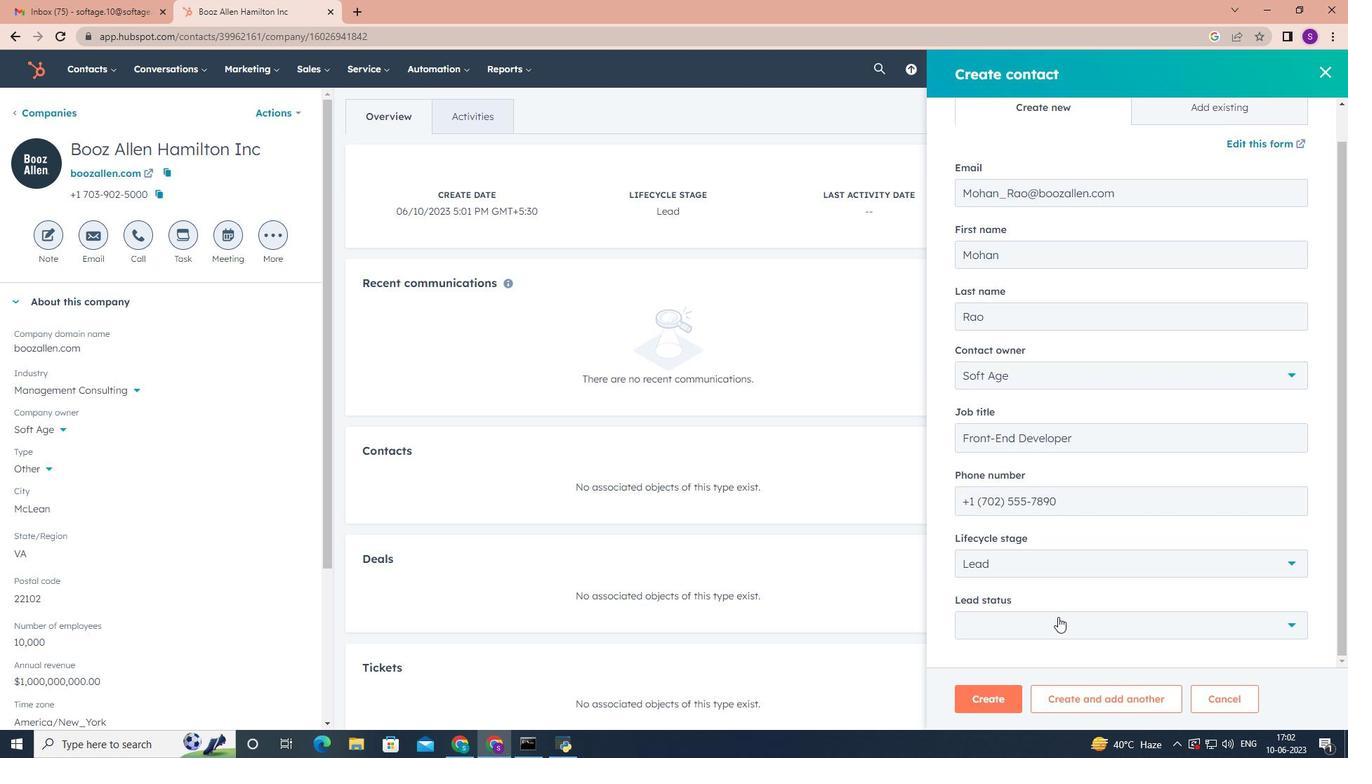 
Action: Mouse moved to (1031, 500)
Screenshot: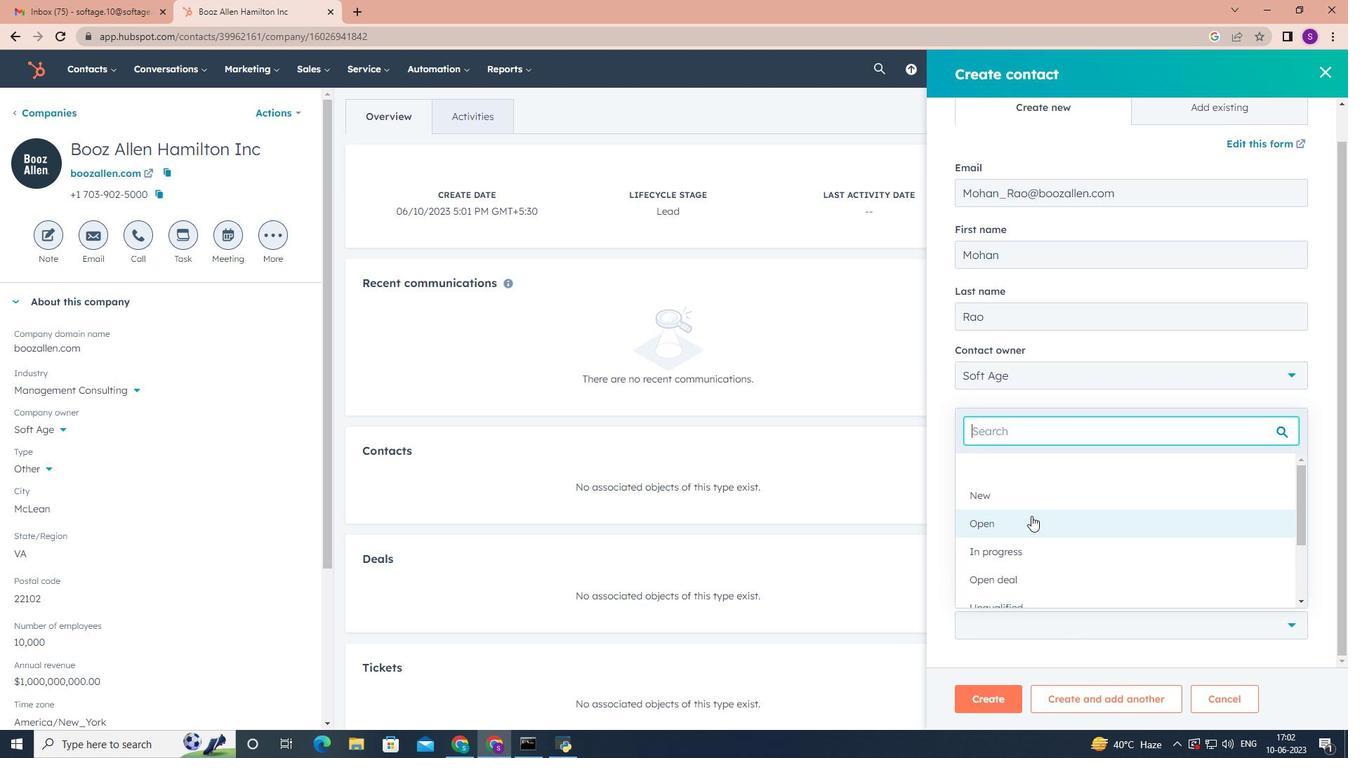 
Action: Mouse scrolled (1031, 499) with delta (0, 0)
Screenshot: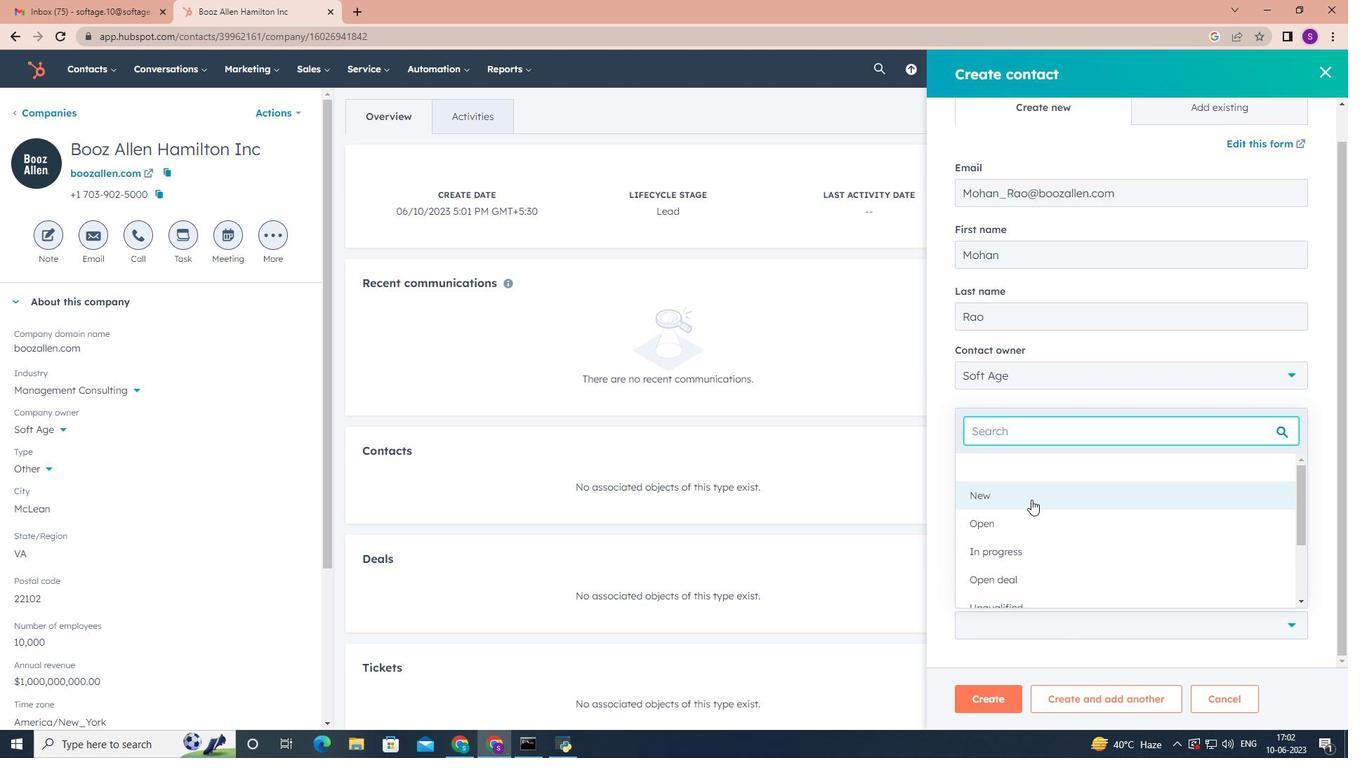 
Action: Mouse scrolled (1031, 499) with delta (0, 0)
Screenshot: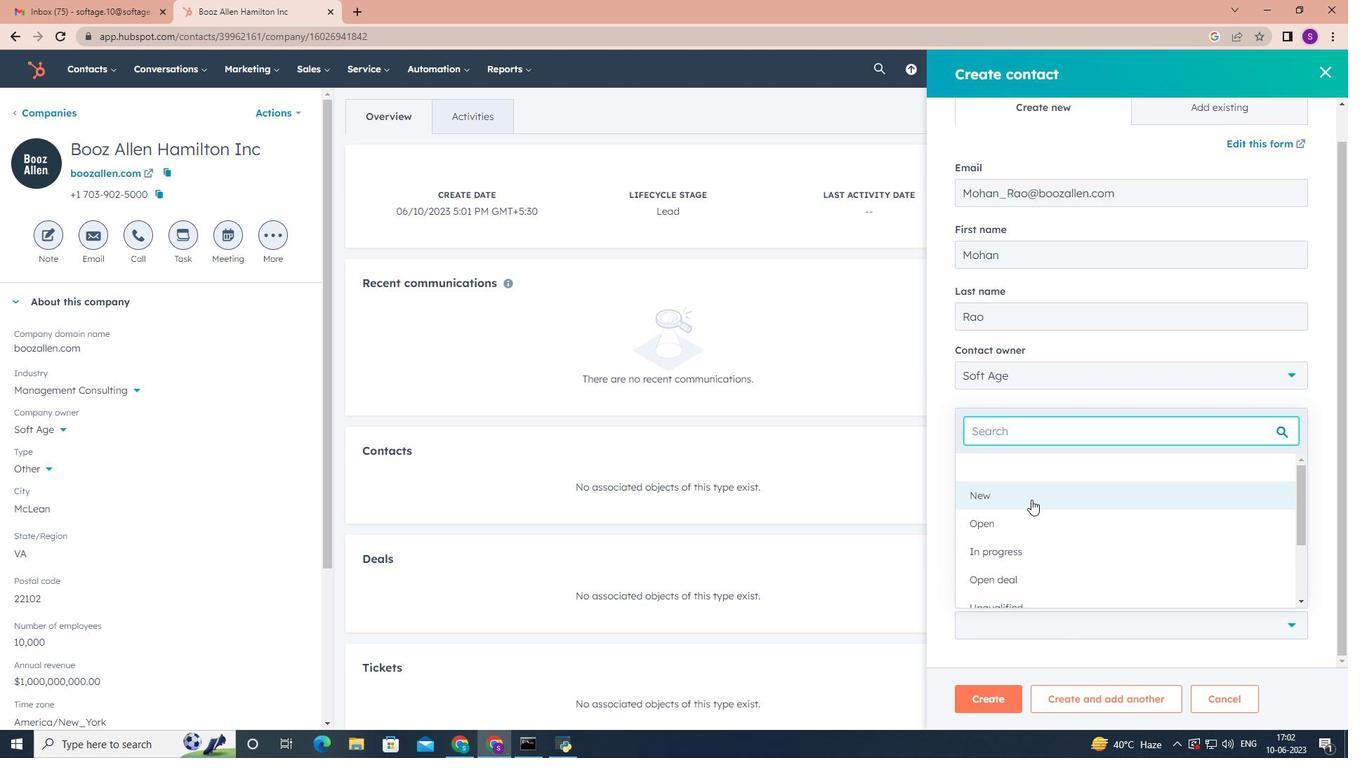 
Action: Mouse scrolled (1031, 499) with delta (0, 0)
Screenshot: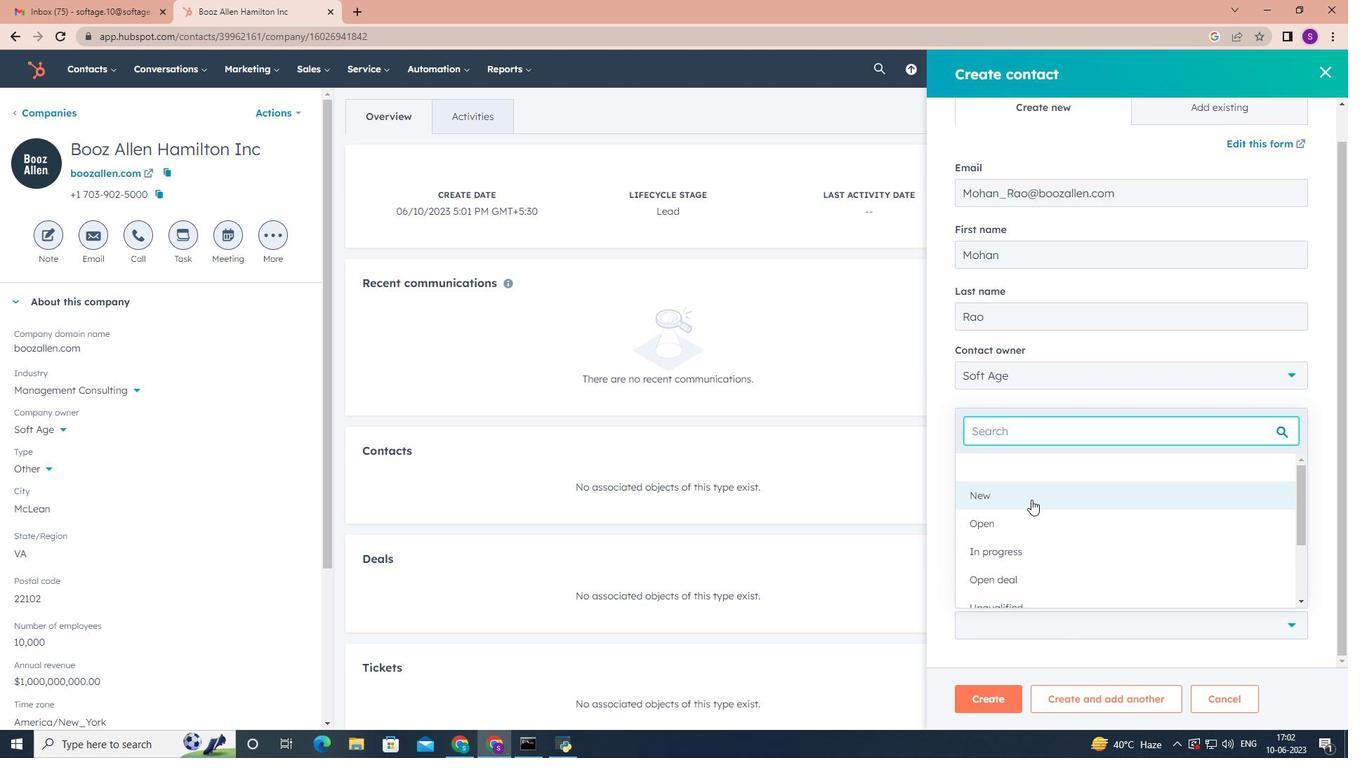 
Action: Mouse scrolled (1031, 499) with delta (0, 0)
Screenshot: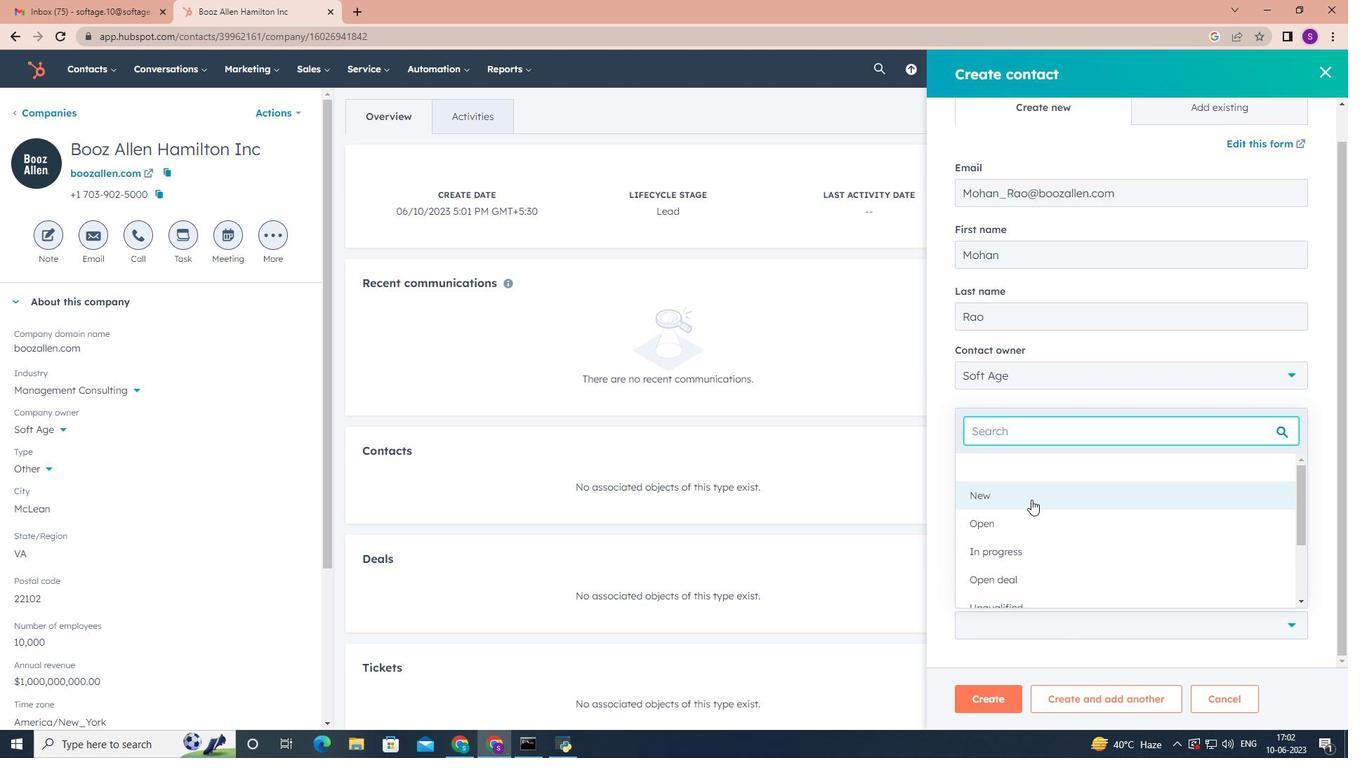 
Action: Mouse moved to (1031, 500)
Screenshot: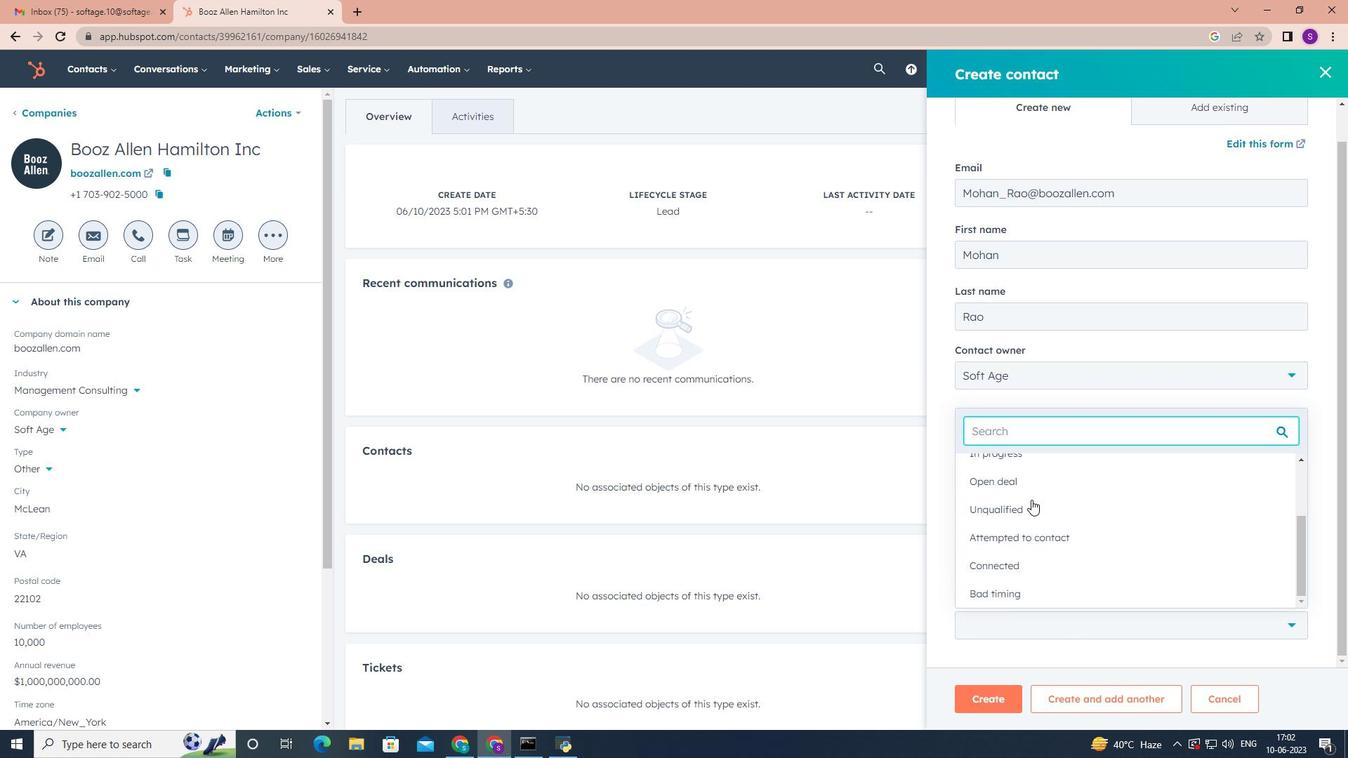 
Action: Mouse scrolled (1031, 500) with delta (0, 0)
Screenshot: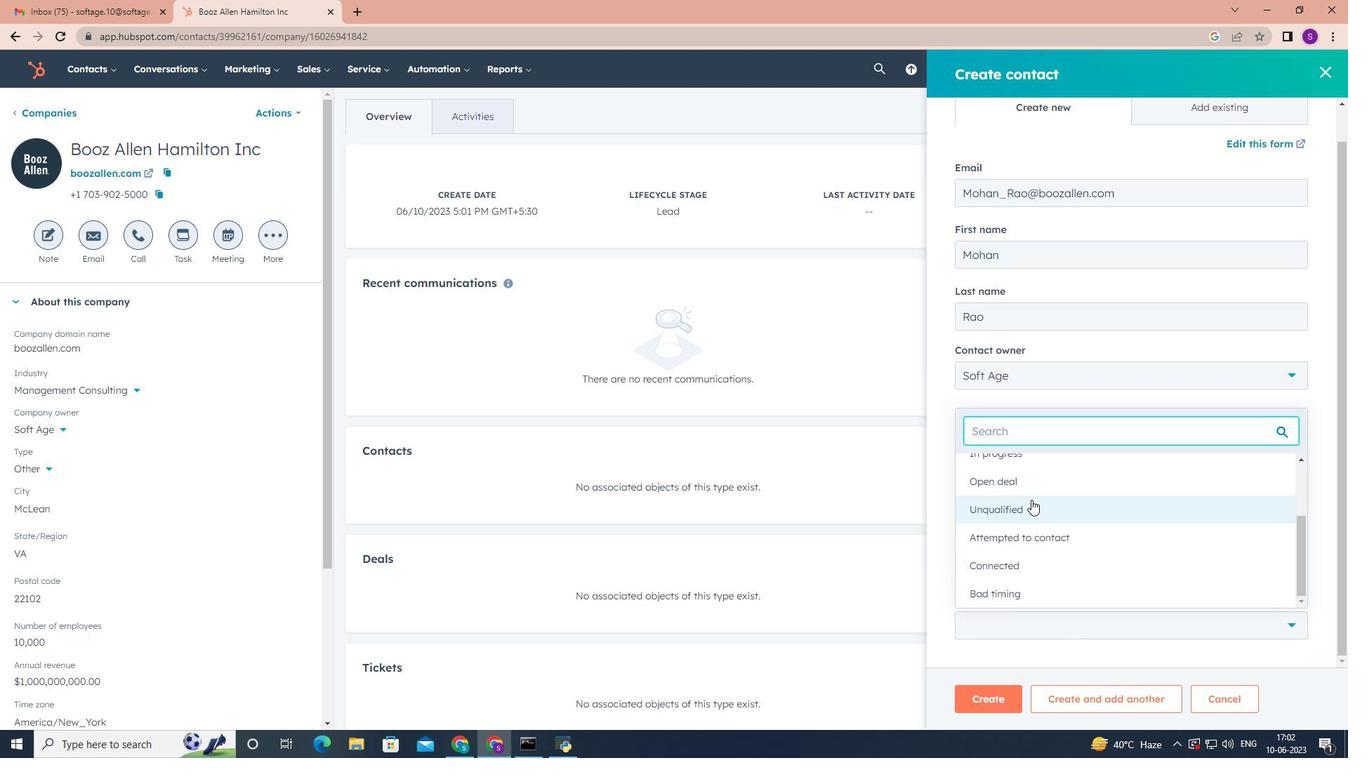 
Action: Mouse scrolled (1031, 500) with delta (0, 0)
Screenshot: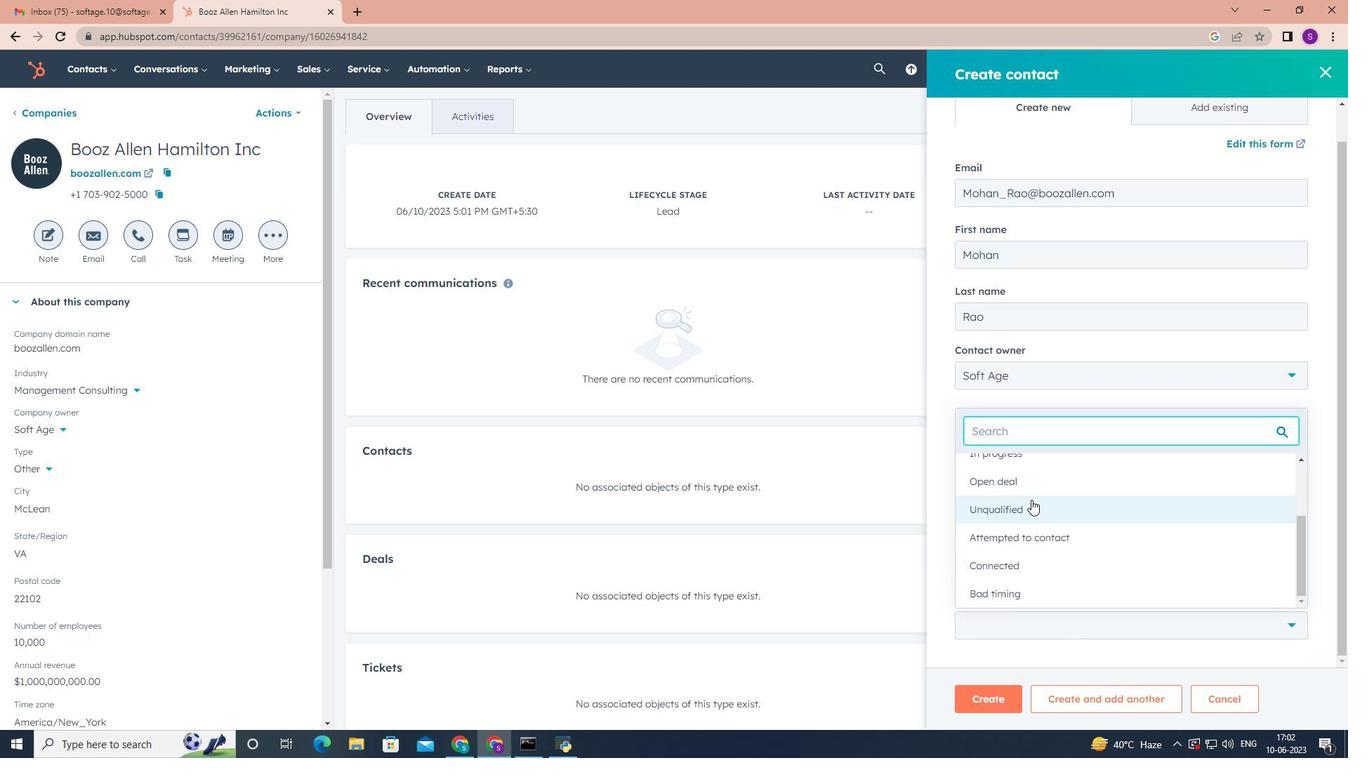 
Action: Mouse scrolled (1031, 500) with delta (0, 0)
Screenshot: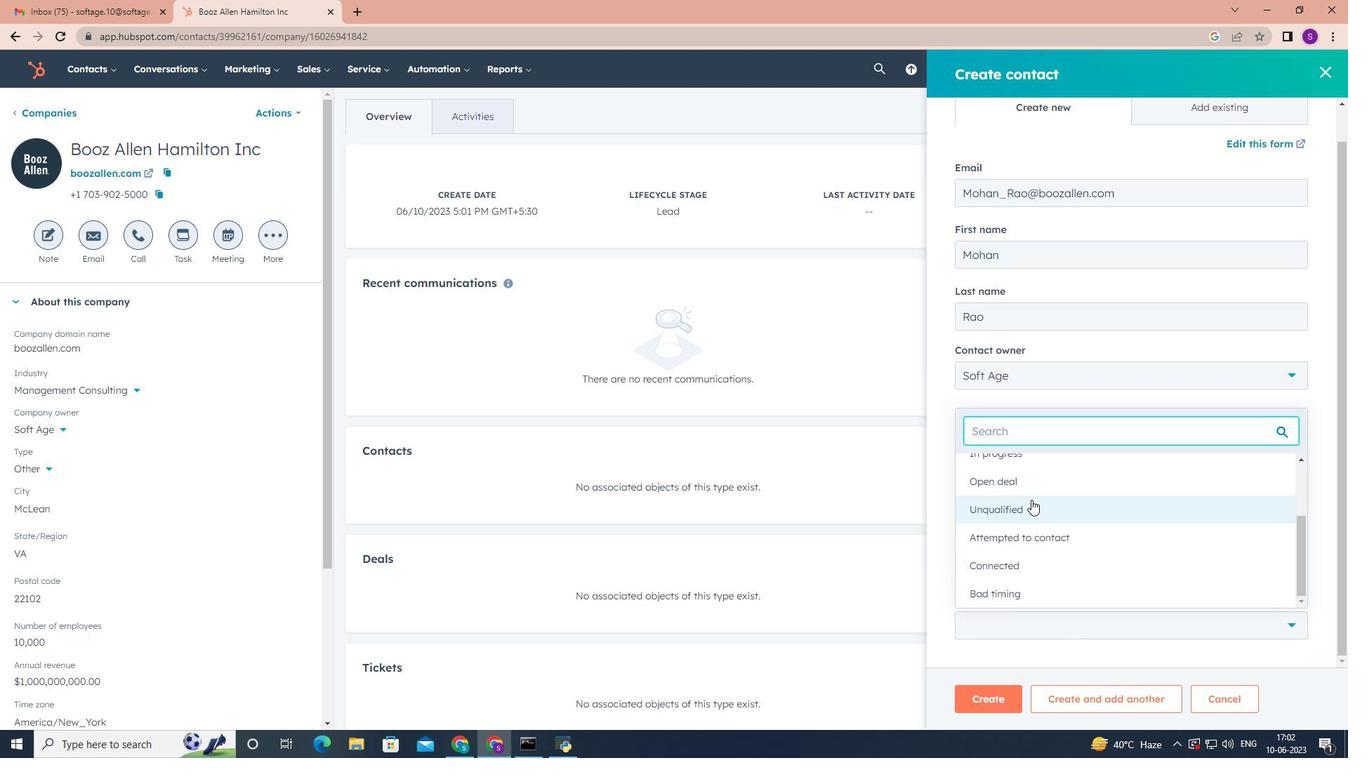 
Action: Mouse scrolled (1031, 500) with delta (0, 0)
Screenshot: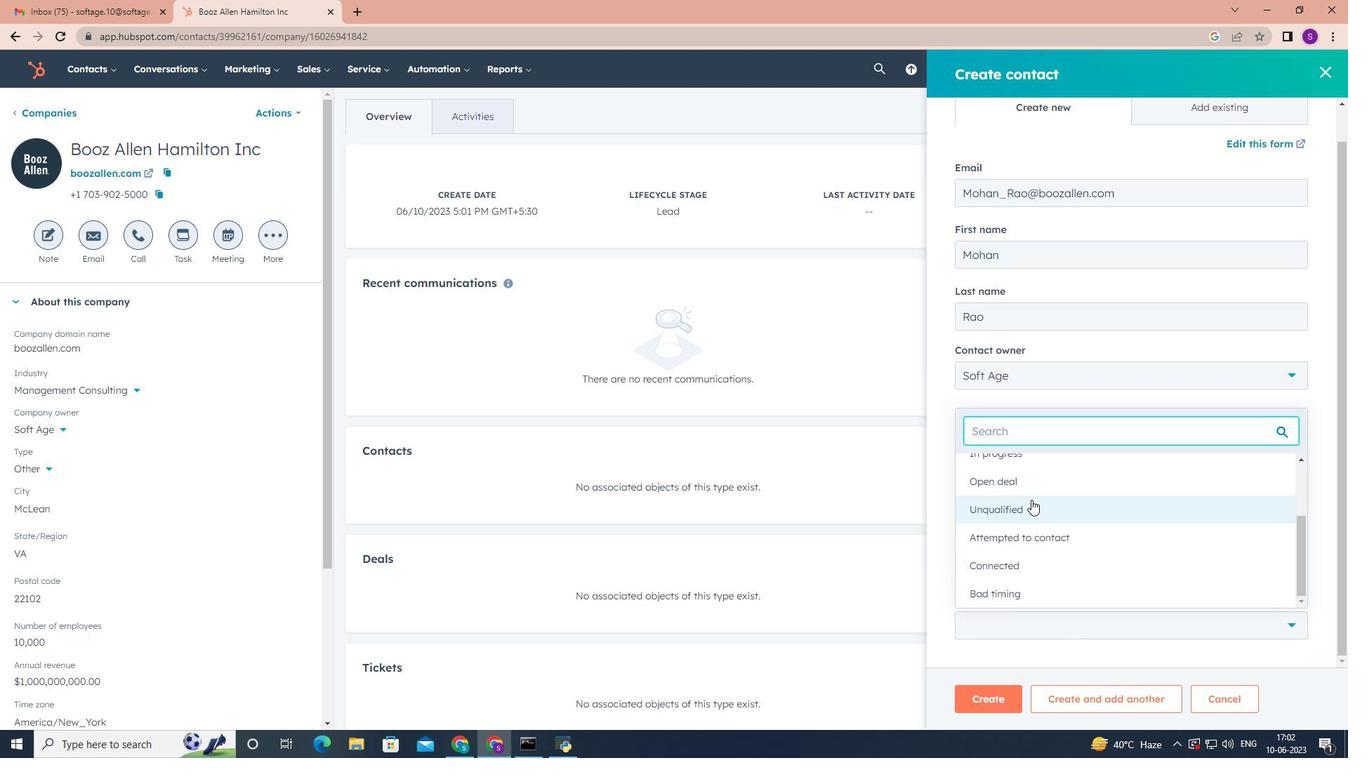
Action: Mouse scrolled (1031, 500) with delta (0, 0)
Screenshot: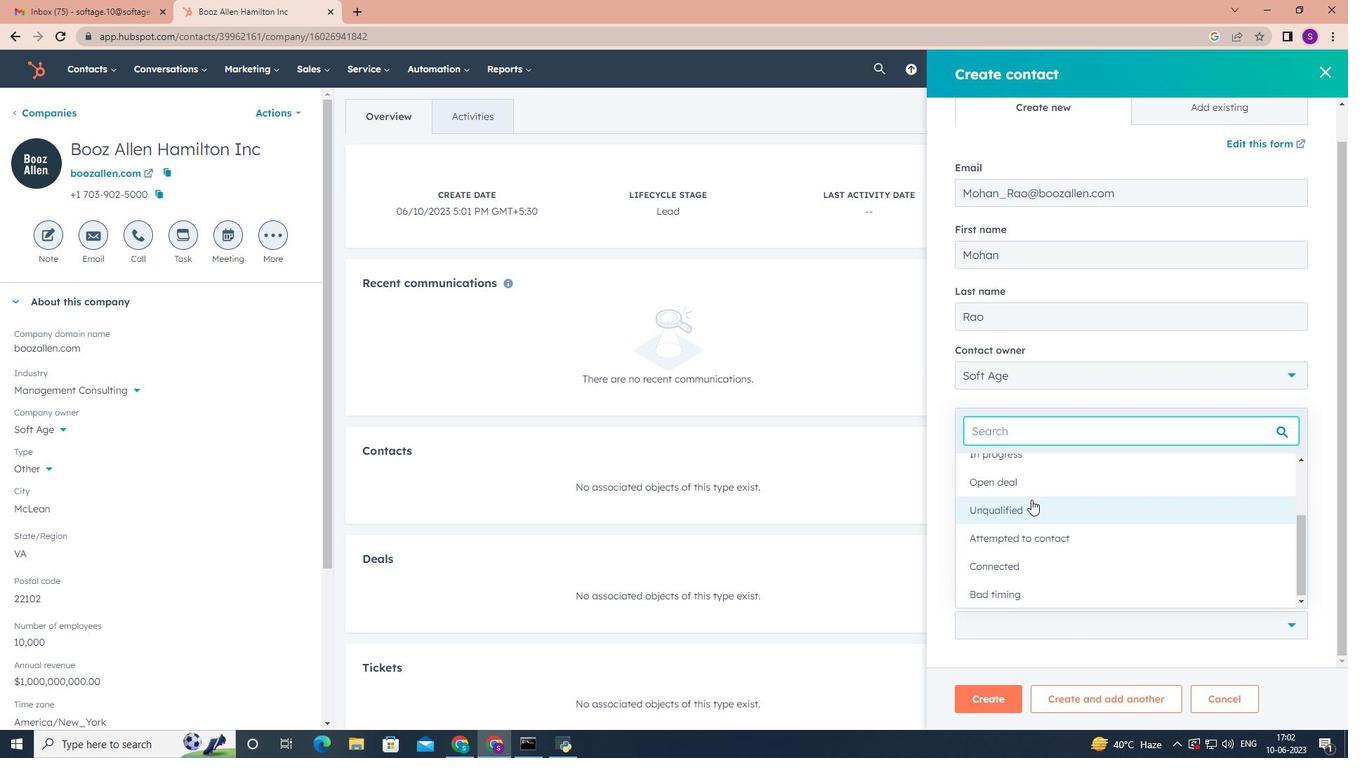 
Action: Mouse moved to (1013, 547)
Screenshot: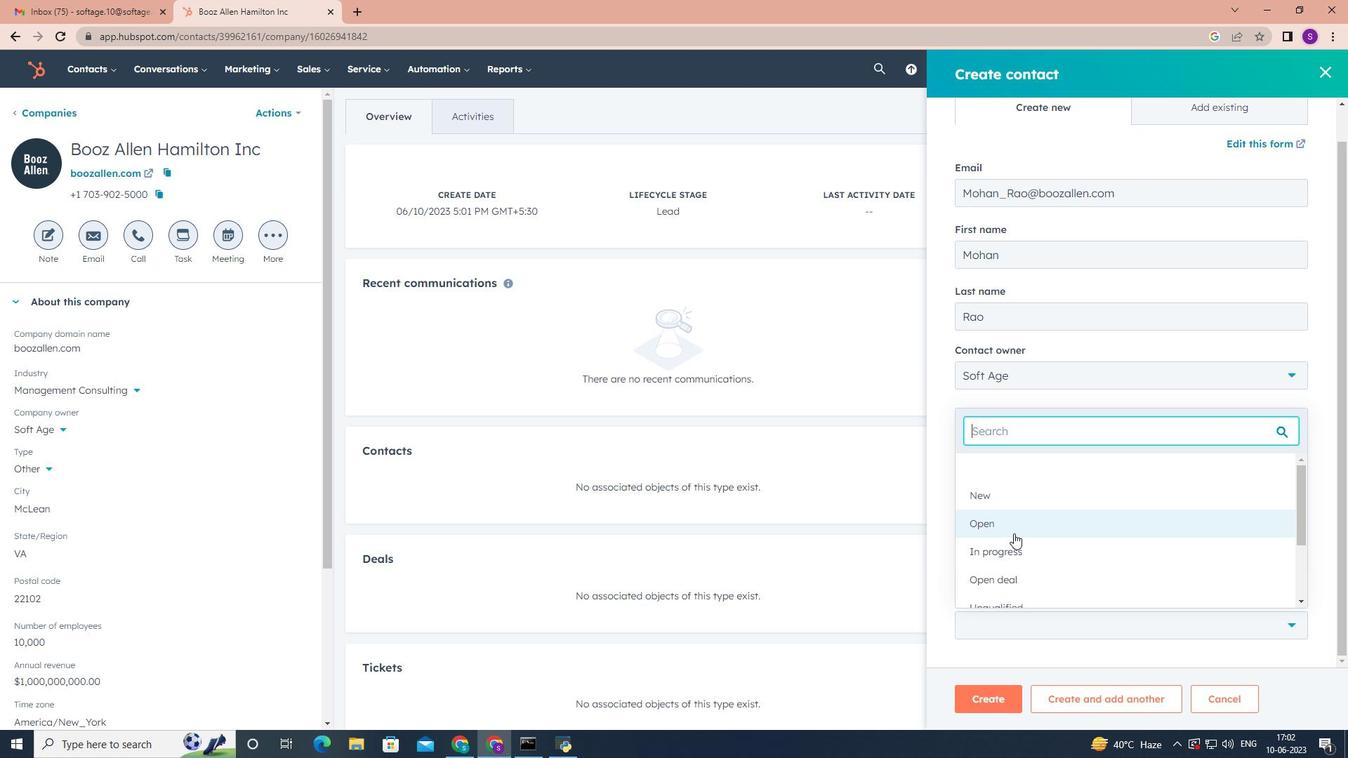 
Action: Mouse pressed left at (1013, 547)
Screenshot: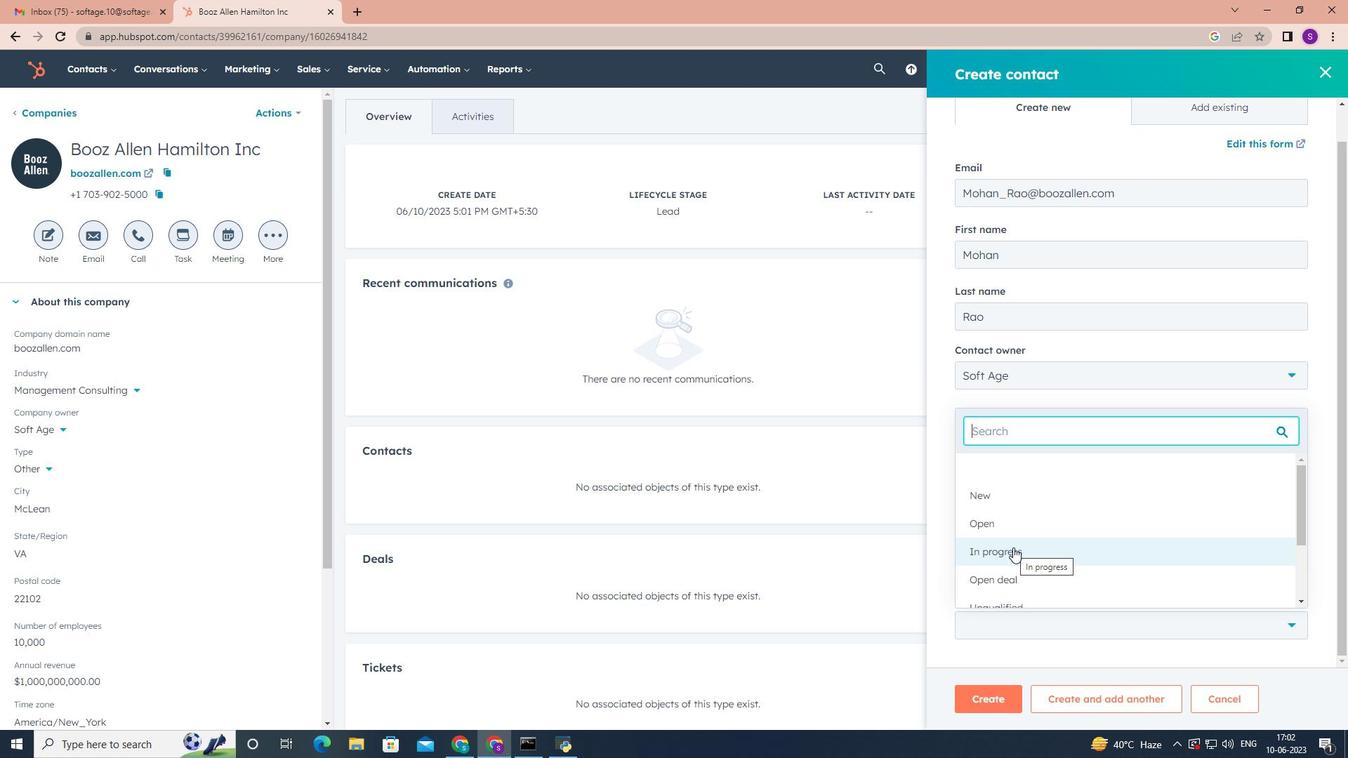 
Action: Mouse scrolled (1013, 547) with delta (0, 0)
Screenshot: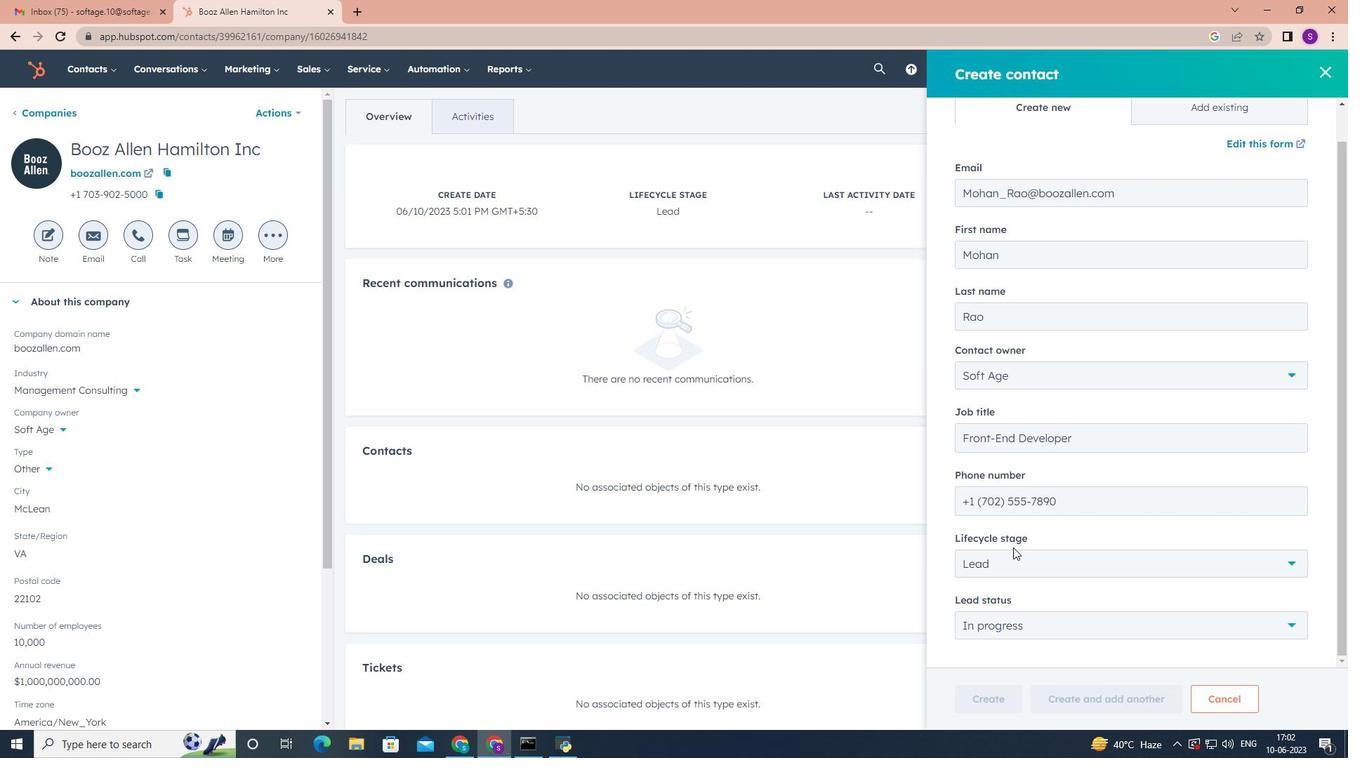 
Action: Mouse scrolled (1013, 547) with delta (0, 0)
Screenshot: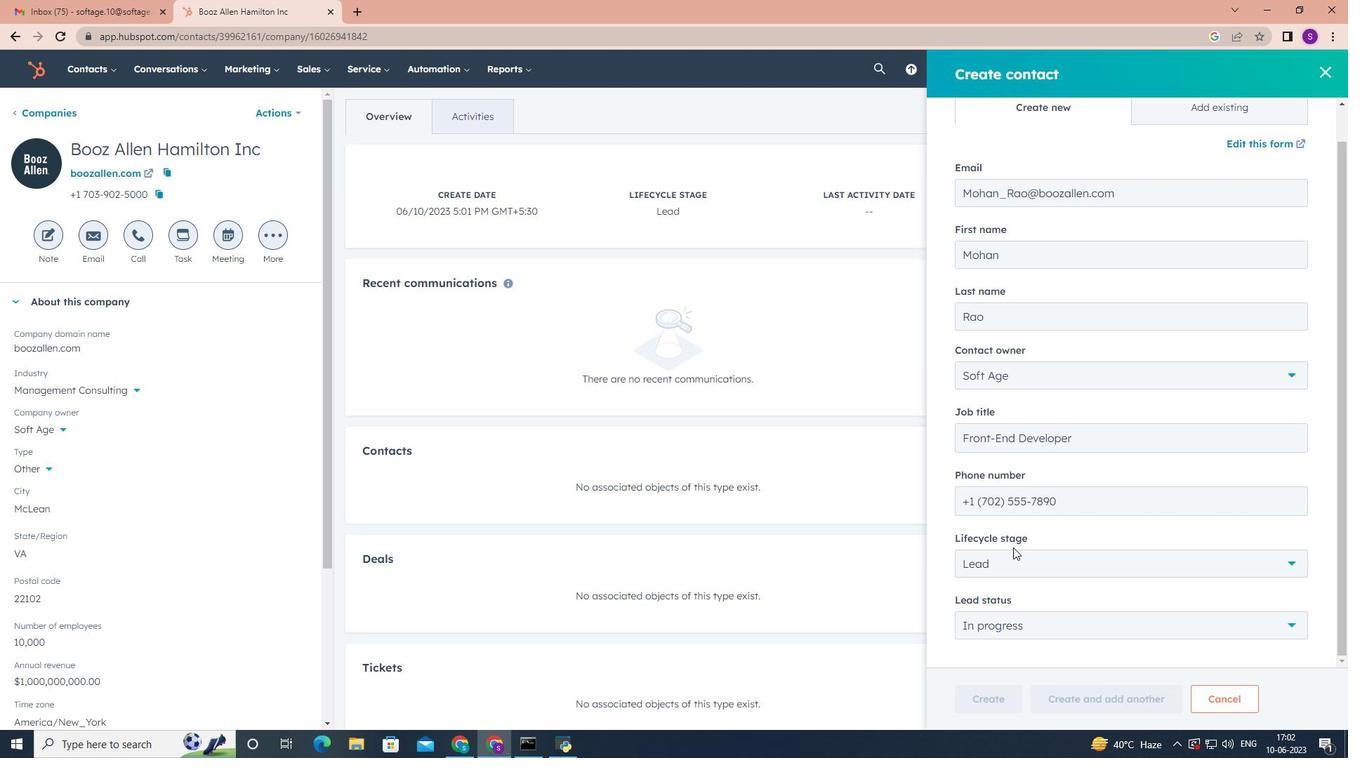 
Action: Mouse scrolled (1013, 547) with delta (0, 0)
Screenshot: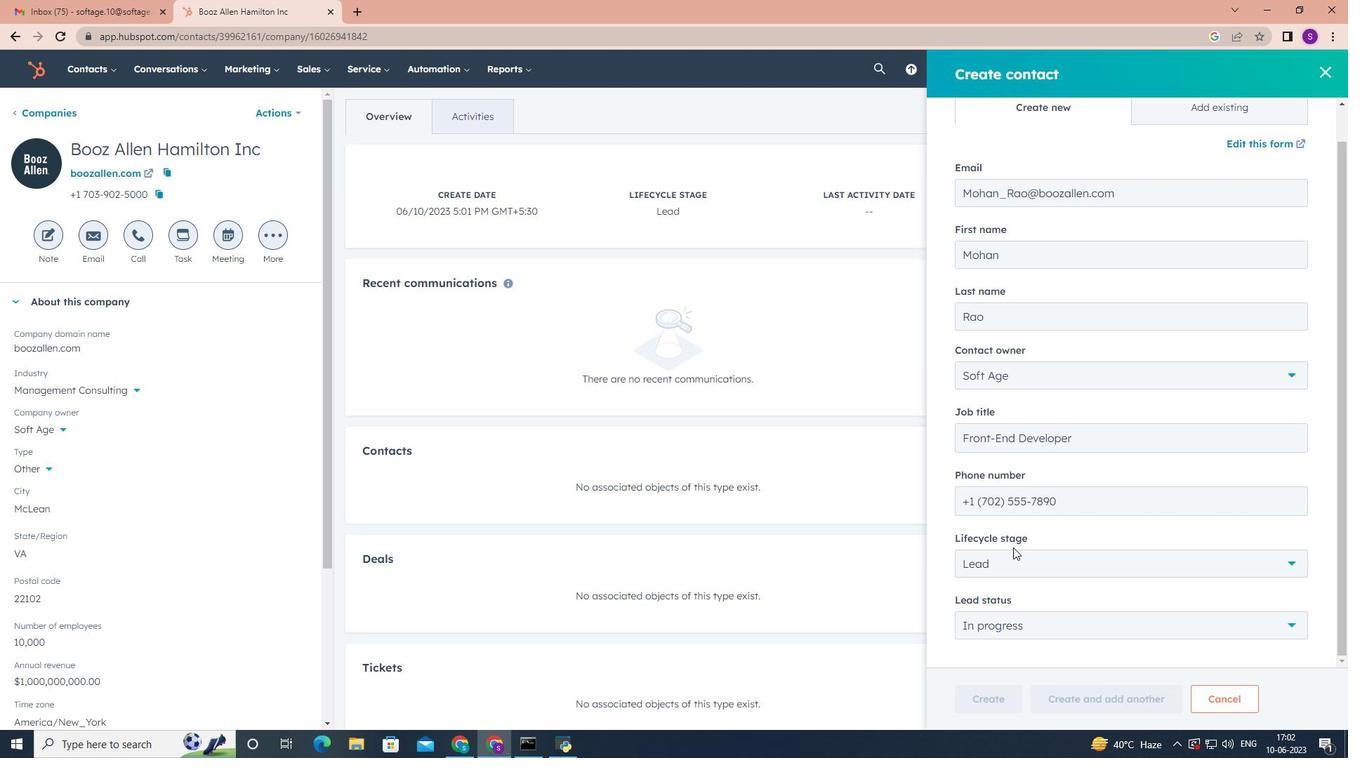 
Action: Mouse scrolled (1013, 547) with delta (0, 0)
Screenshot: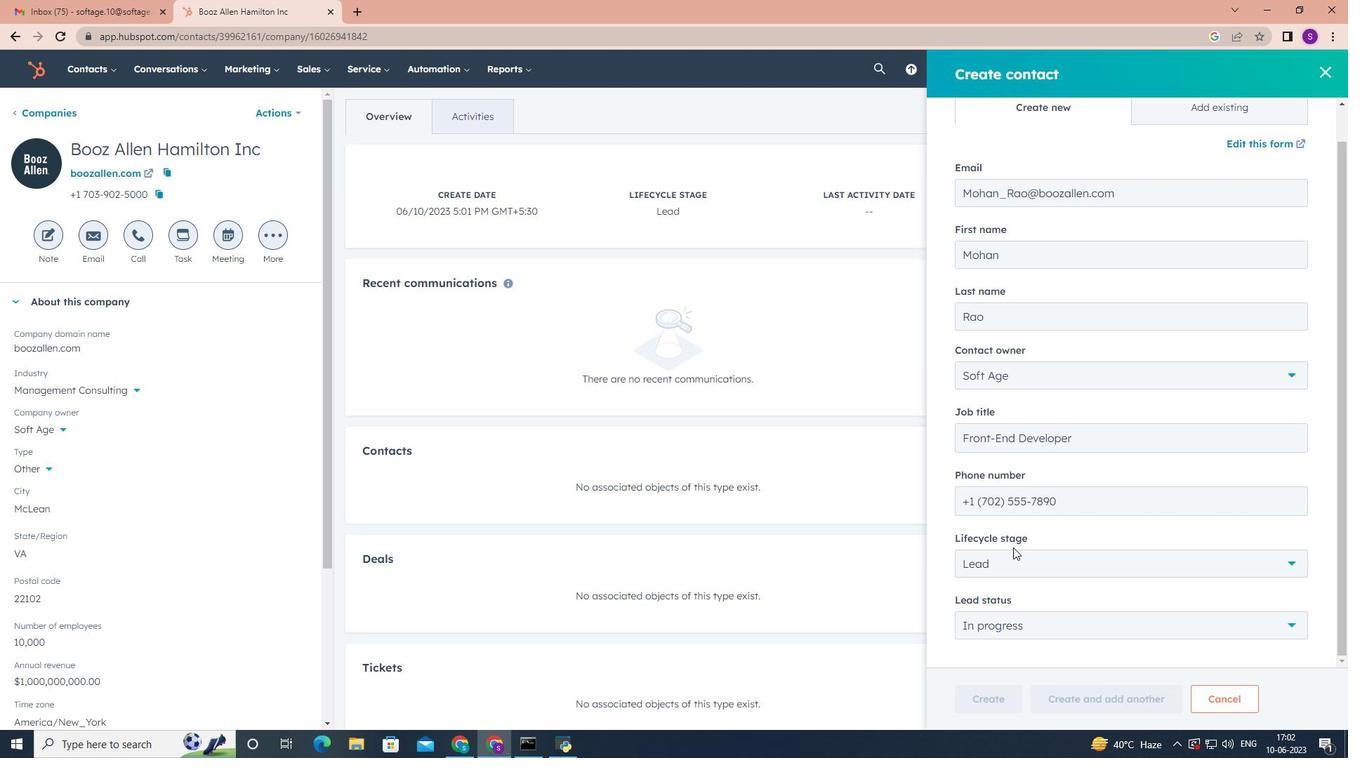 
Action: Mouse scrolled (1013, 547) with delta (0, 0)
Screenshot: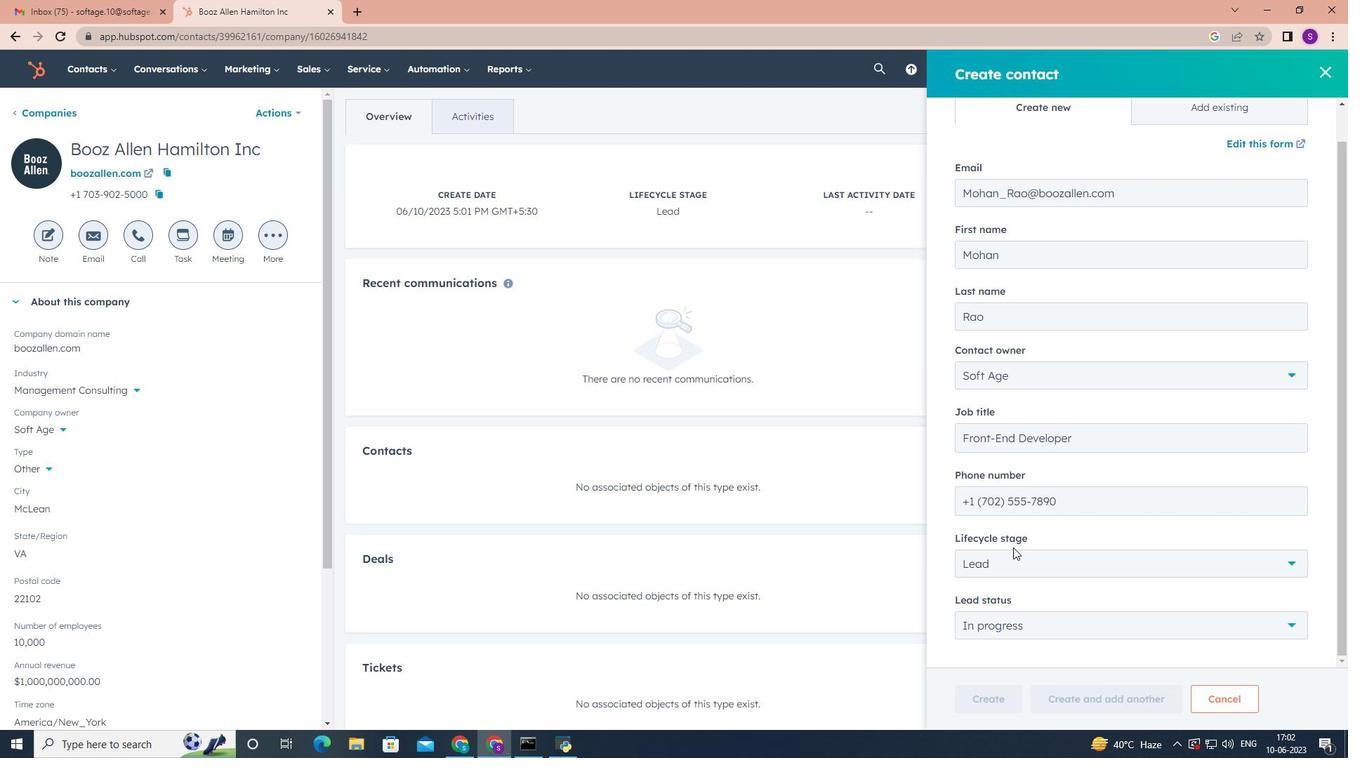 
Action: Mouse scrolled (1013, 547) with delta (0, 0)
Screenshot: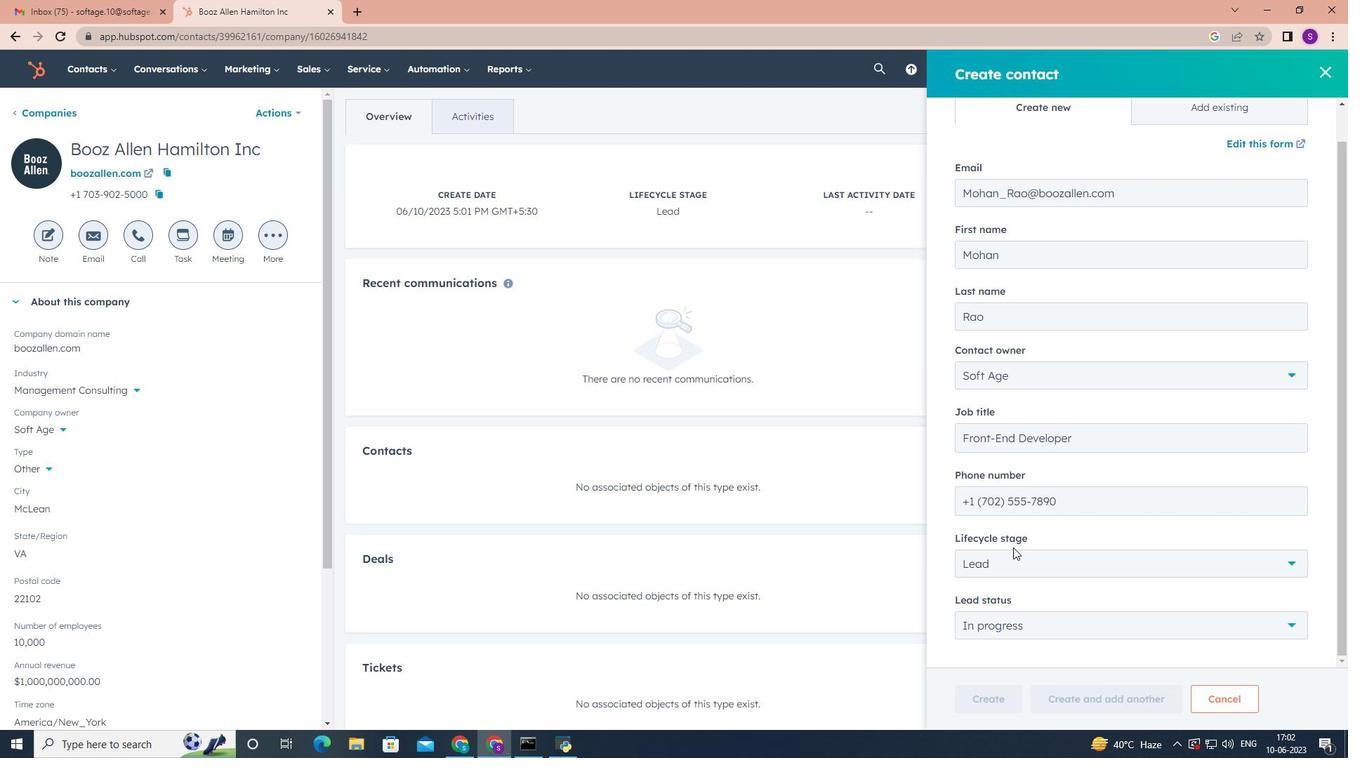 
Action: Mouse moved to (996, 705)
Screenshot: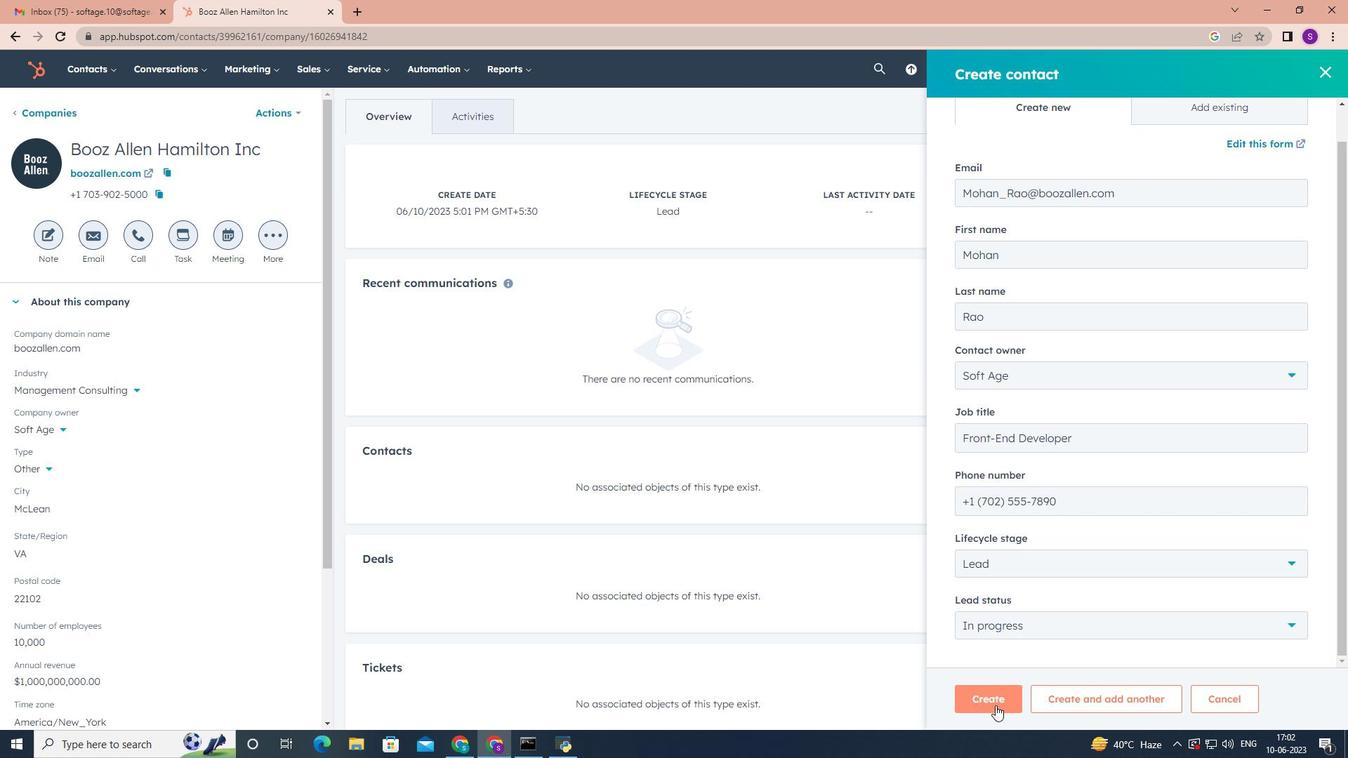 
Action: Mouse pressed left at (996, 705)
Screenshot: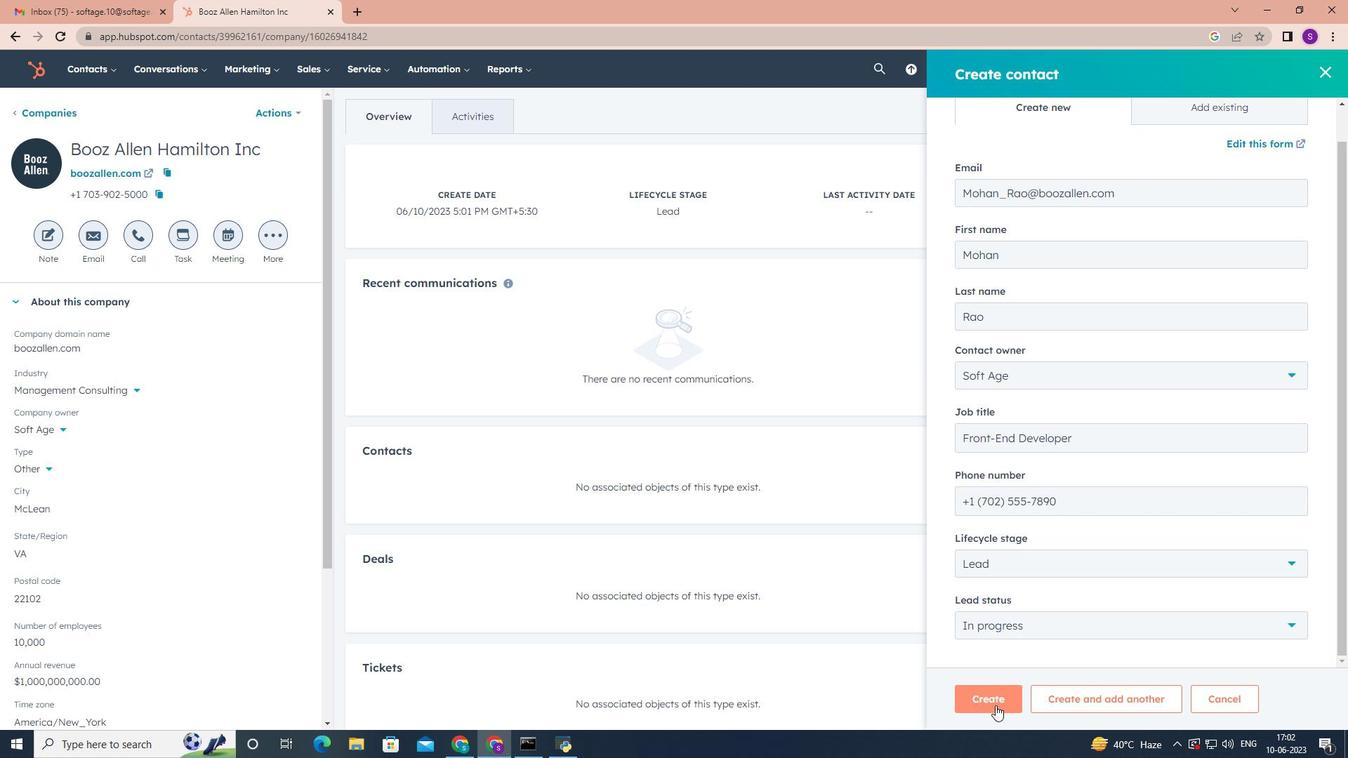 
Action: Mouse moved to (922, 492)
Screenshot: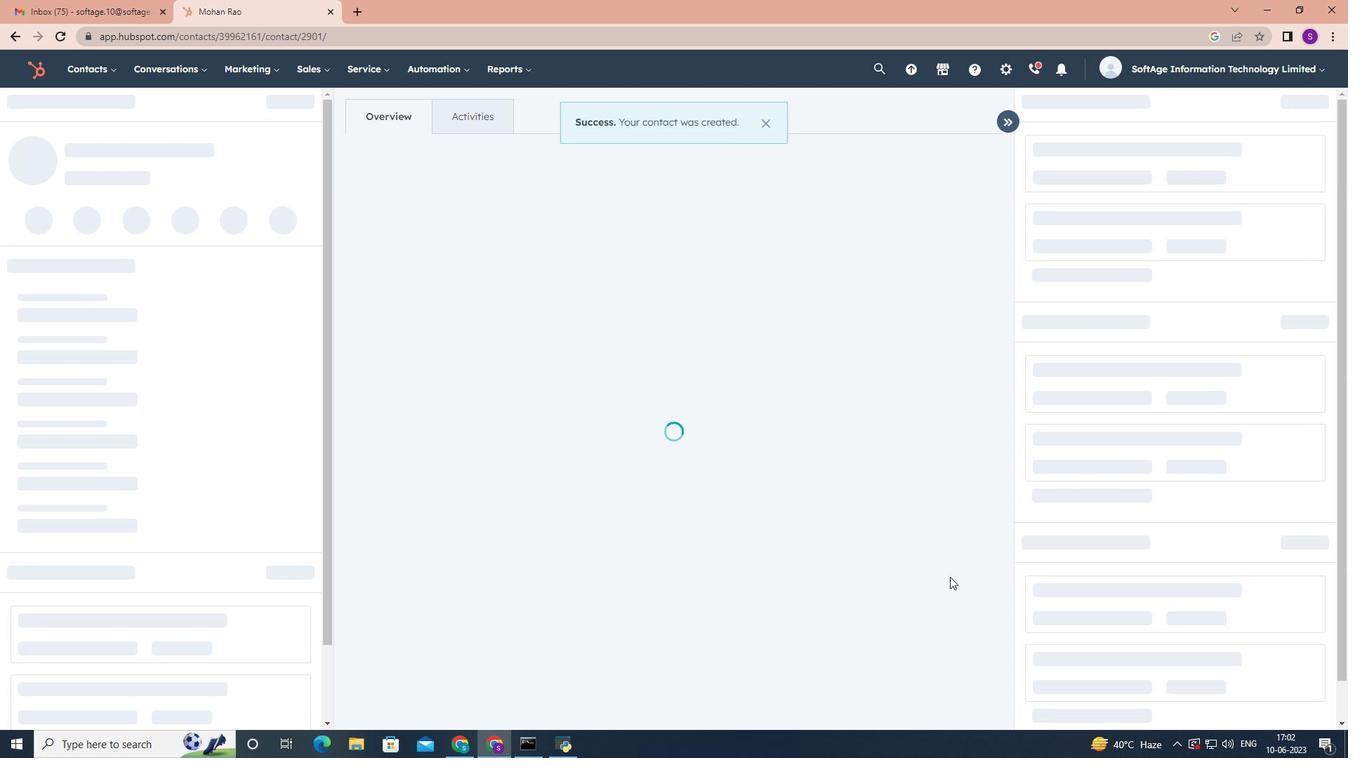 
Action: Mouse scrolled (922, 491) with delta (0, 0)
Screenshot: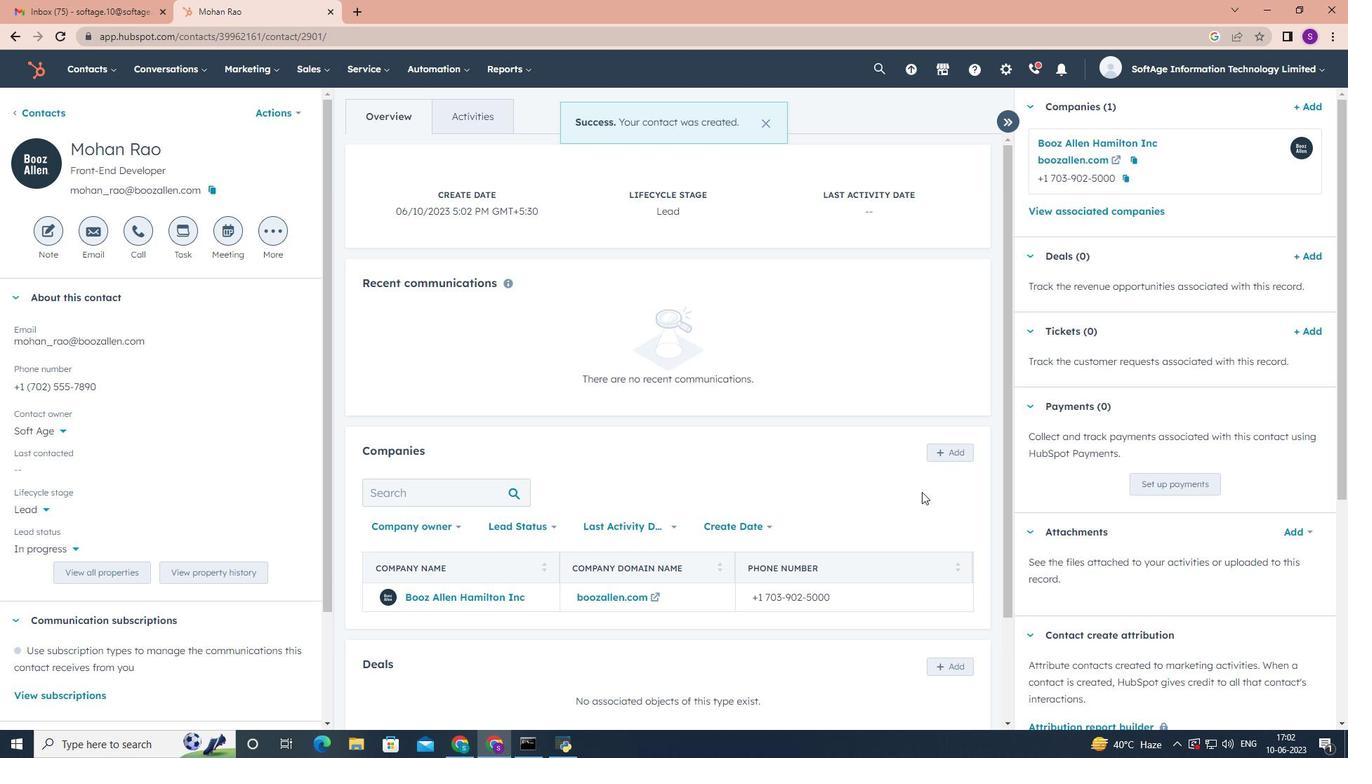 
Action: Mouse scrolled (922, 491) with delta (0, 0)
Screenshot: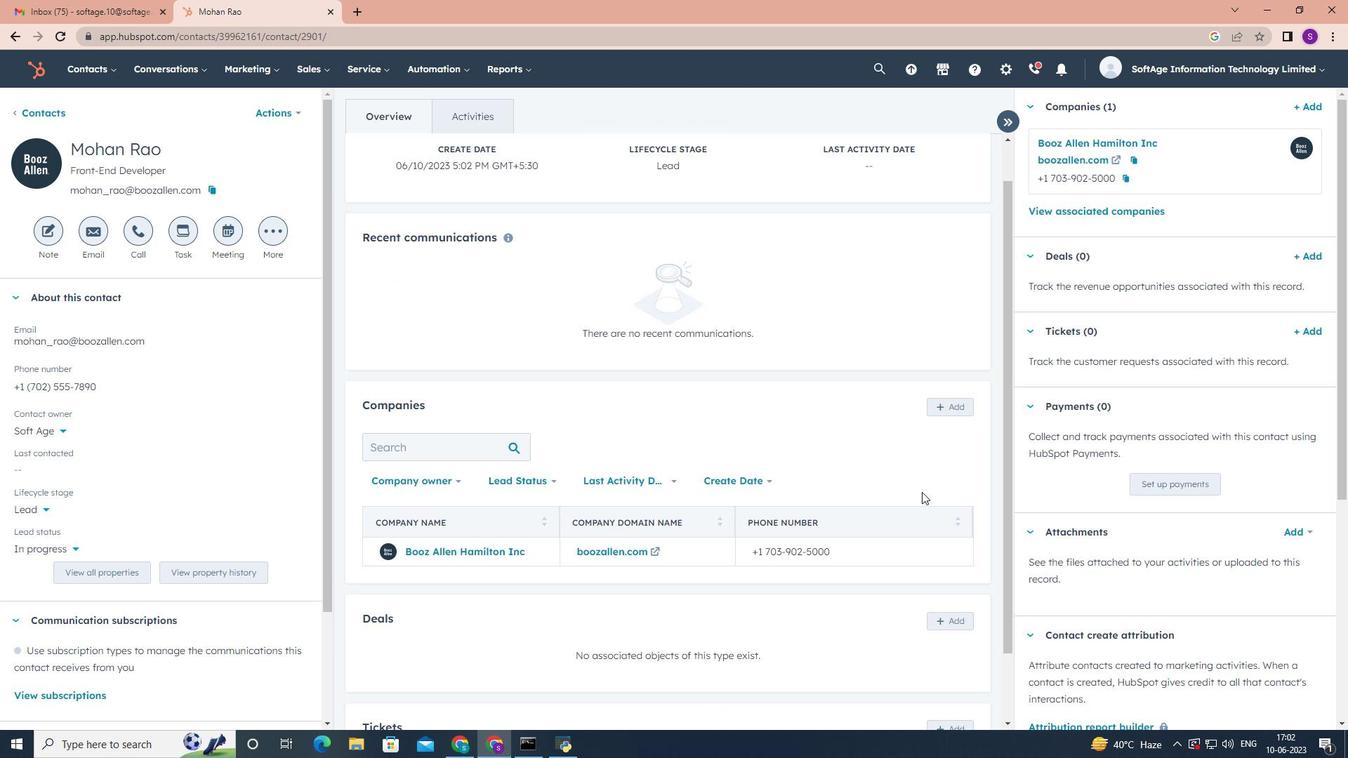 
Action: Mouse scrolled (922, 491) with delta (0, 0)
Screenshot: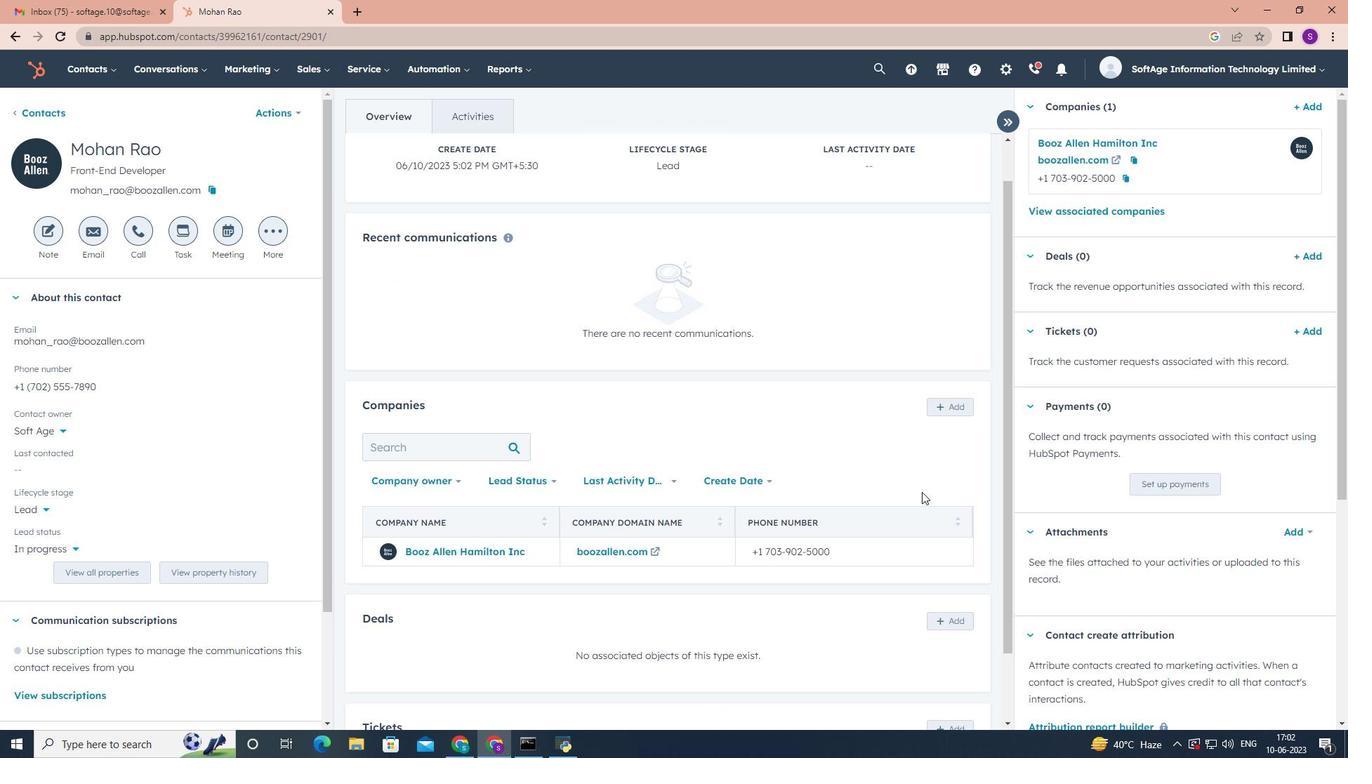
Action: Mouse scrolled (922, 491) with delta (0, 0)
Screenshot: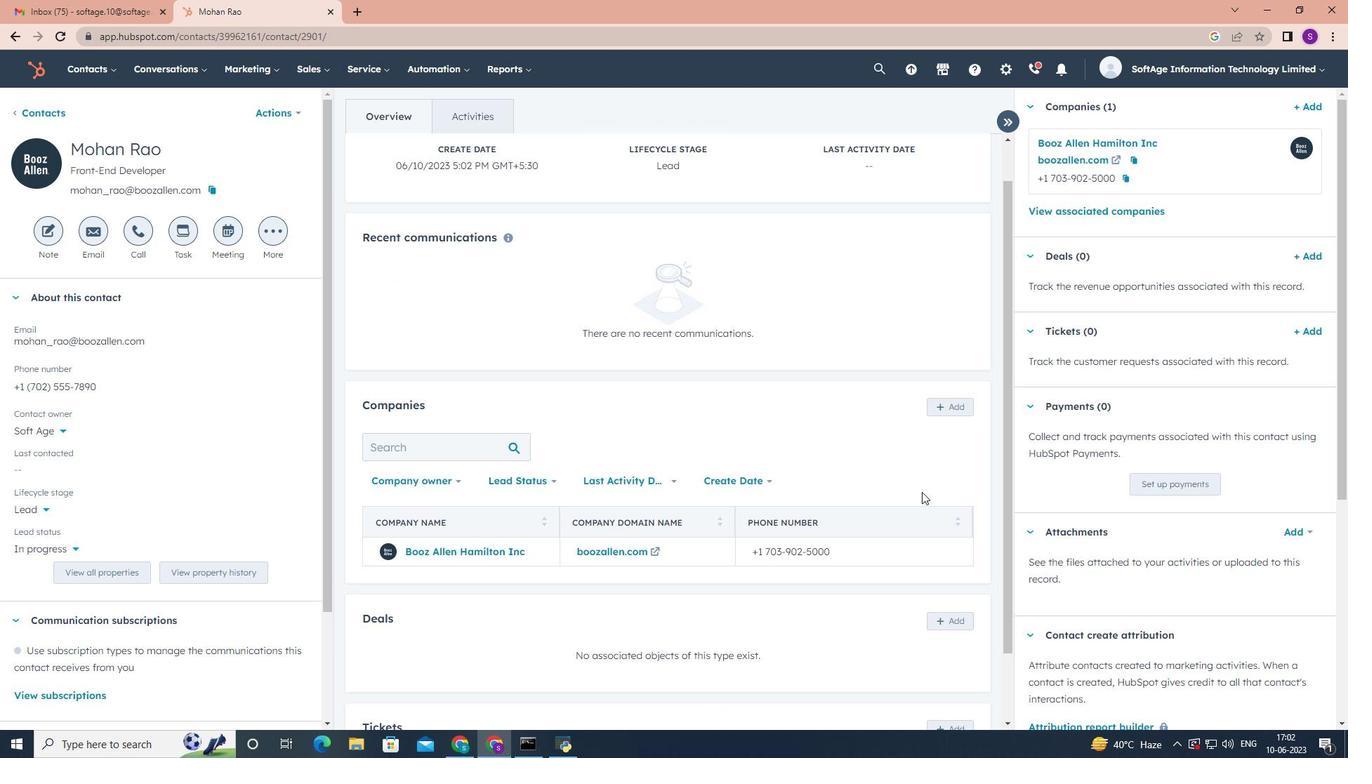 
Action: Mouse scrolled (922, 491) with delta (0, 0)
Screenshot: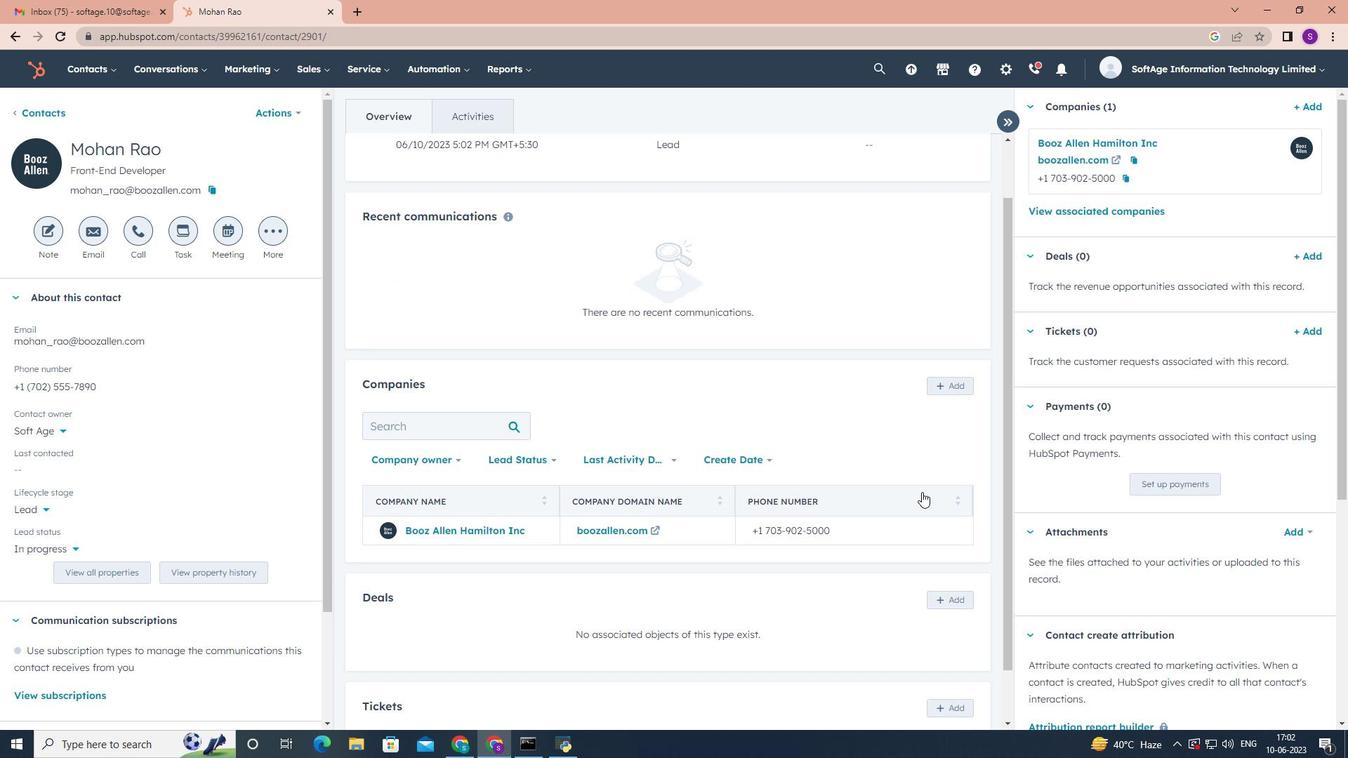 
